 Task: Placement Scope rating PB
Action: Key pressed <Key.f11>
Screenshot: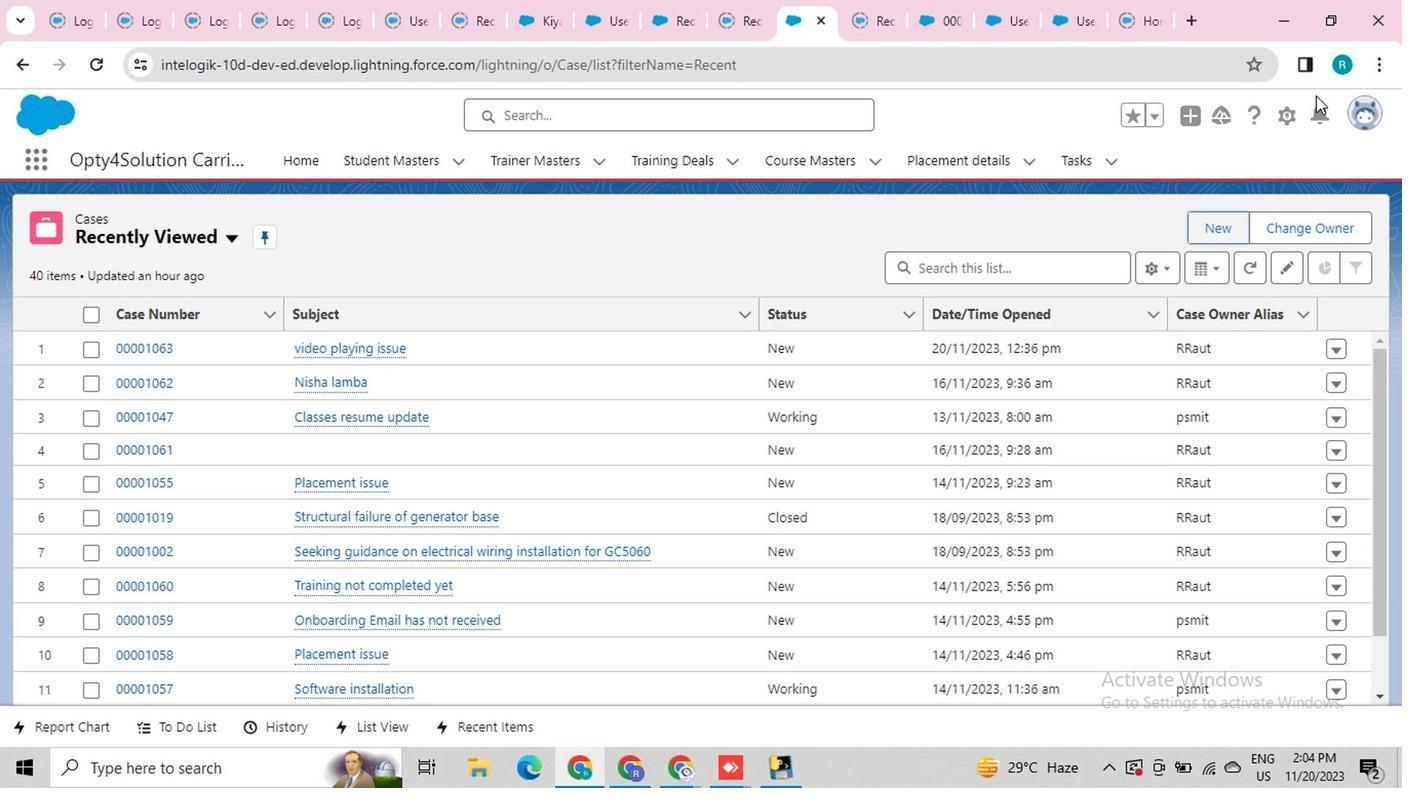 
Action: Mouse moved to (1284, 25)
Screenshot: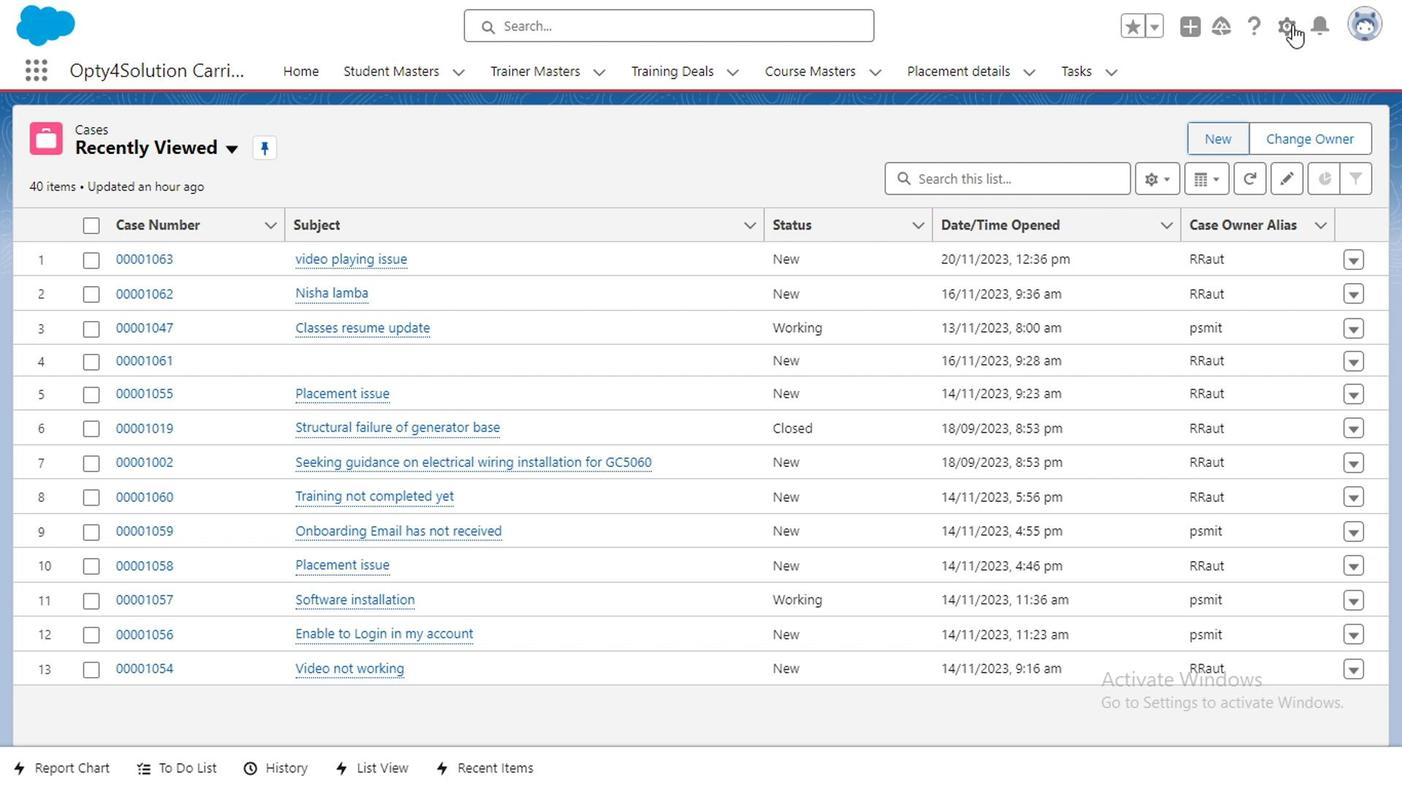 
Action: Mouse pressed left at (1284, 25)
Screenshot: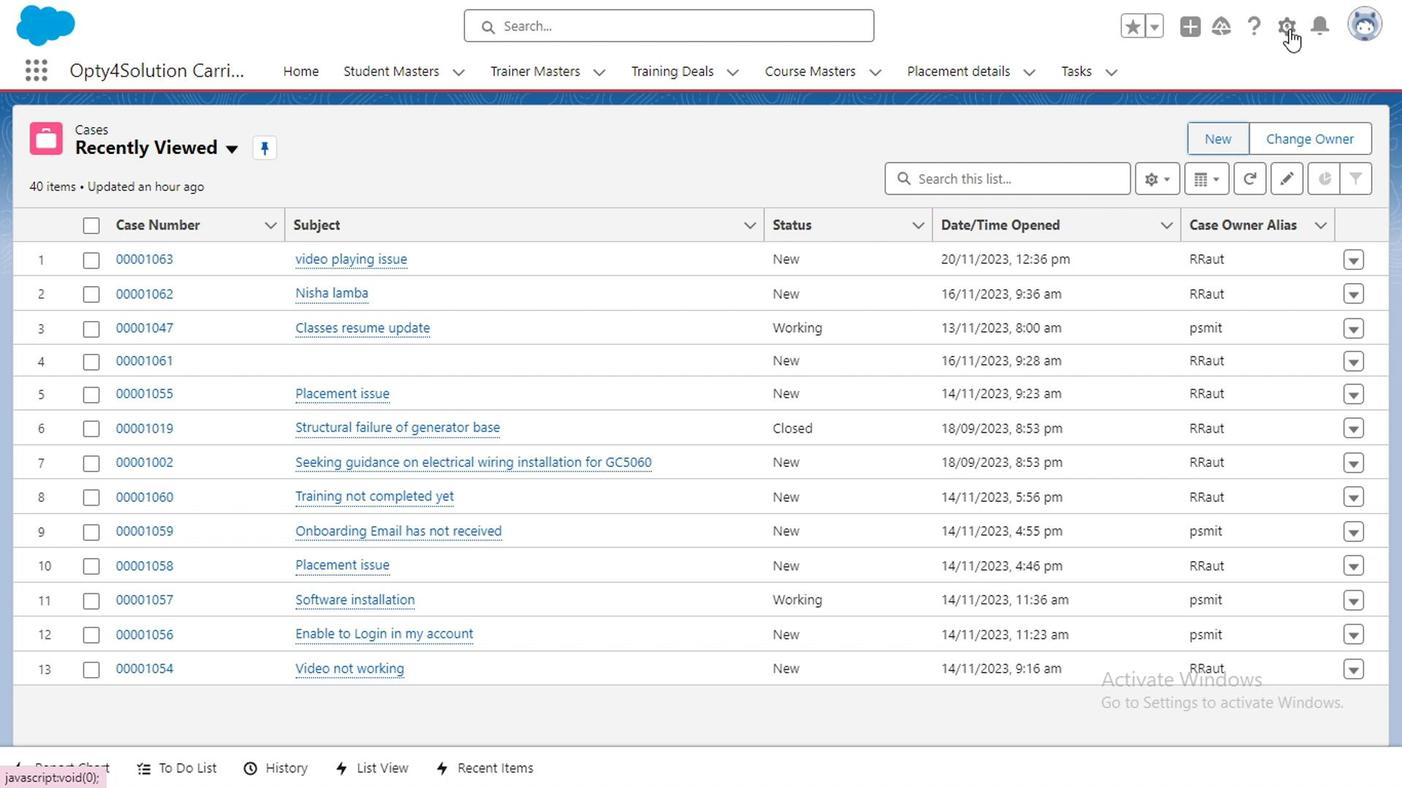 
Action: Mouse moved to (1190, 84)
Screenshot: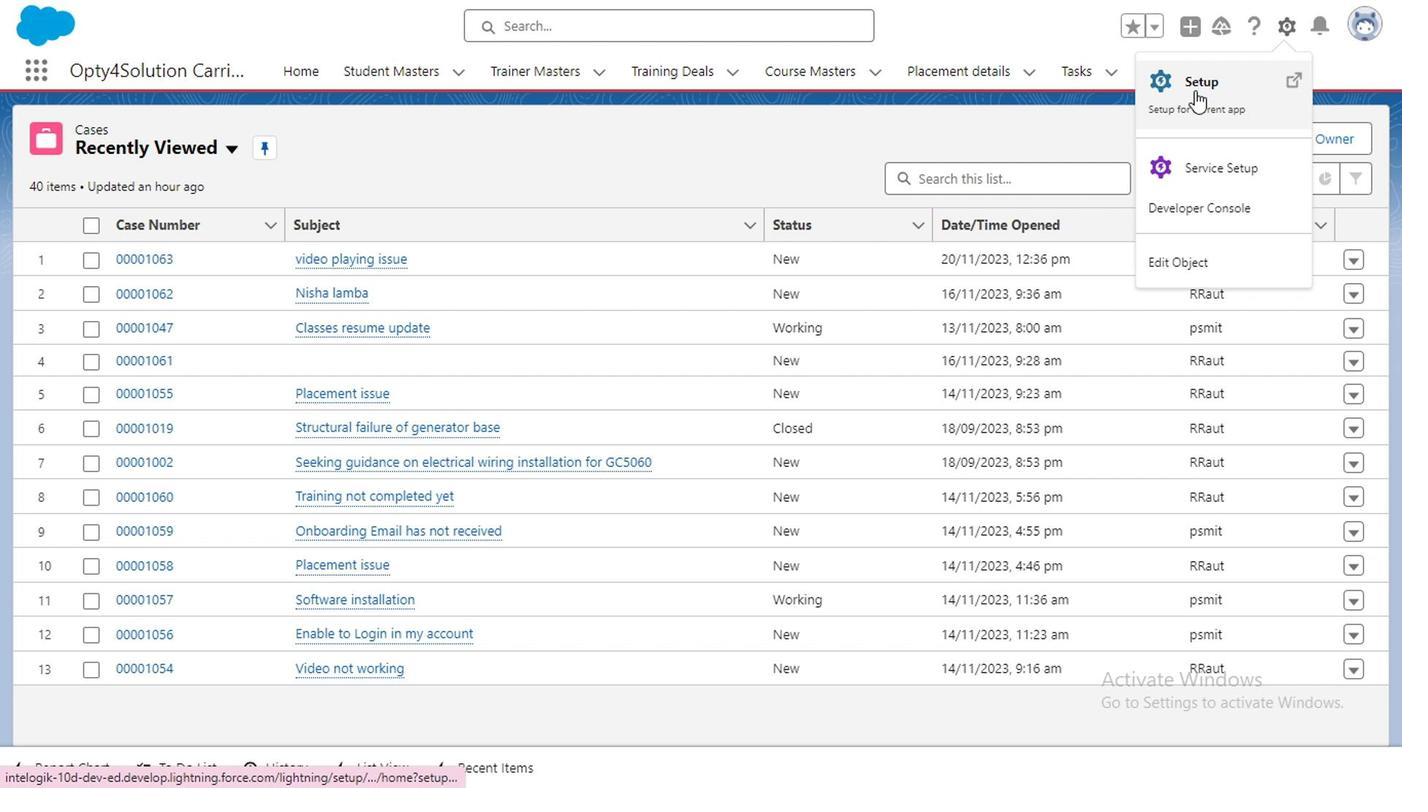 
Action: Mouse pressed left at (1190, 84)
Screenshot: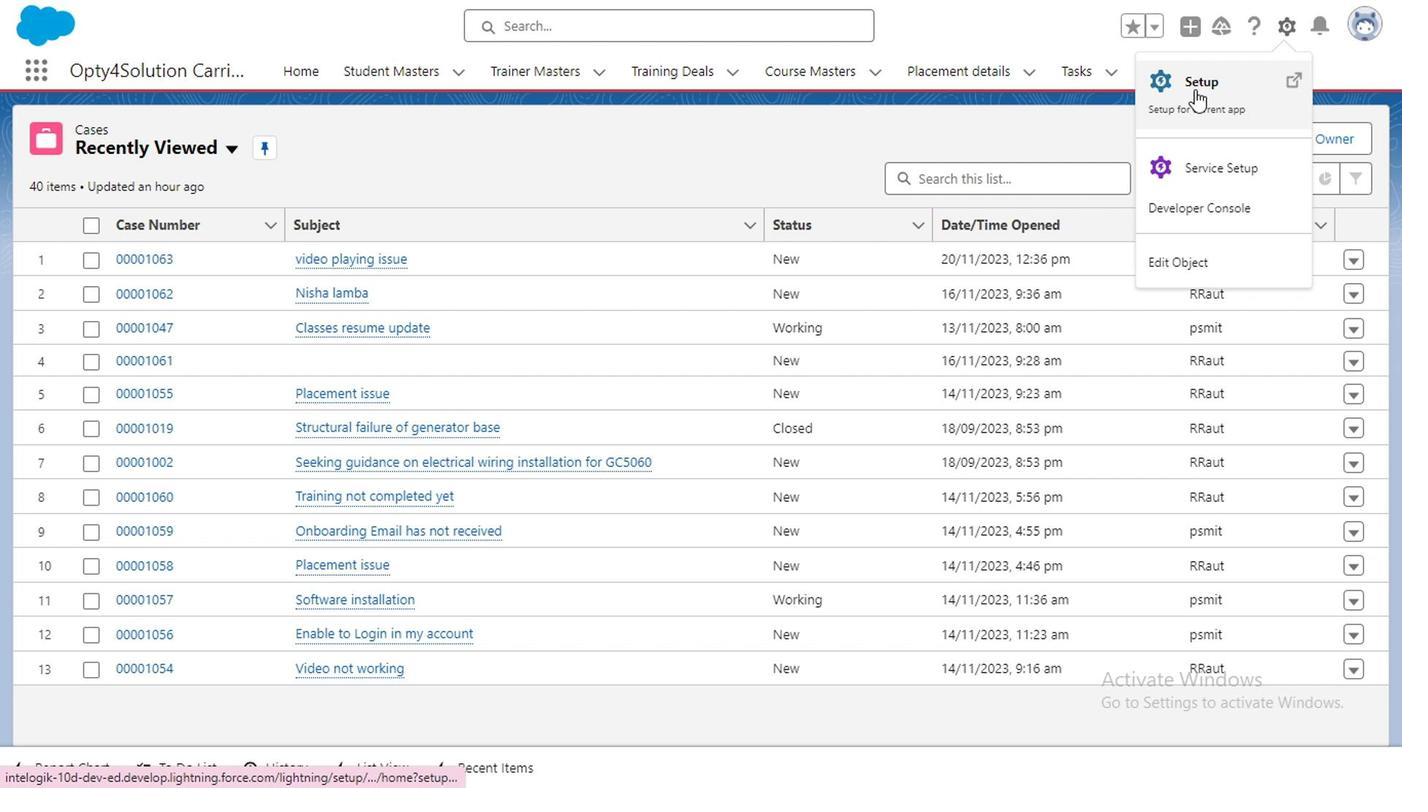
Action: Mouse moved to (178, 130)
Screenshot: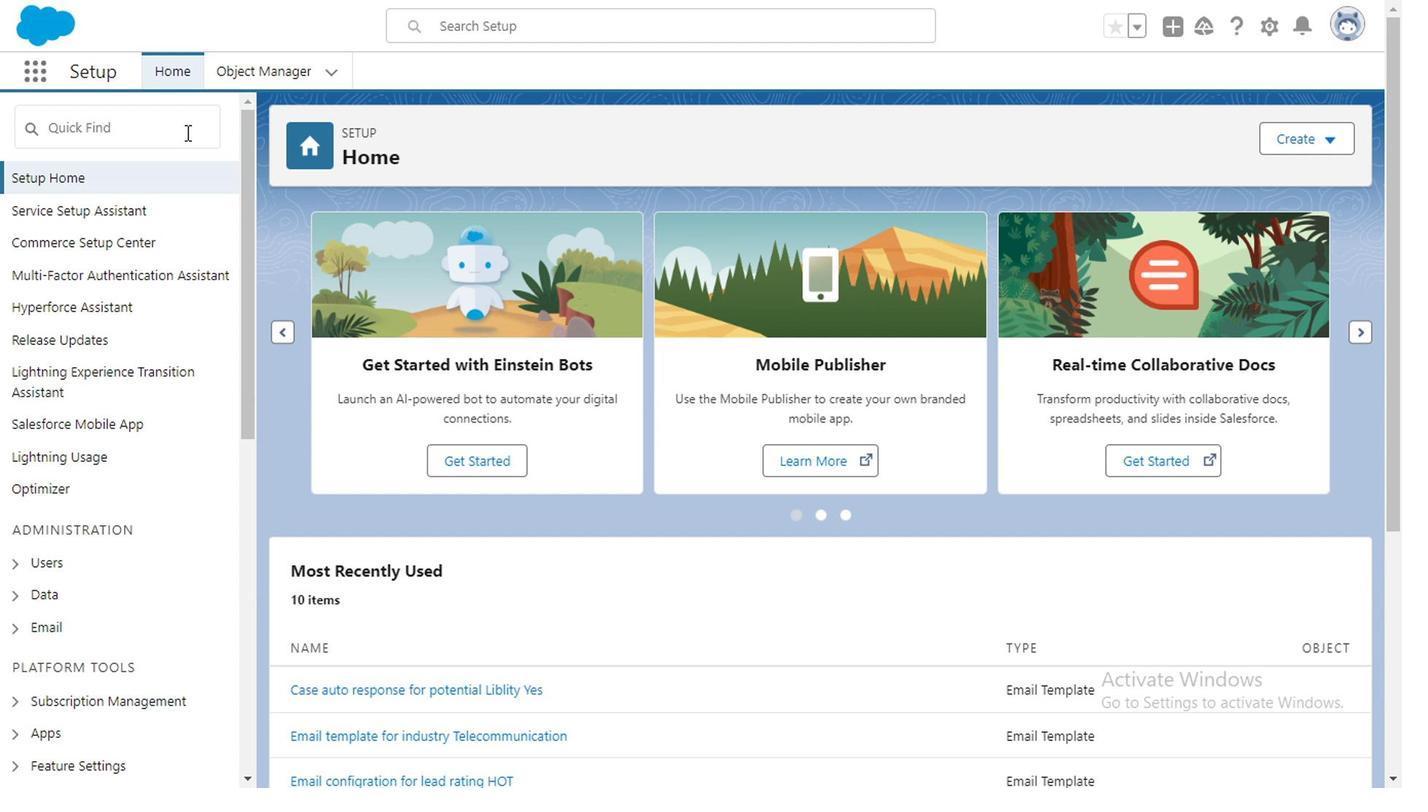 
Action: Mouse pressed left at (178, 130)
Screenshot: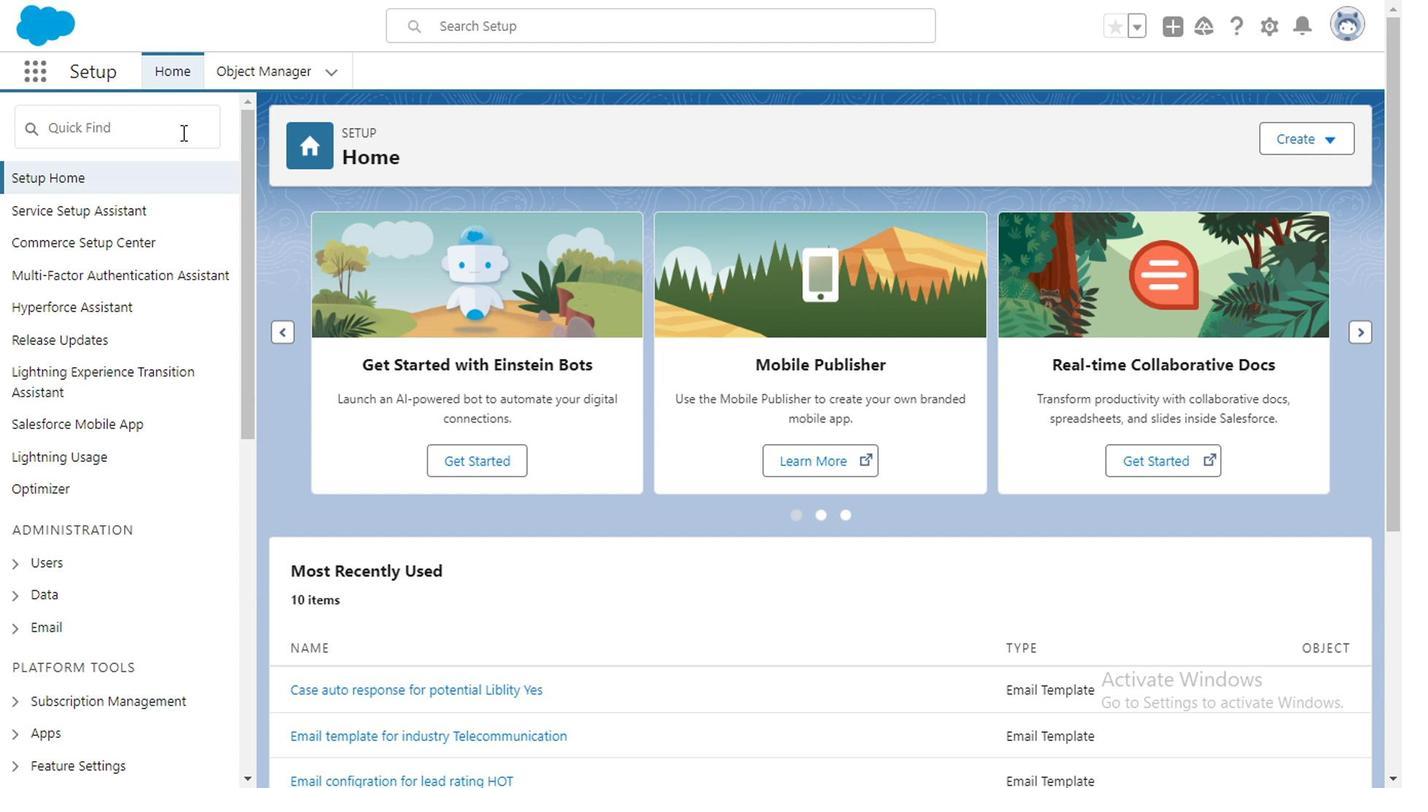 
Action: Mouse moved to (151, 133)
Screenshot: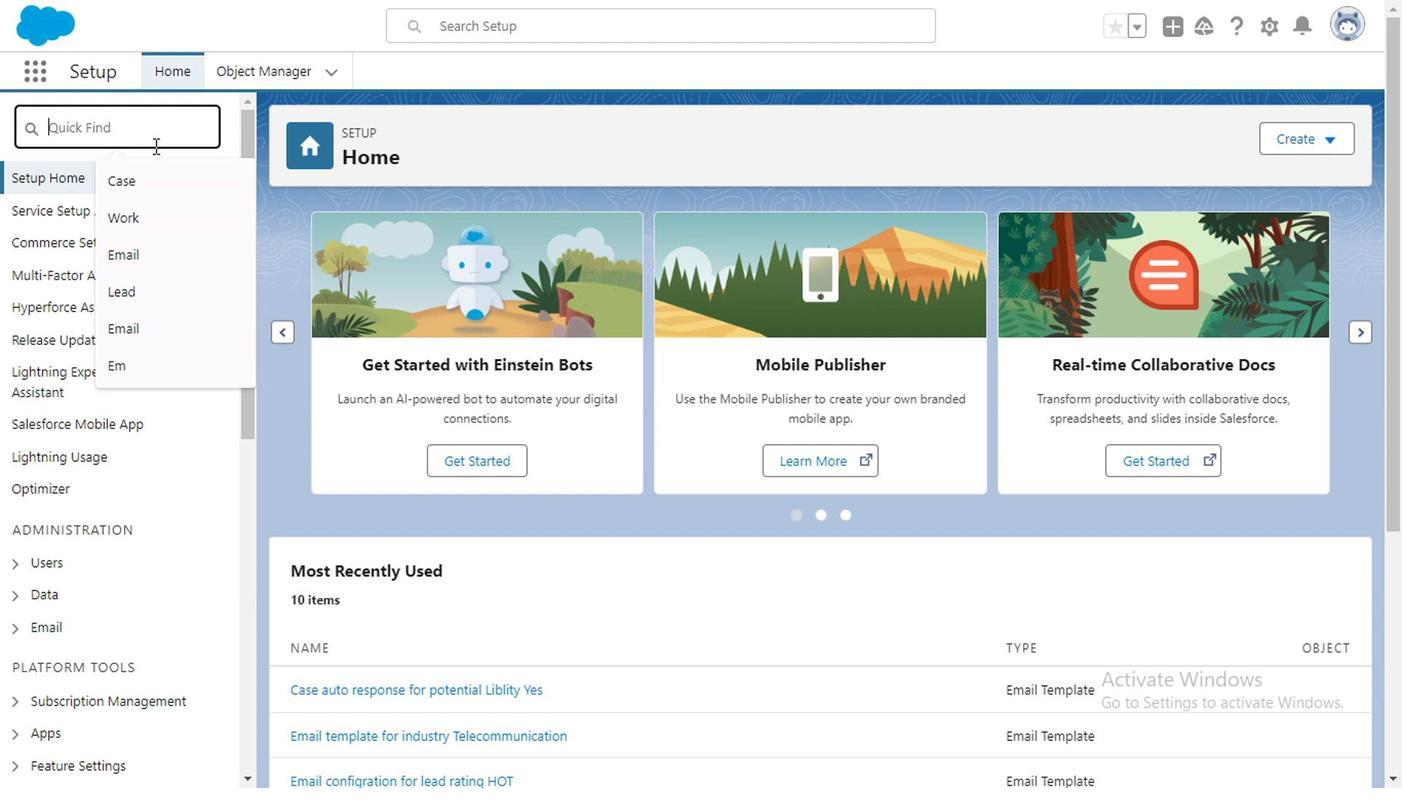 
Action: Mouse pressed left at (151, 133)
Screenshot: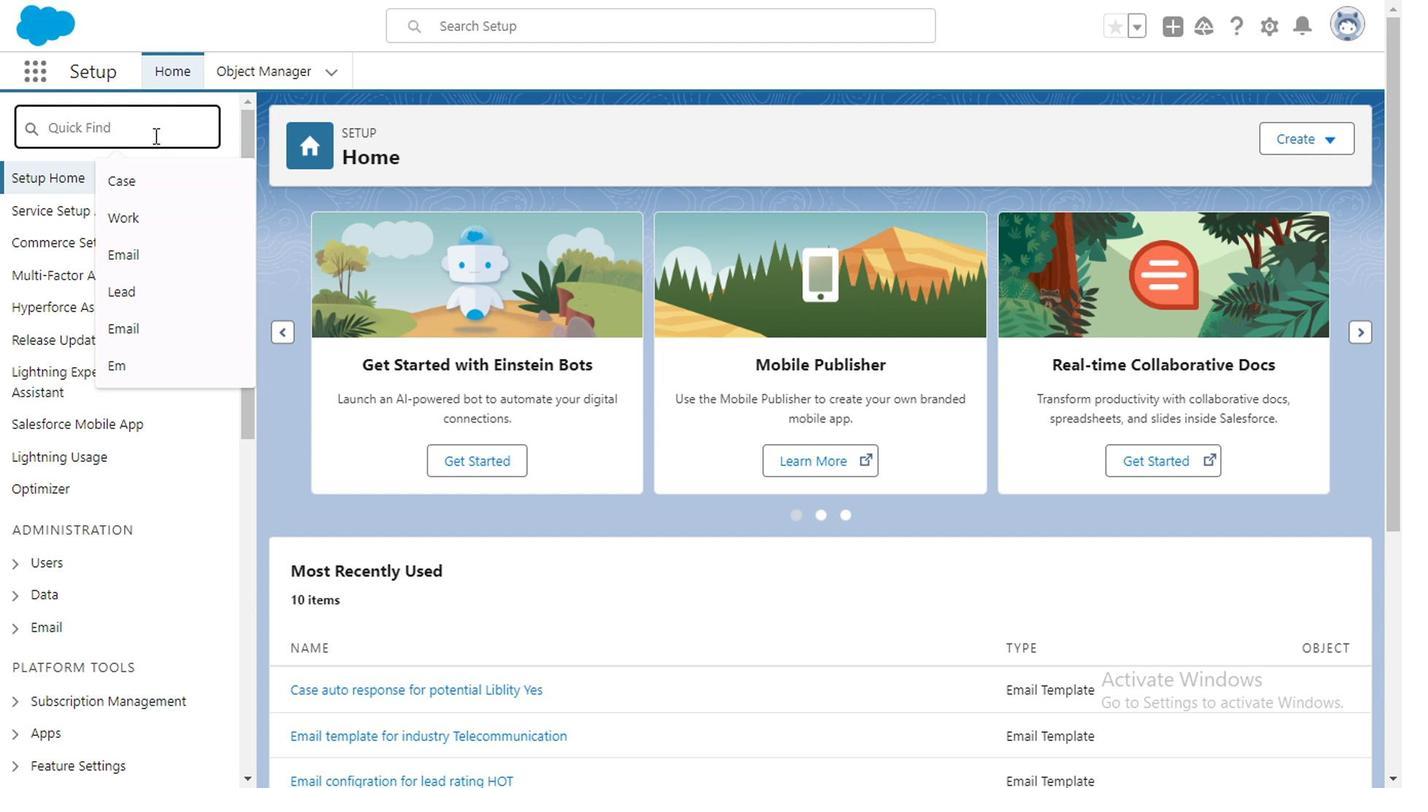 
Action: Key pressed <Key.caps_lock>P<Key.caps_lock>rocess
Screenshot: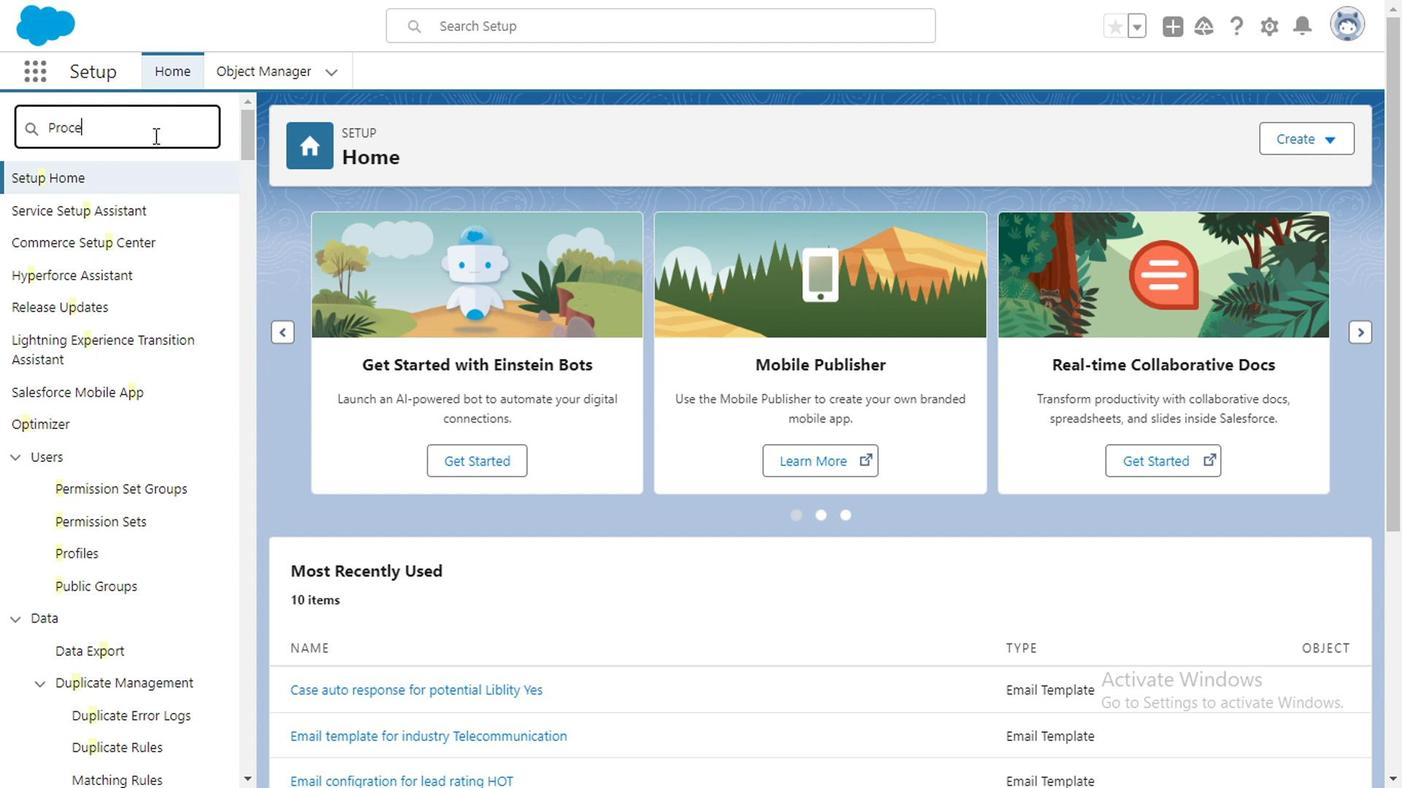 
Action: Mouse moved to (135, 625)
Screenshot: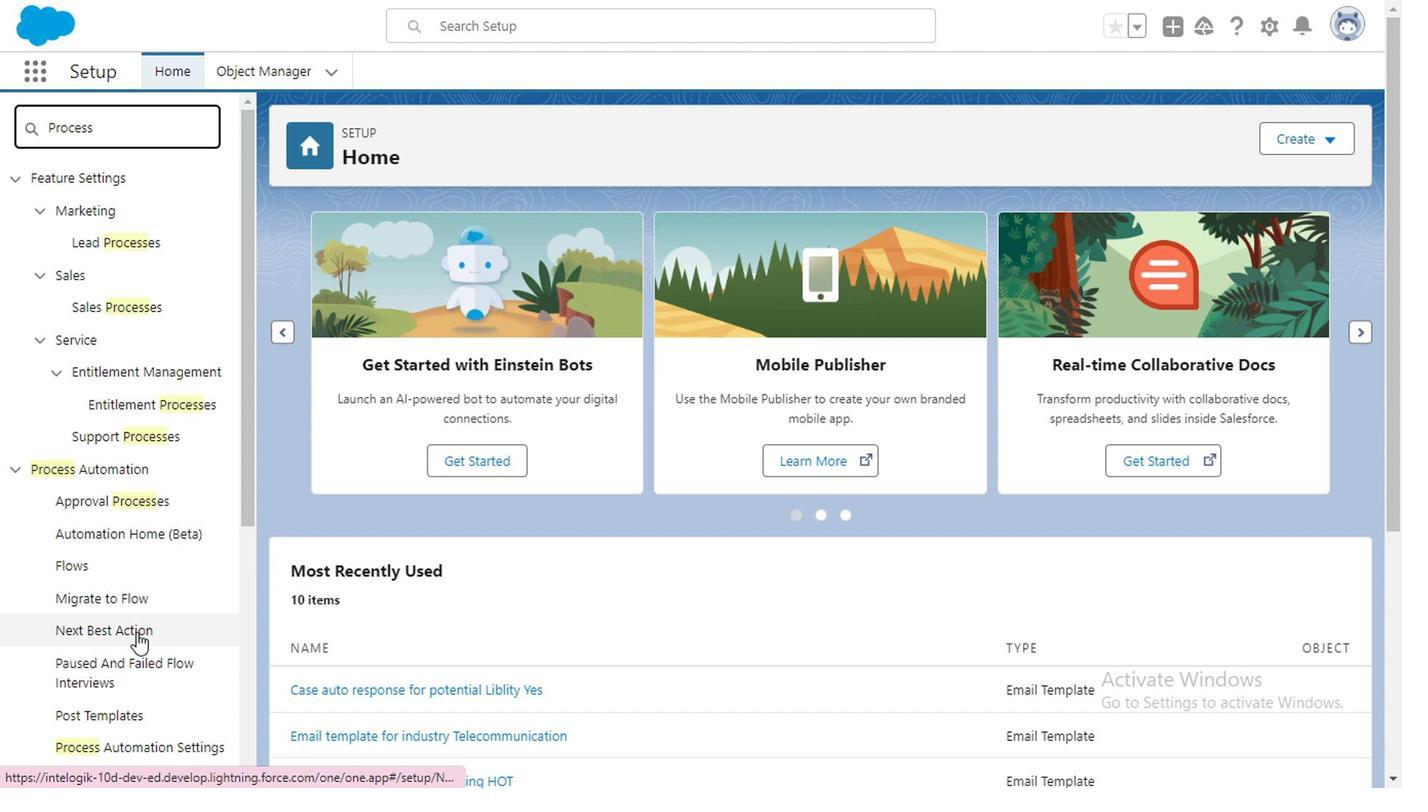 
Action: Mouse scrolled (135, 624) with delta (0, 0)
Screenshot: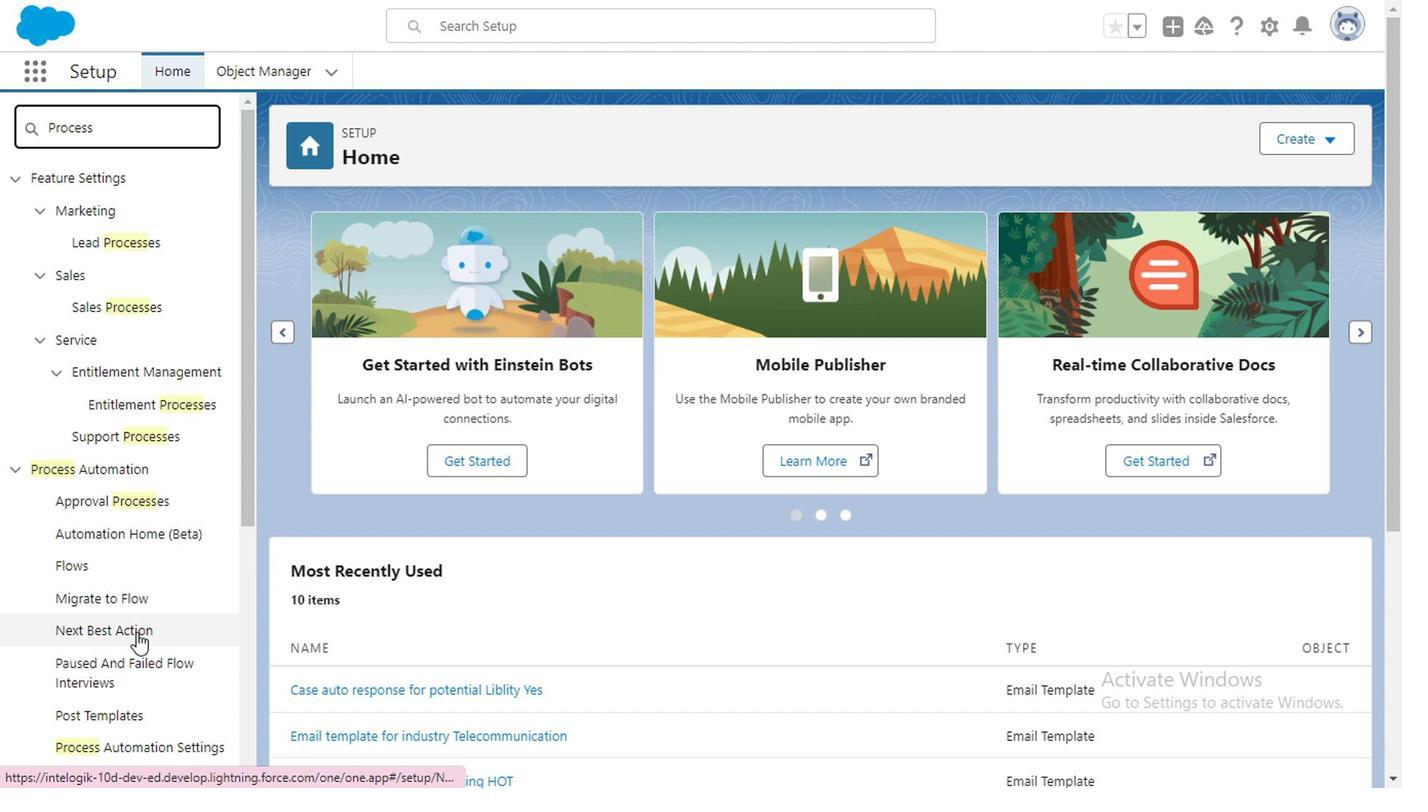 
Action: Mouse moved to (105, 367)
Screenshot: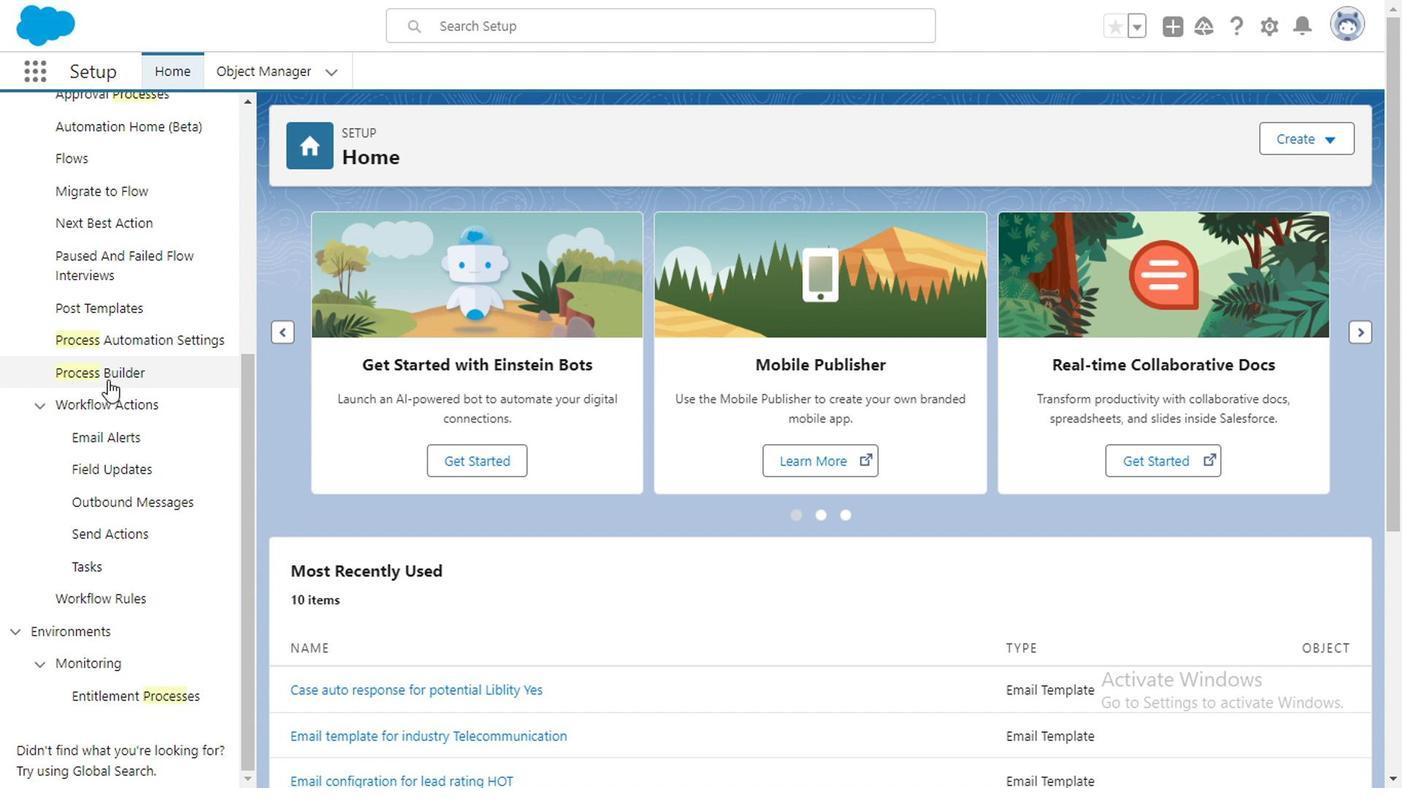 
Action: Mouse pressed left at (105, 367)
Screenshot: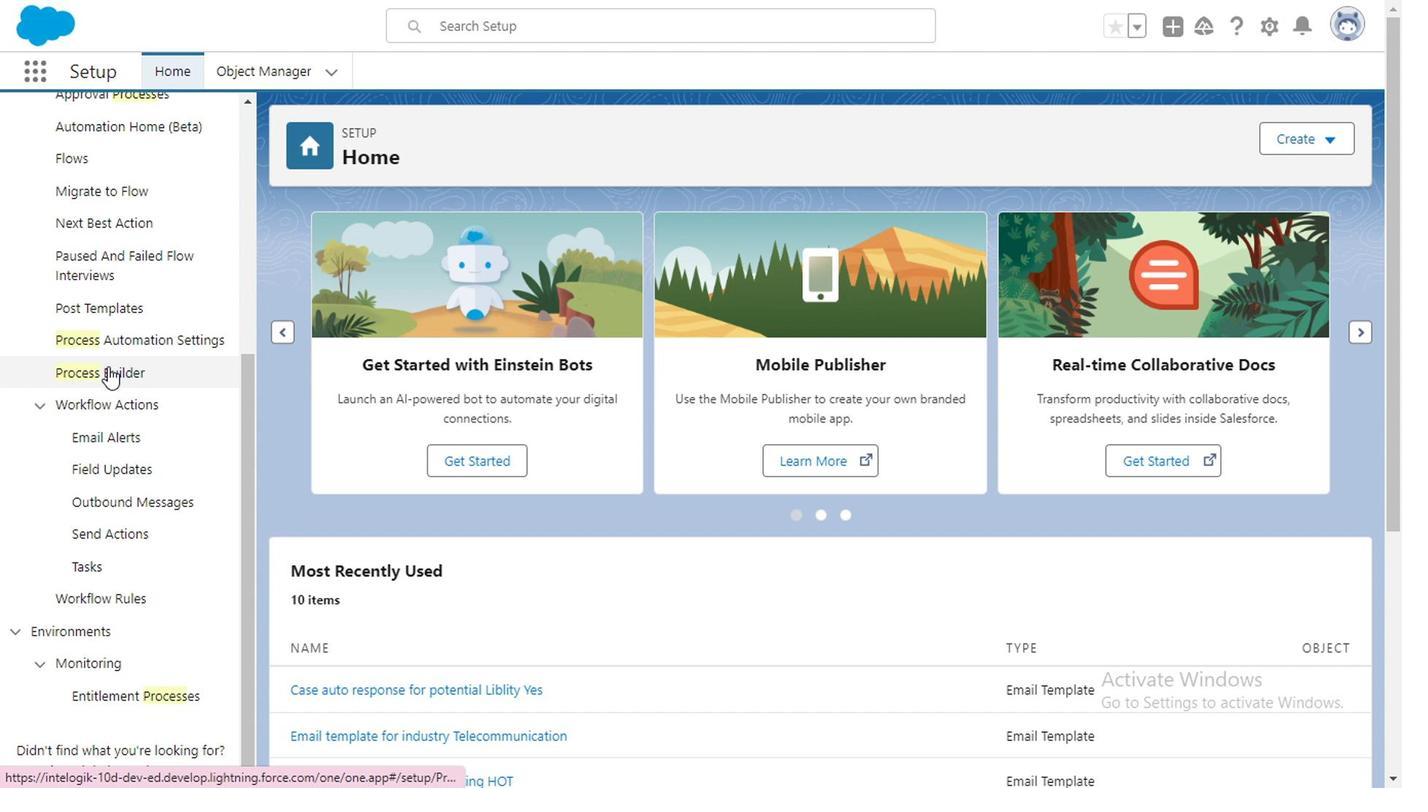 
Action: Mouse moved to (1175, 165)
Screenshot: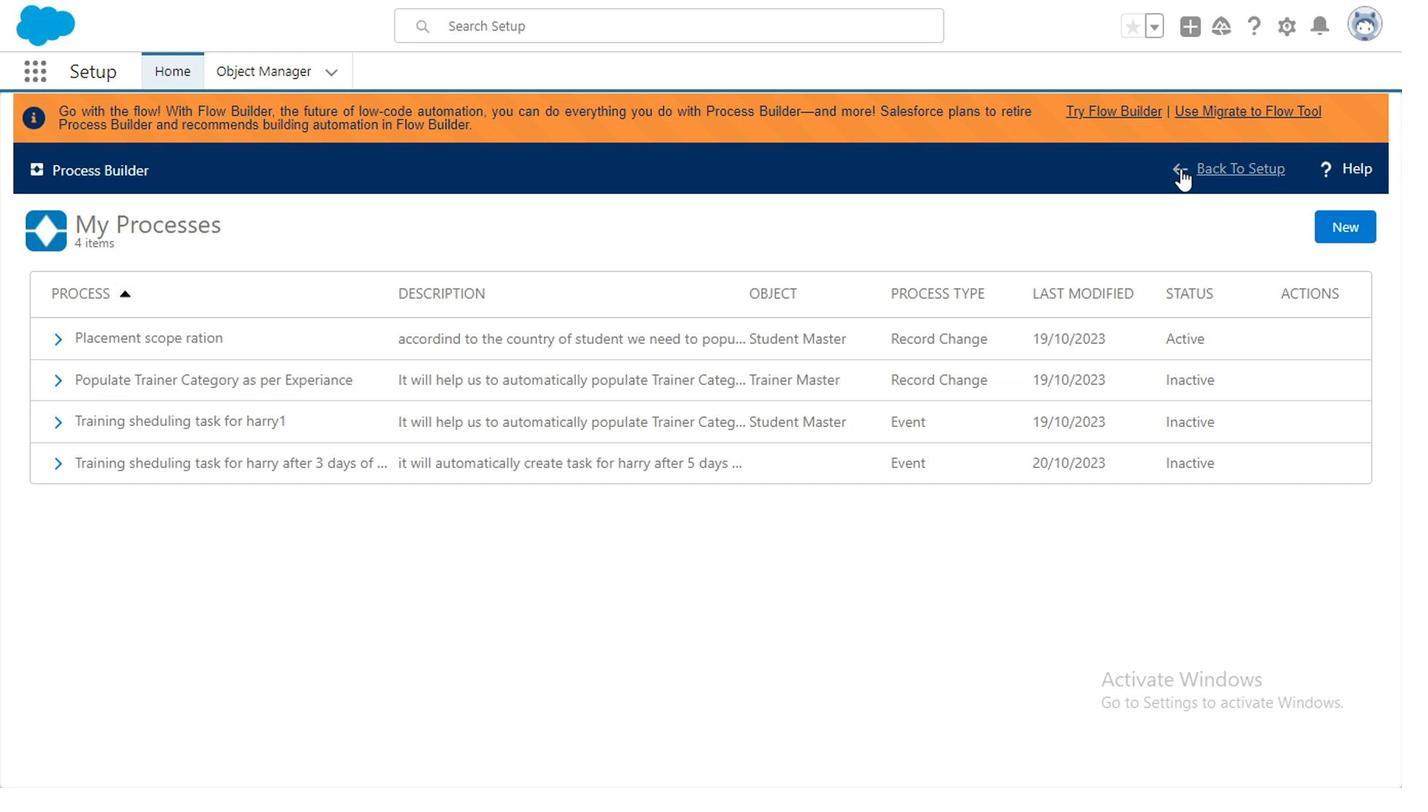 
Action: Mouse pressed left at (1175, 165)
Screenshot: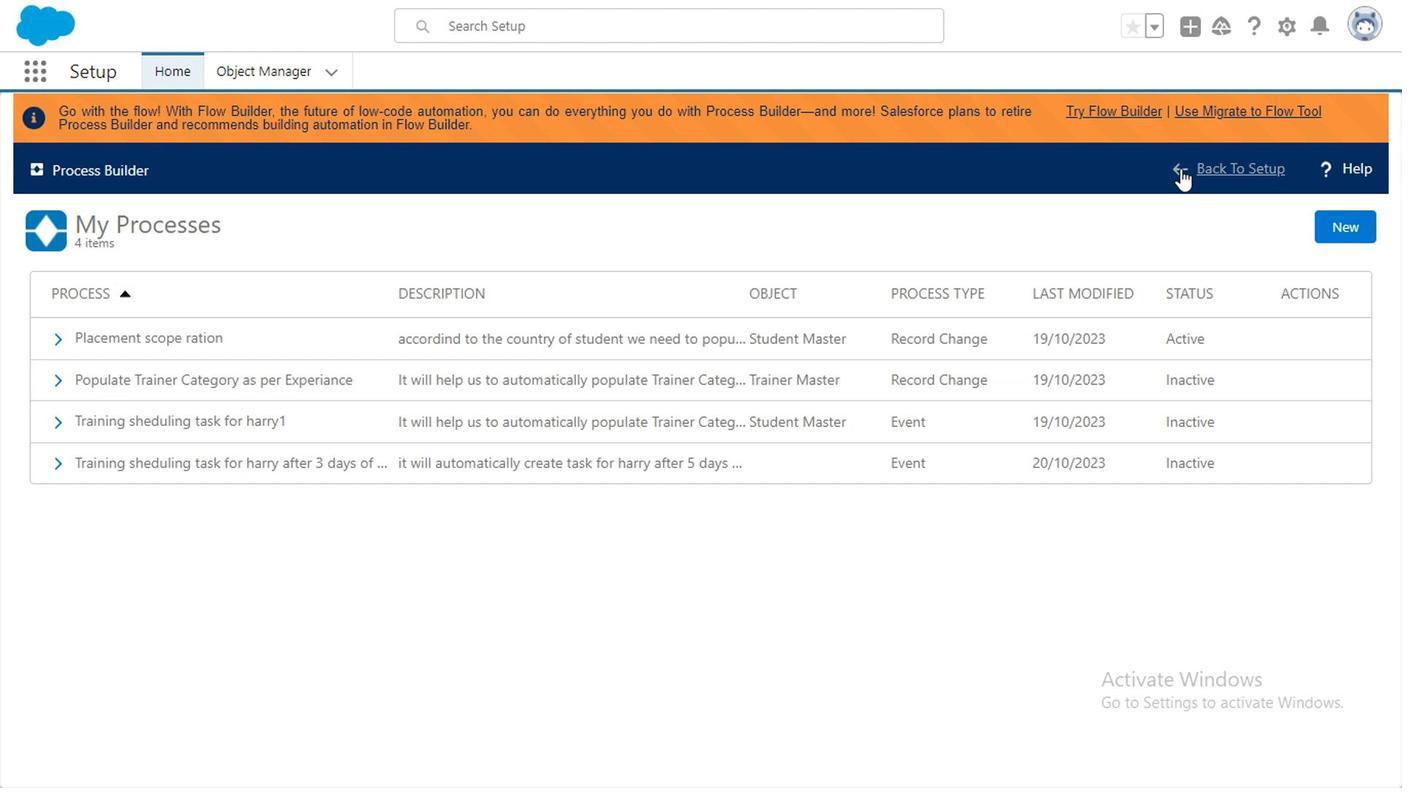 
Action: Mouse moved to (118, 375)
Screenshot: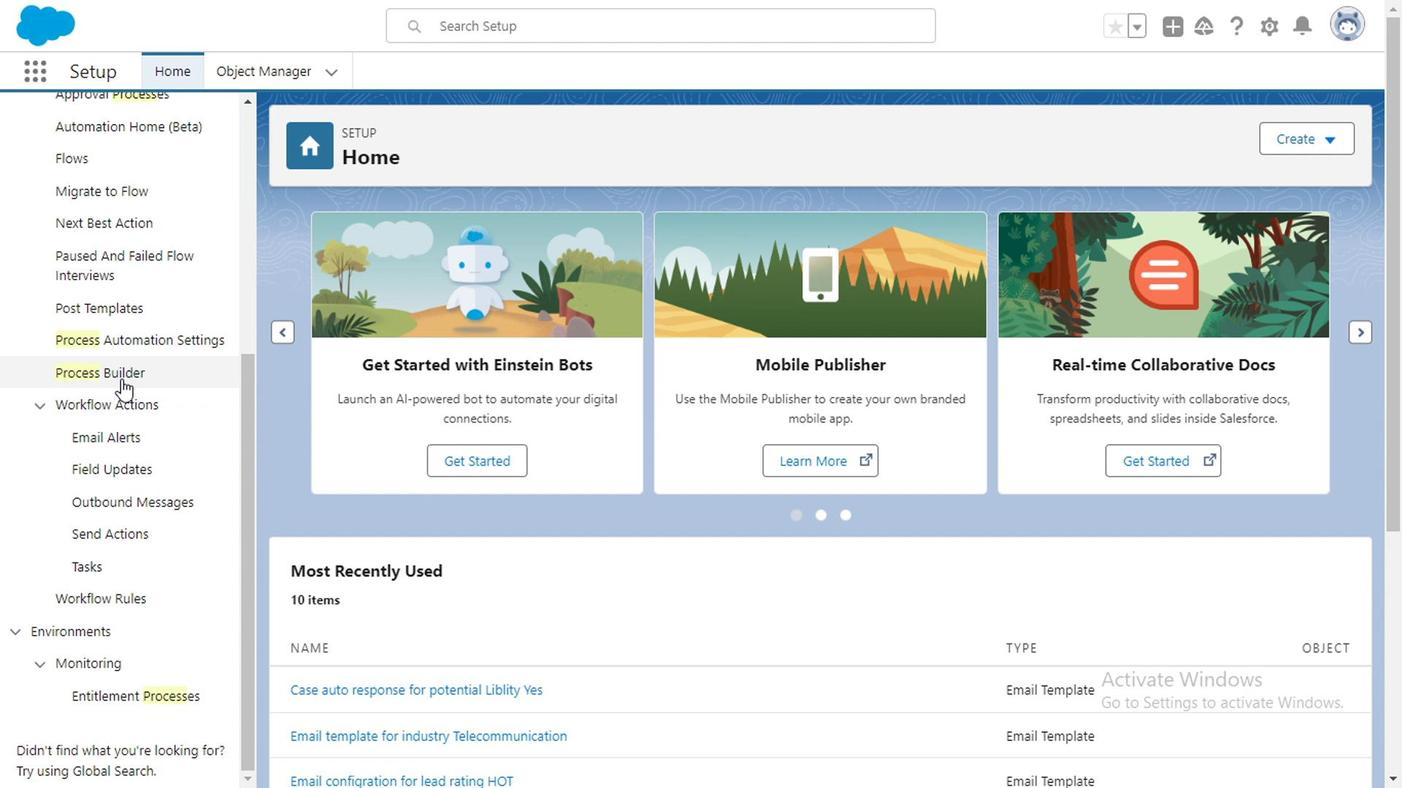 
Action: Mouse pressed left at (118, 375)
Screenshot: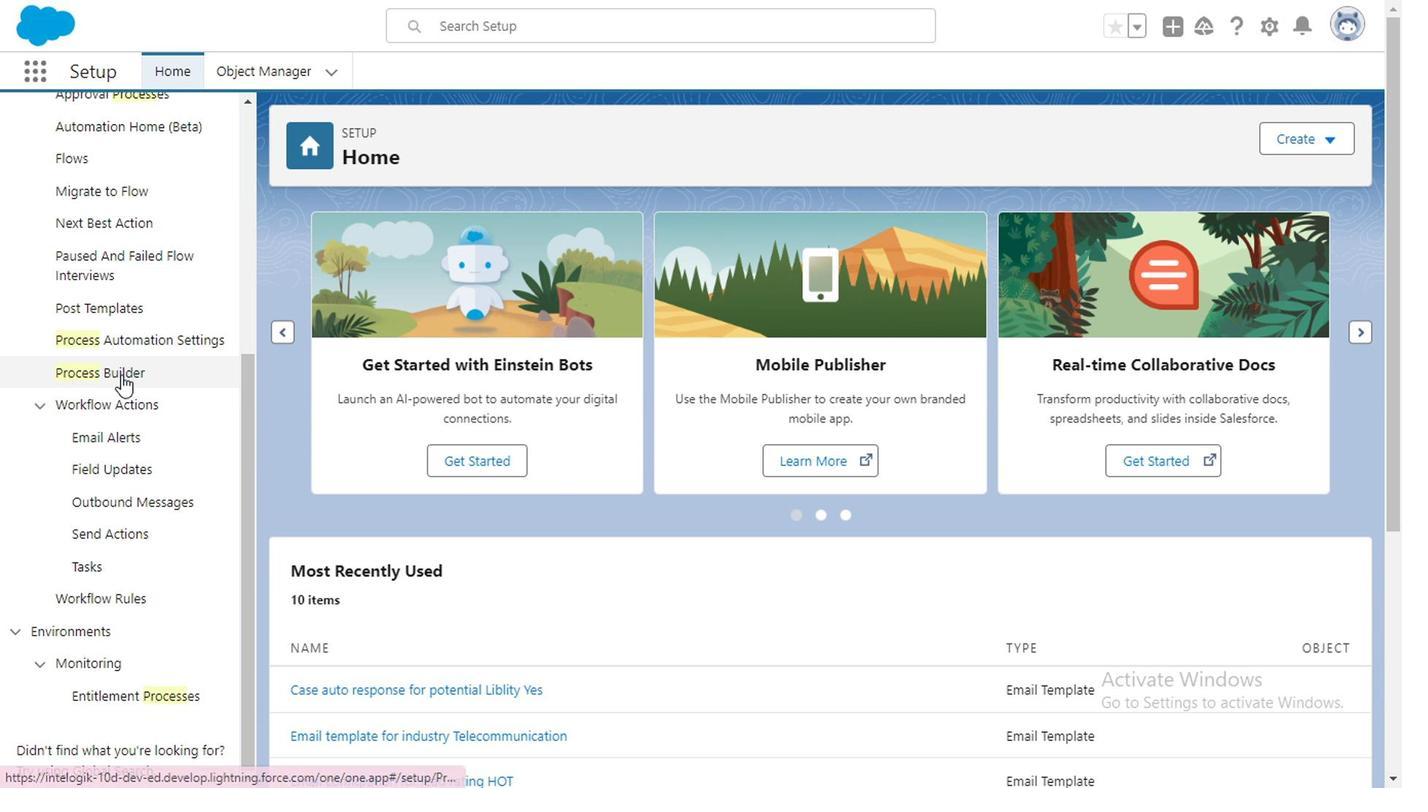 
Action: Mouse moved to (92, 380)
Screenshot: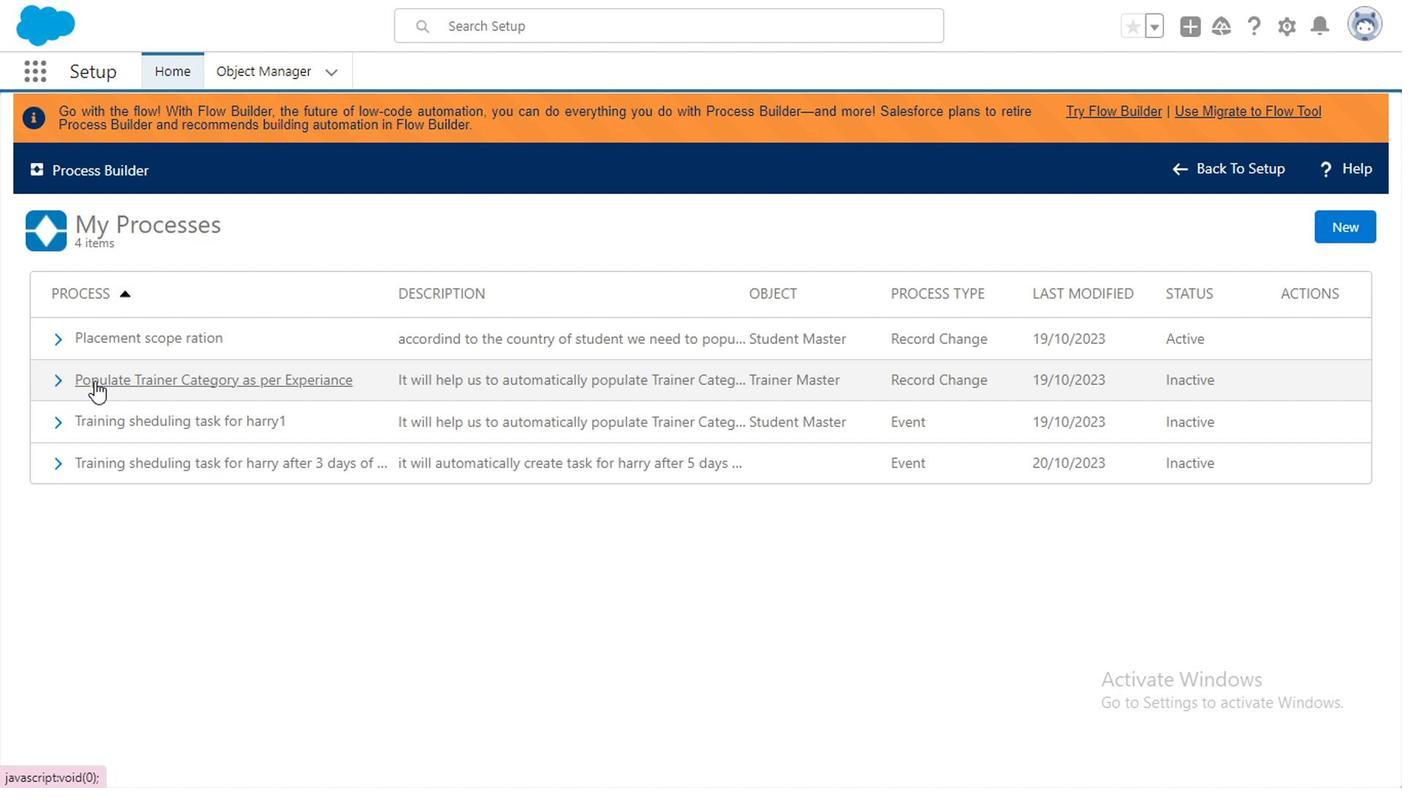 
Action: Mouse pressed left at (92, 380)
Screenshot: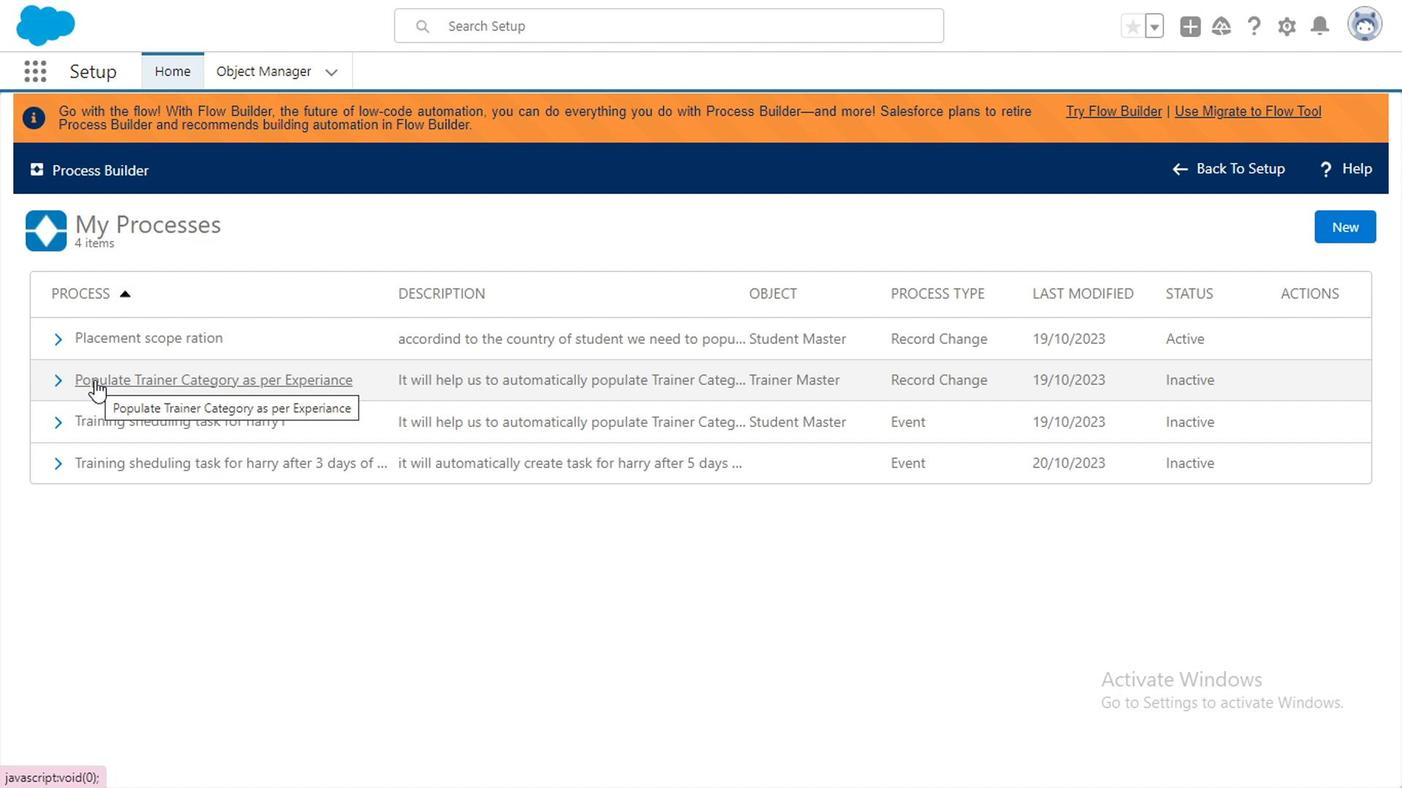 
Action: Mouse moved to (1170, 161)
Screenshot: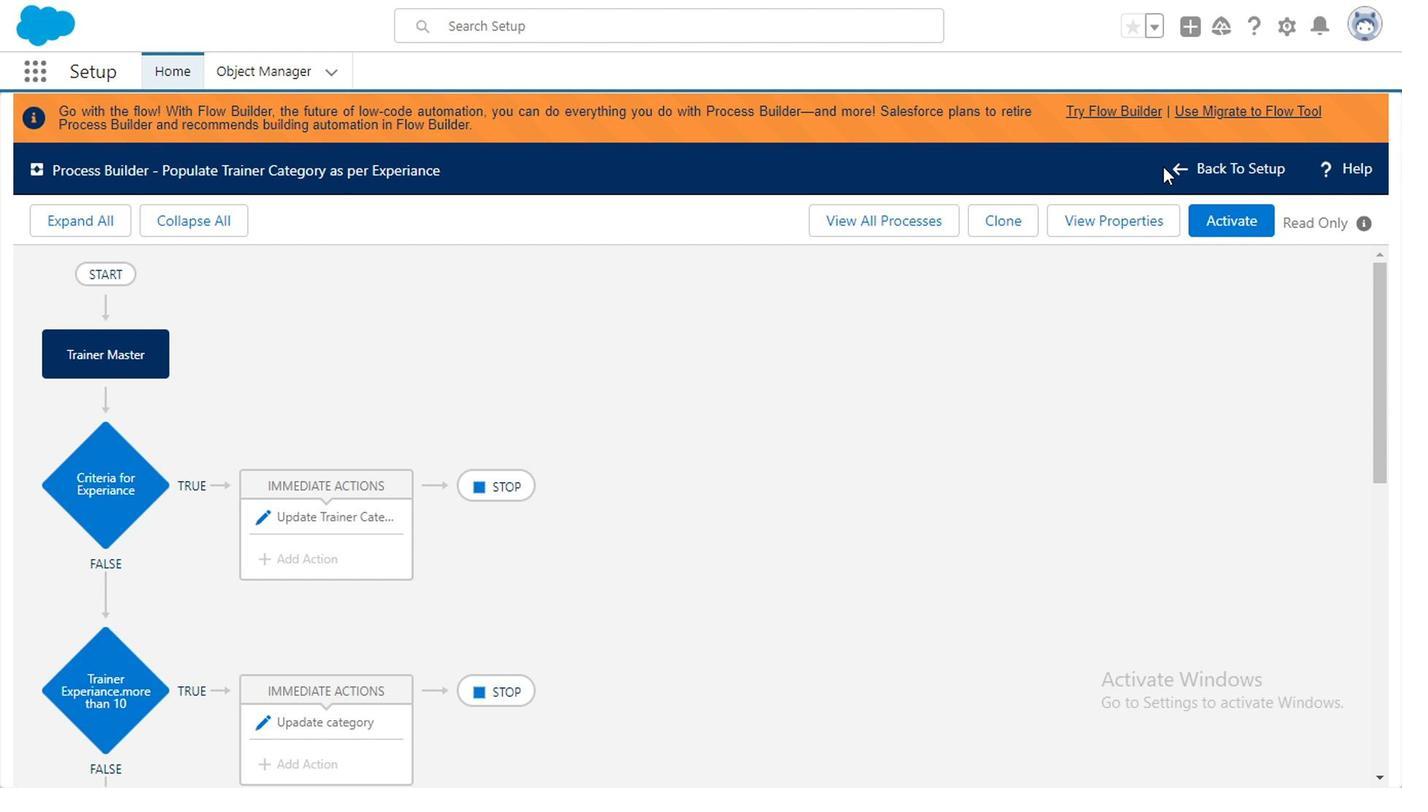 
Action: Mouse pressed left at (1170, 161)
Screenshot: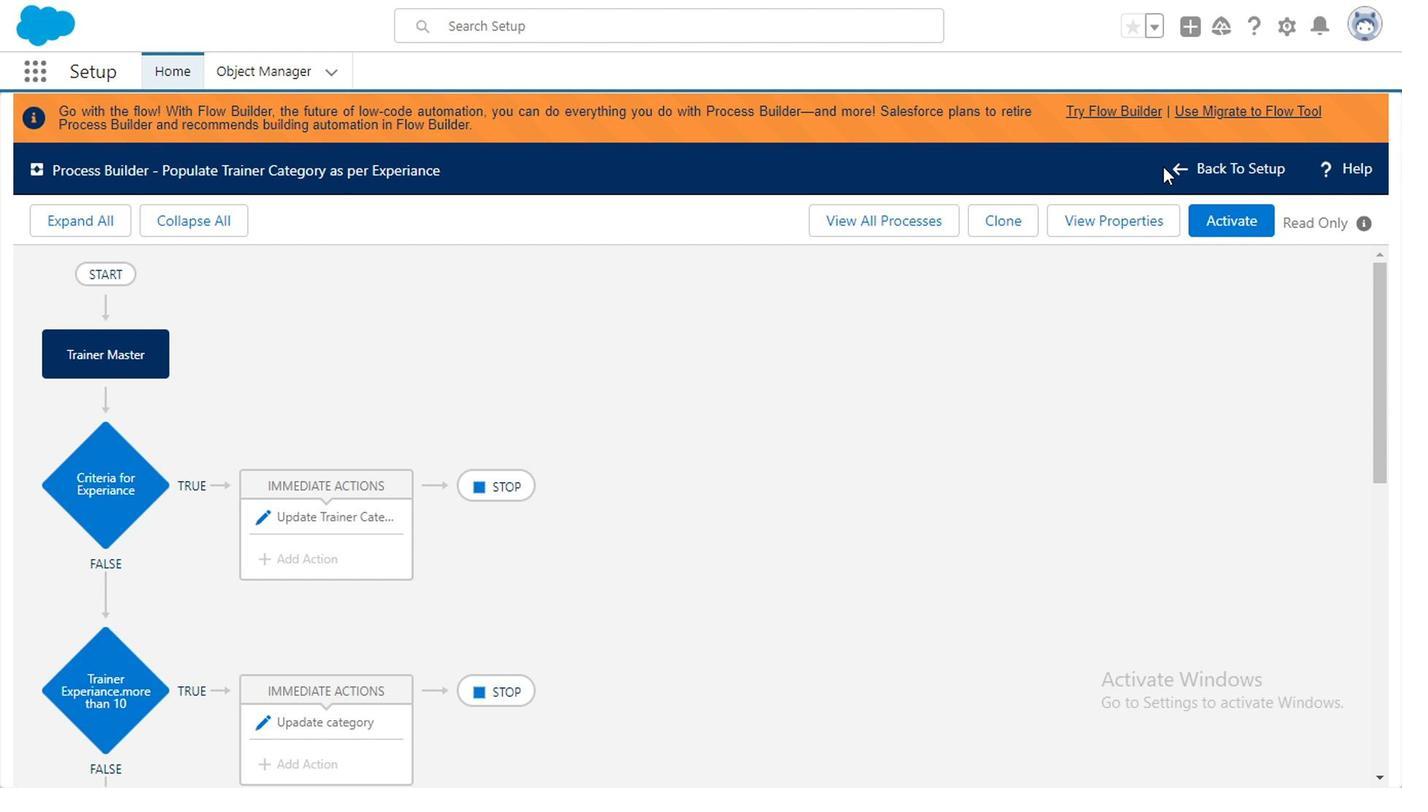 
Action: Mouse moved to (83, 367)
Screenshot: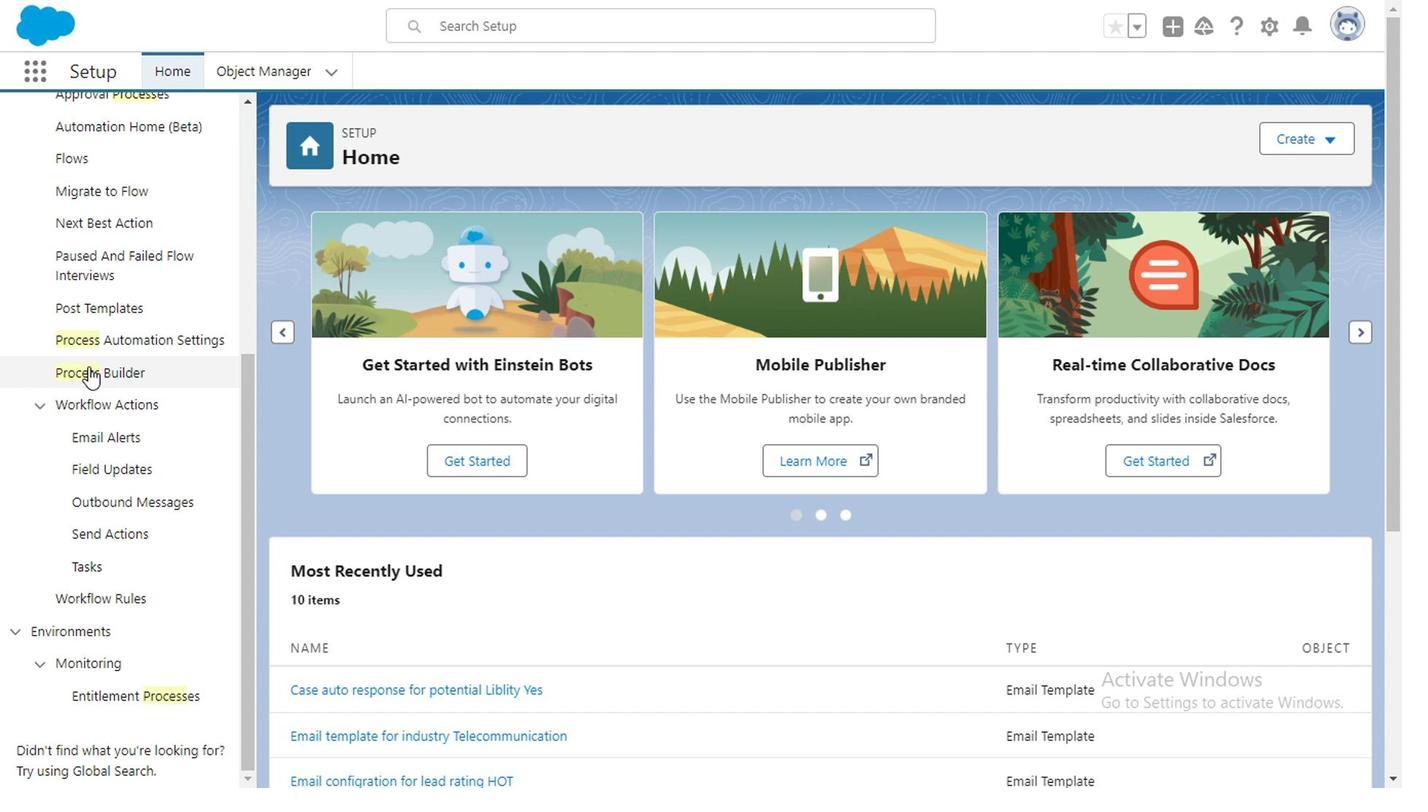 
Action: Mouse pressed left at (83, 367)
Screenshot: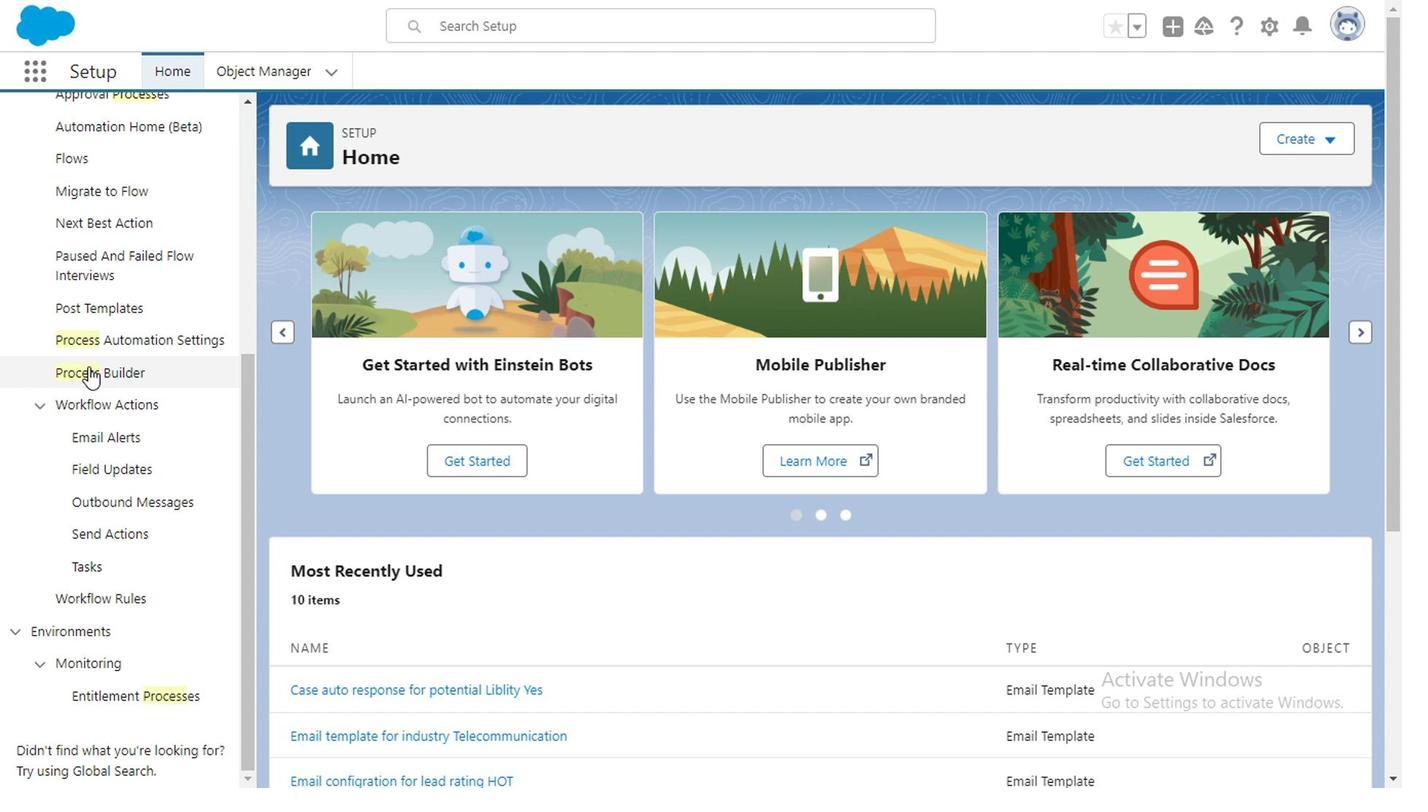 
Action: Mouse moved to (54, 377)
Screenshot: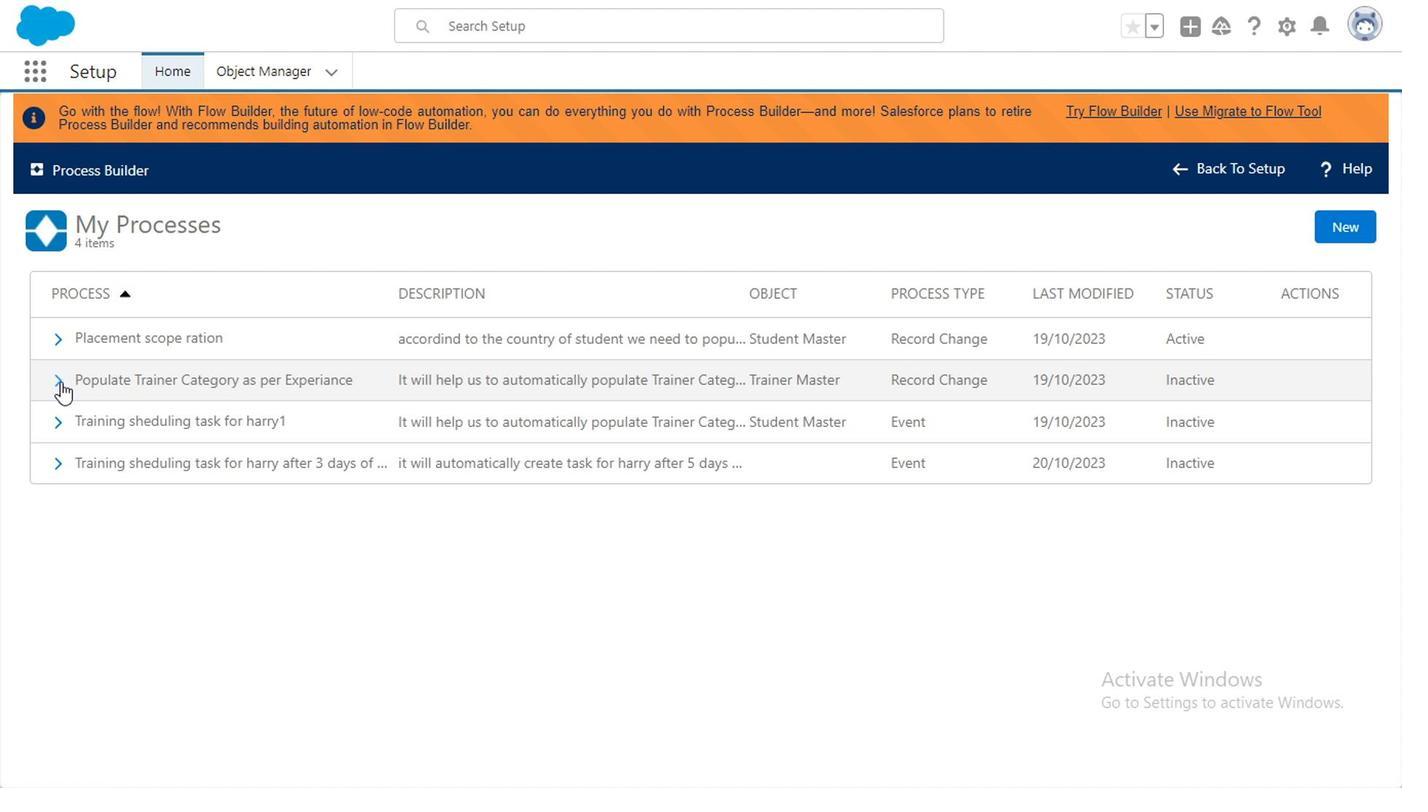 
Action: Mouse pressed left at (54, 377)
Screenshot: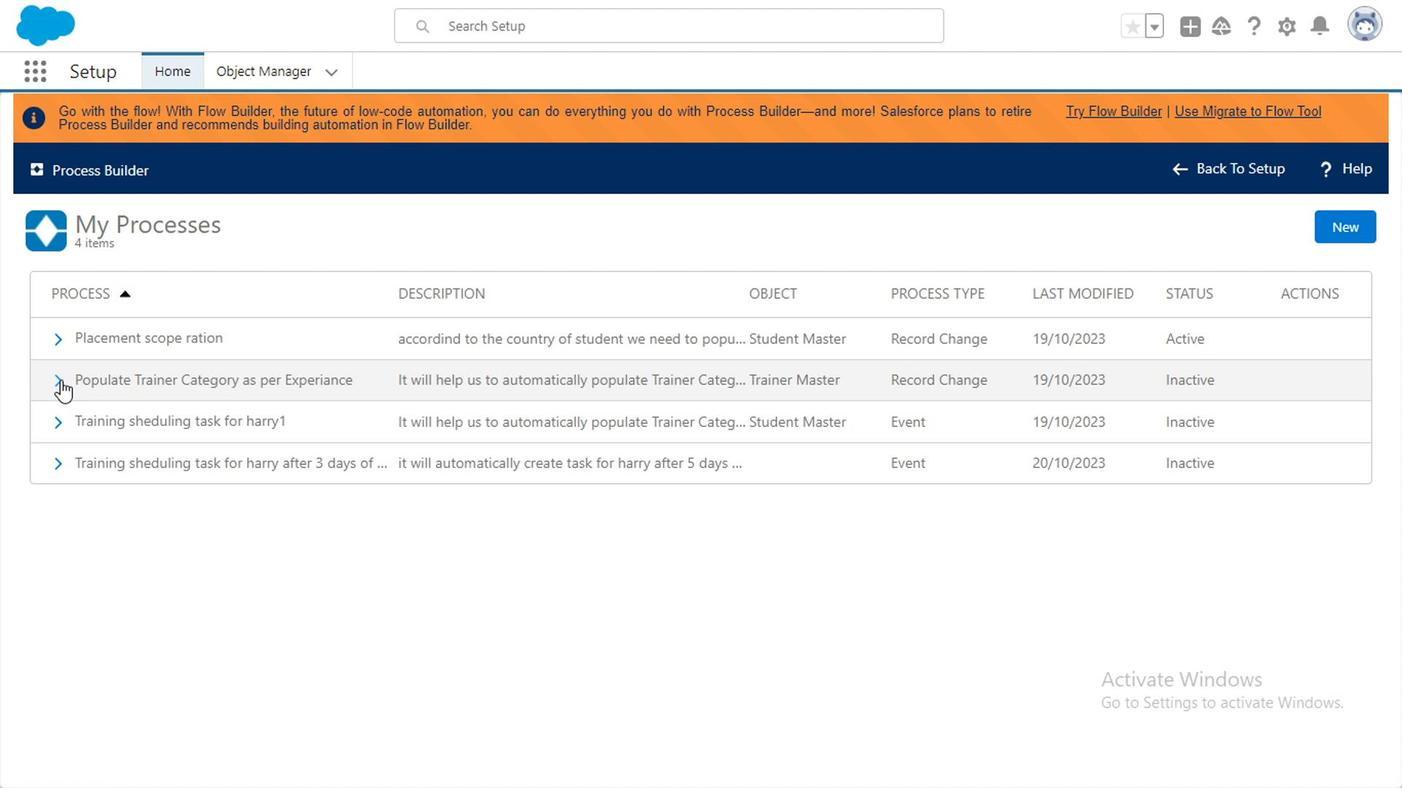 
Action: Mouse moved to (1279, 420)
Screenshot: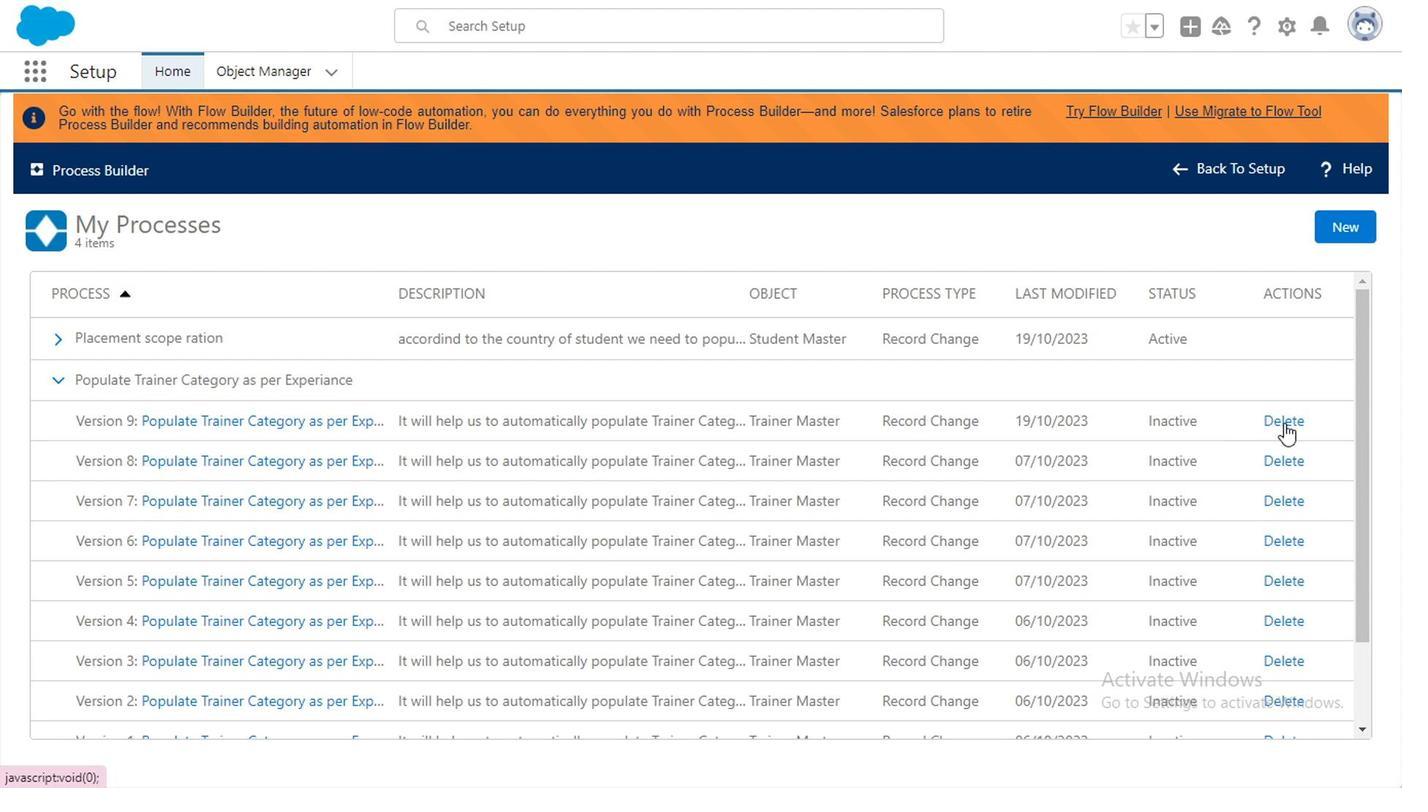 
Action: Mouse pressed left at (1279, 420)
Screenshot: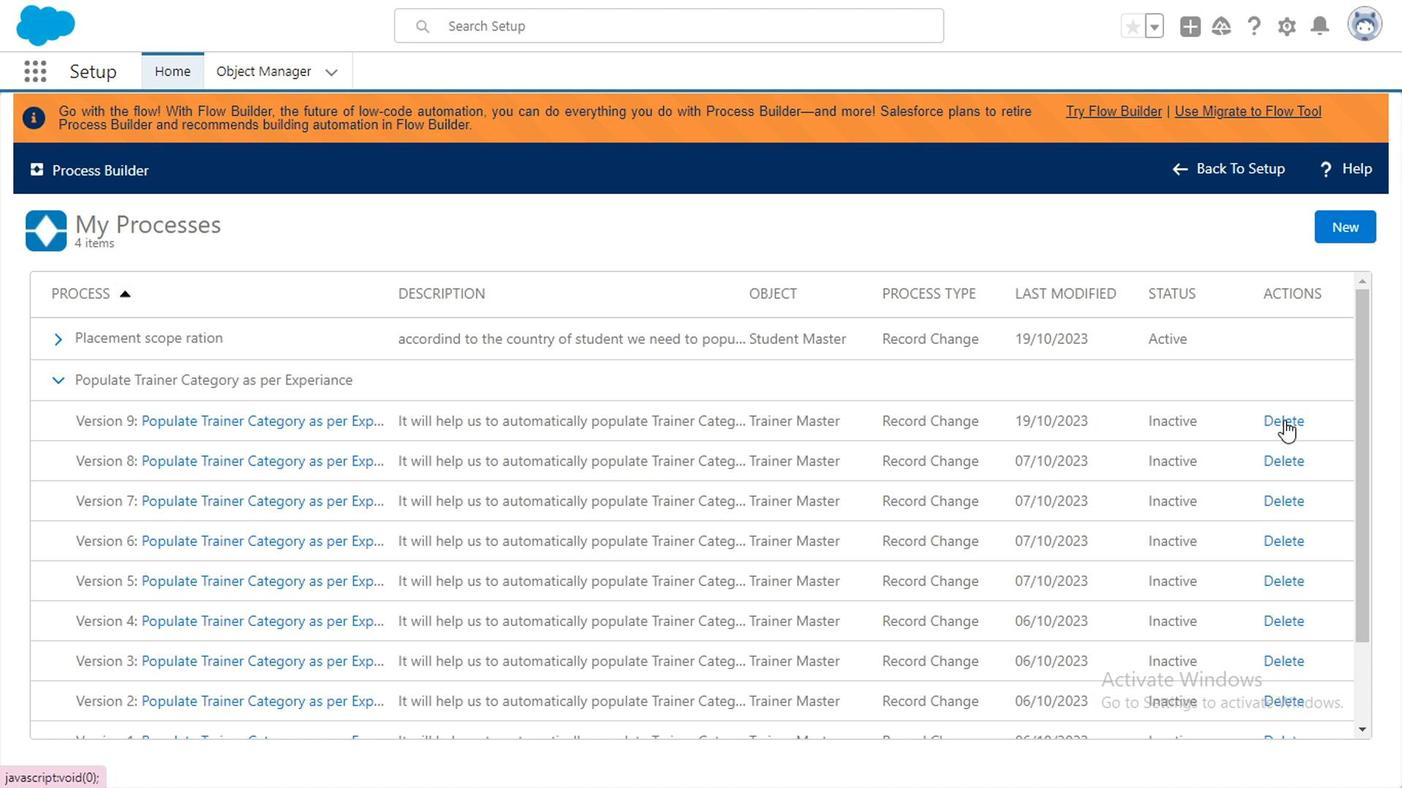 
Action: Mouse moved to (952, 535)
Screenshot: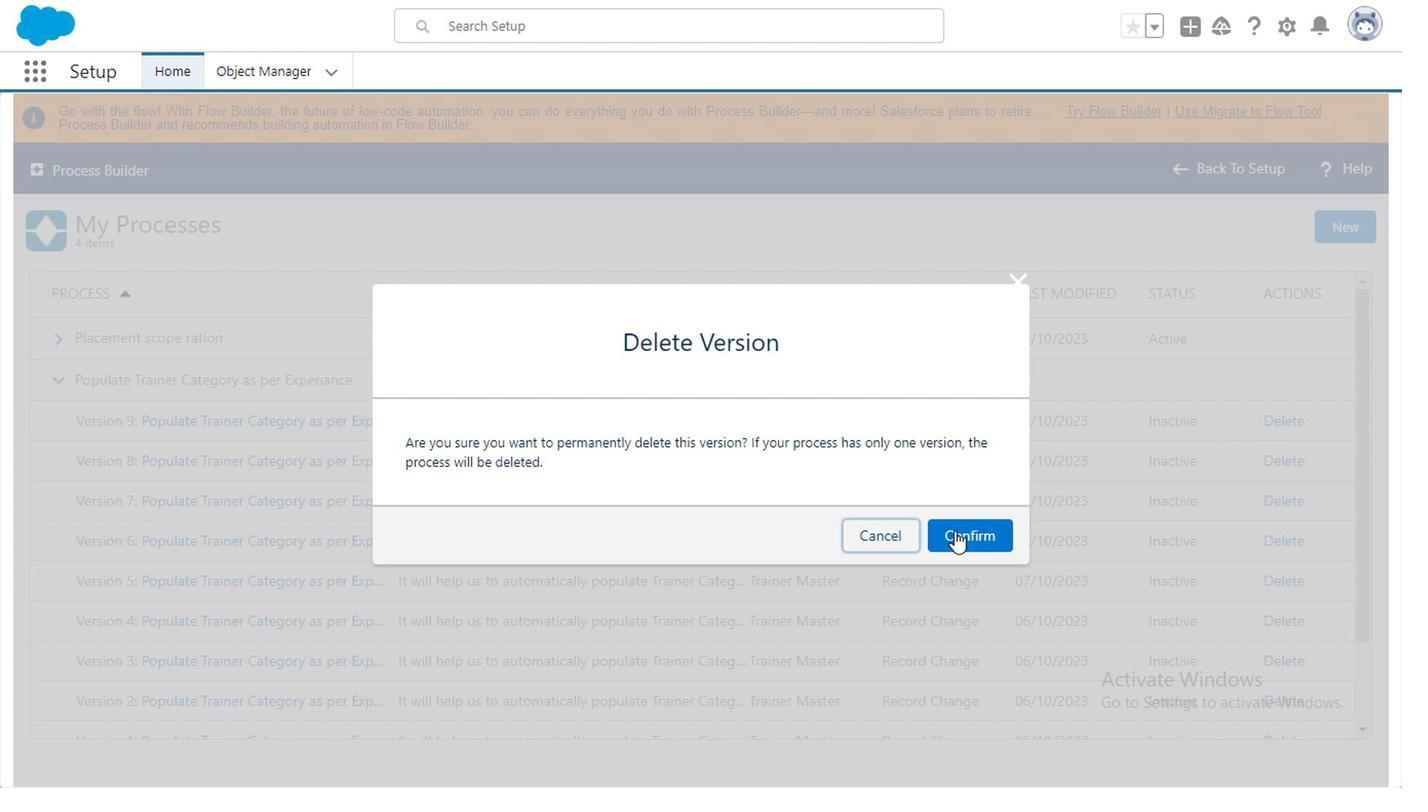 
Action: Mouse pressed left at (952, 535)
Screenshot: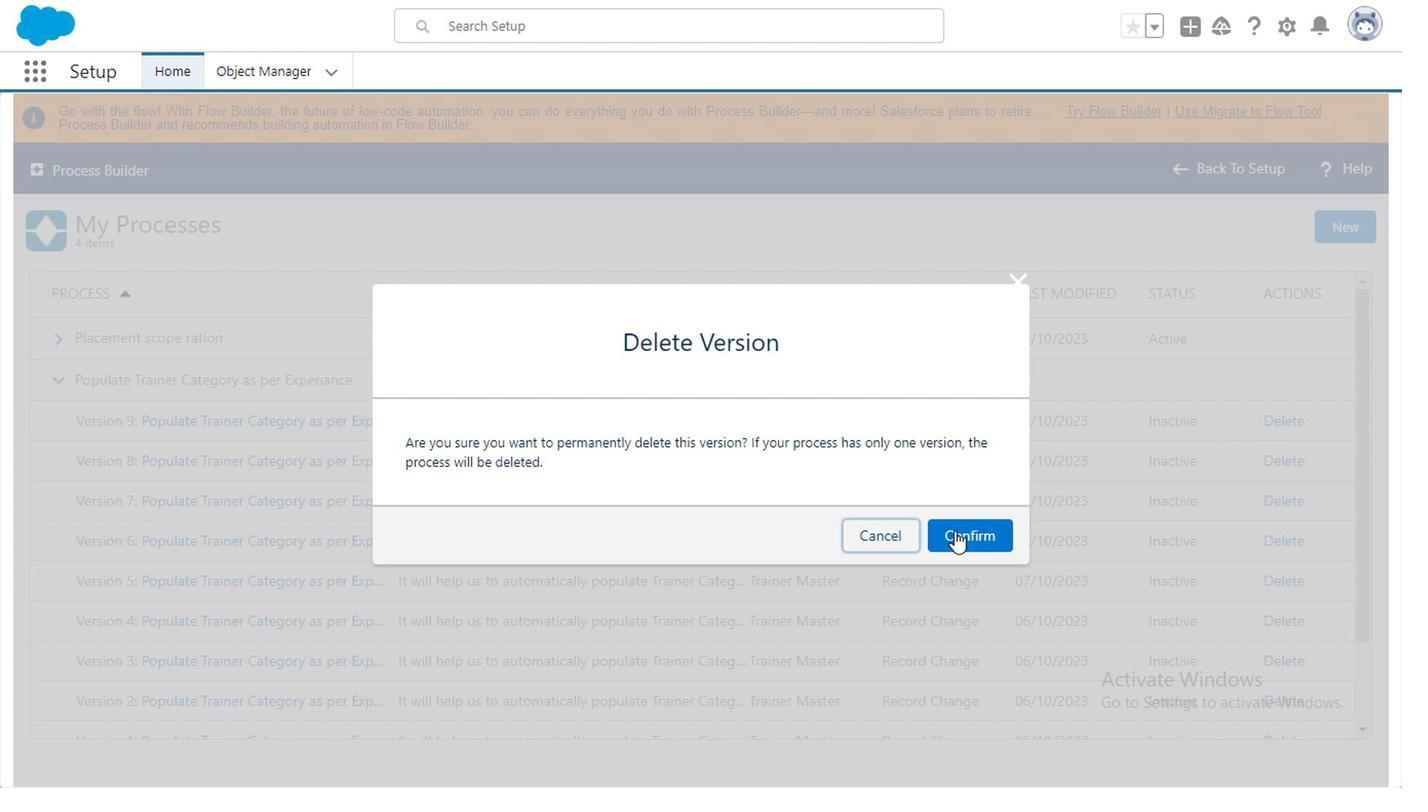 
Action: Mouse moved to (54, 422)
Screenshot: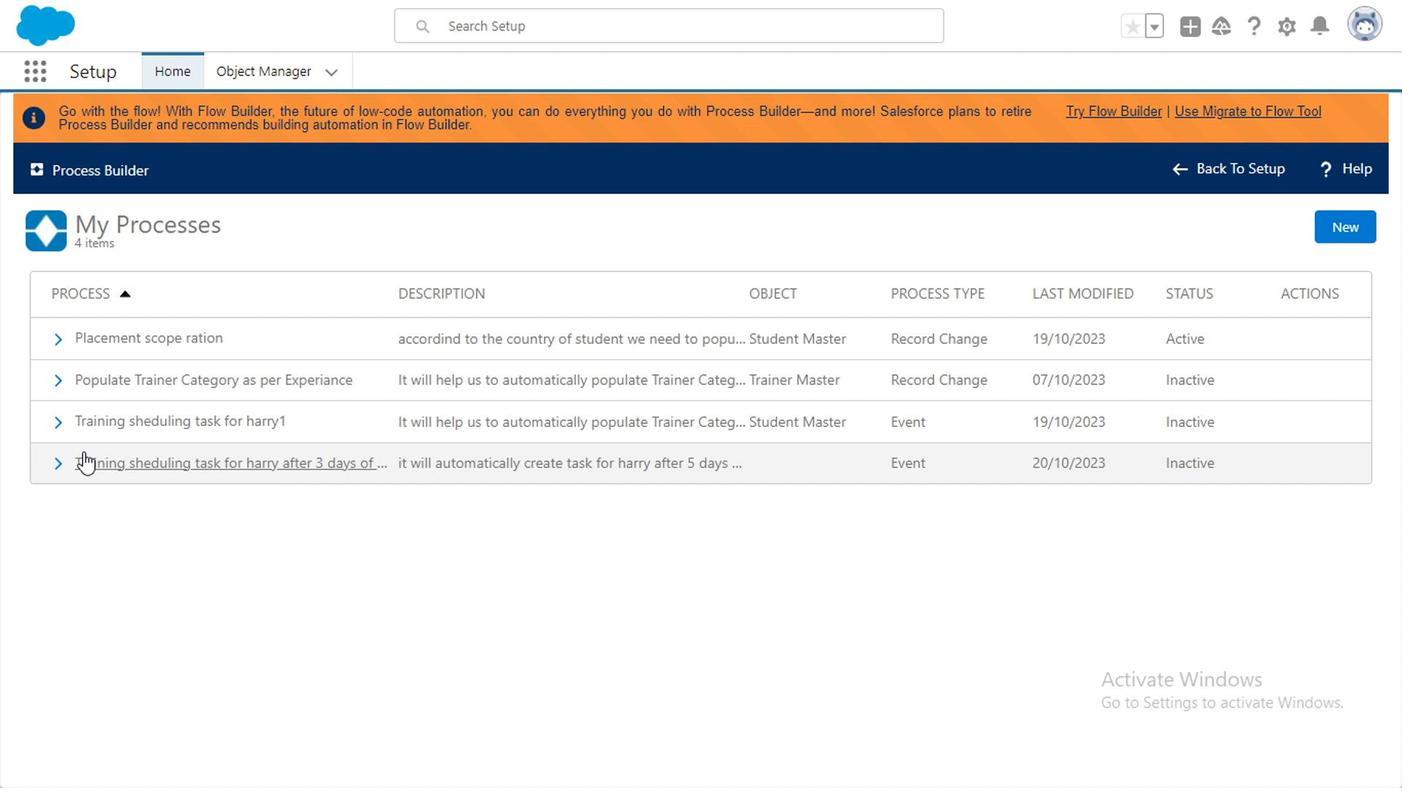 
Action: Mouse pressed left at (54, 422)
Screenshot: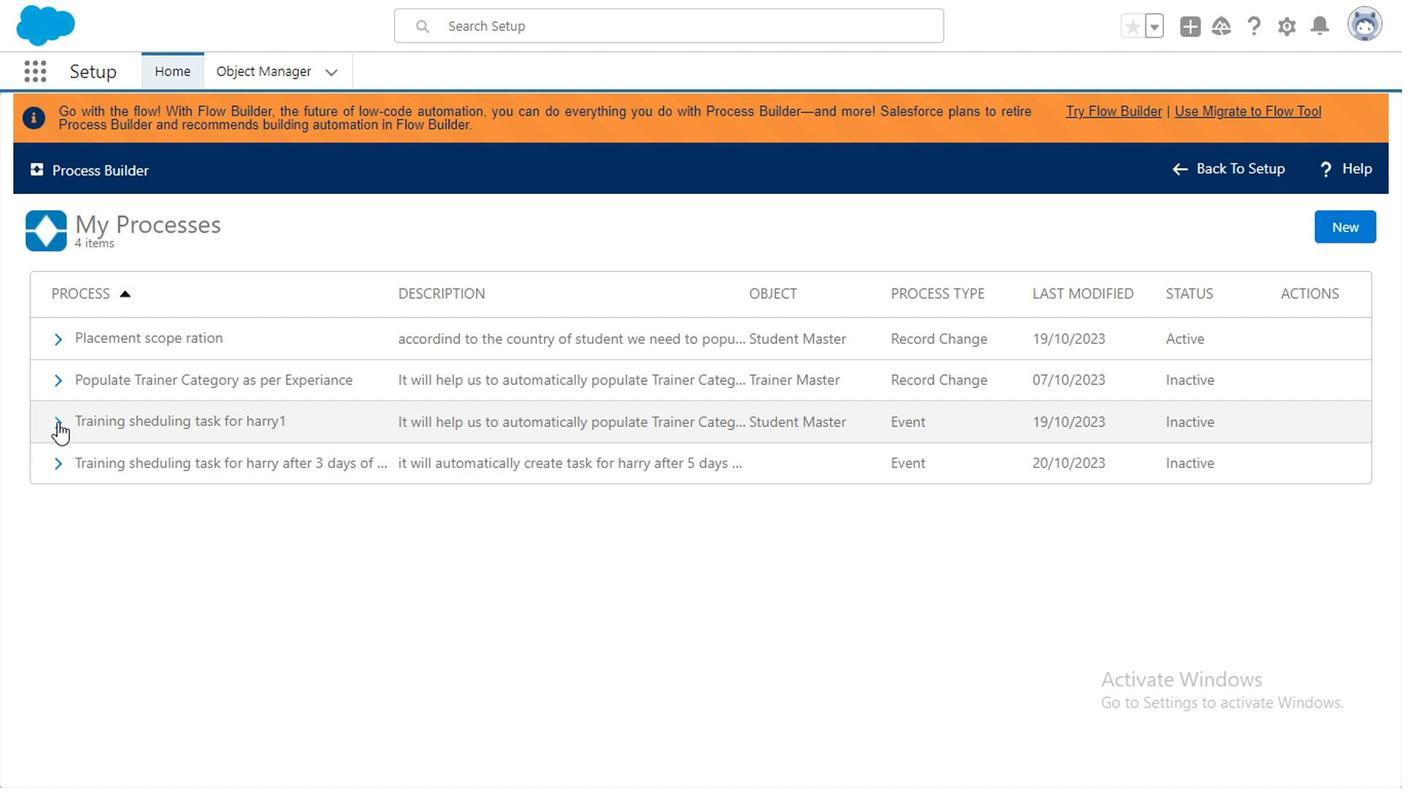 
Action: Mouse moved to (1311, 462)
Screenshot: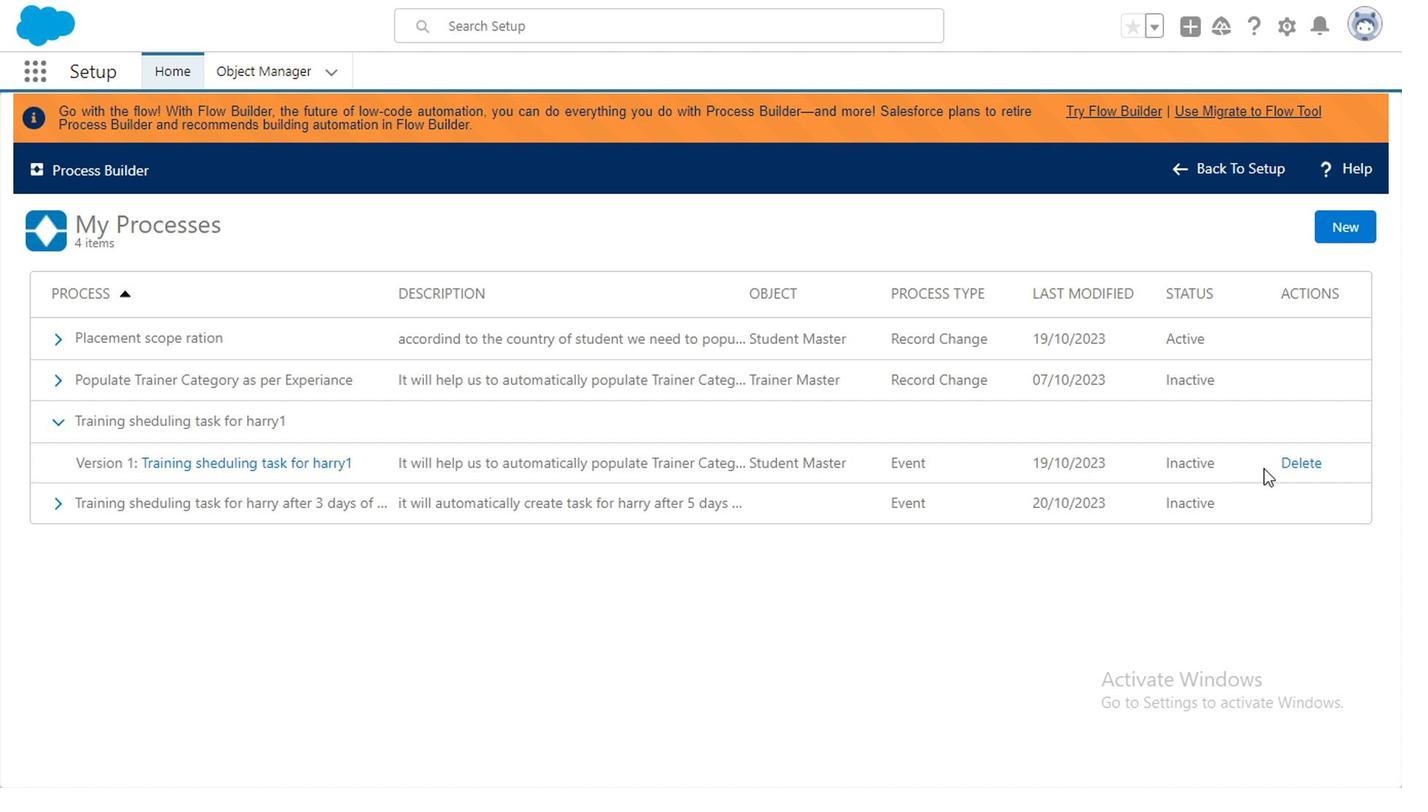 
Action: Mouse pressed left at (1311, 462)
Screenshot: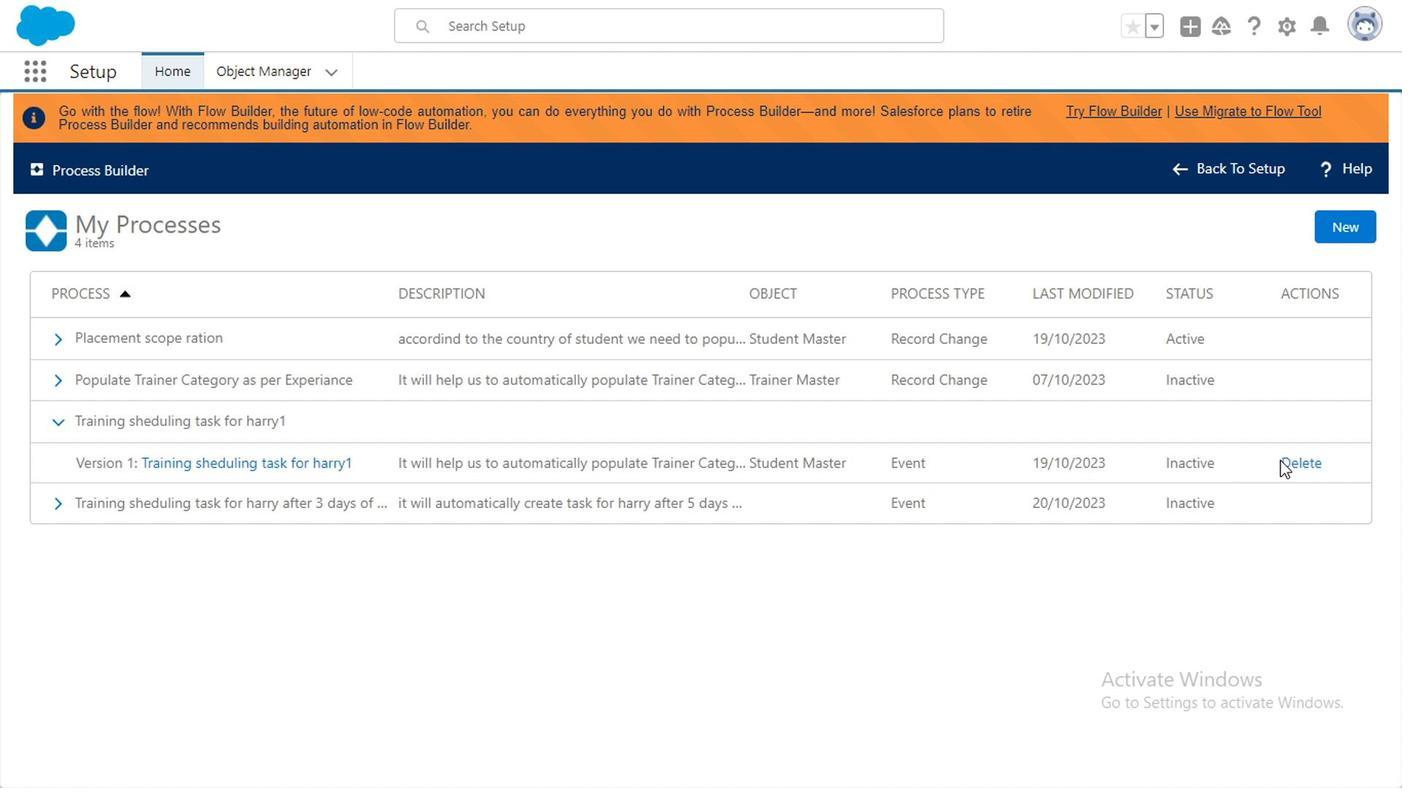 
Action: Mouse moved to (974, 539)
Screenshot: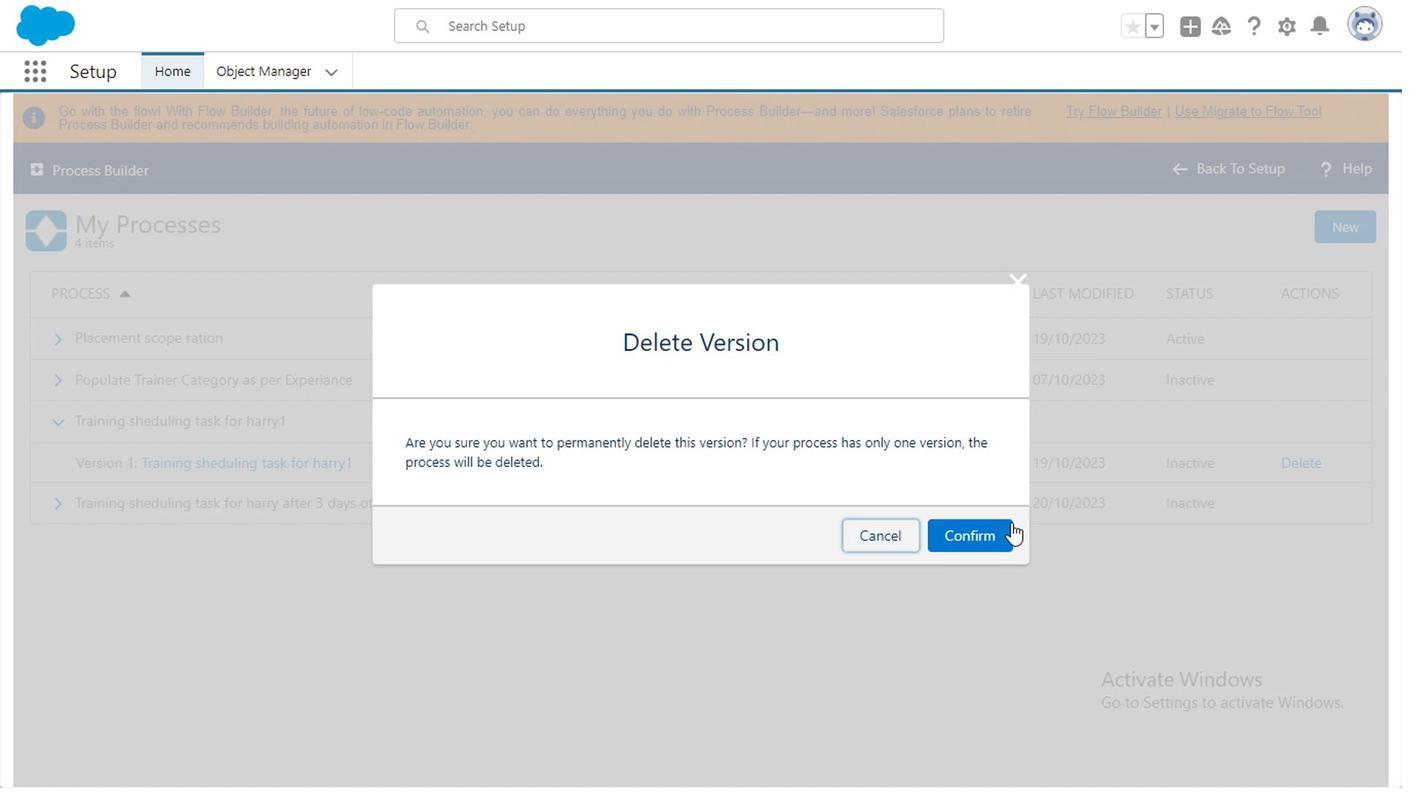 
Action: Mouse pressed left at (974, 539)
Screenshot: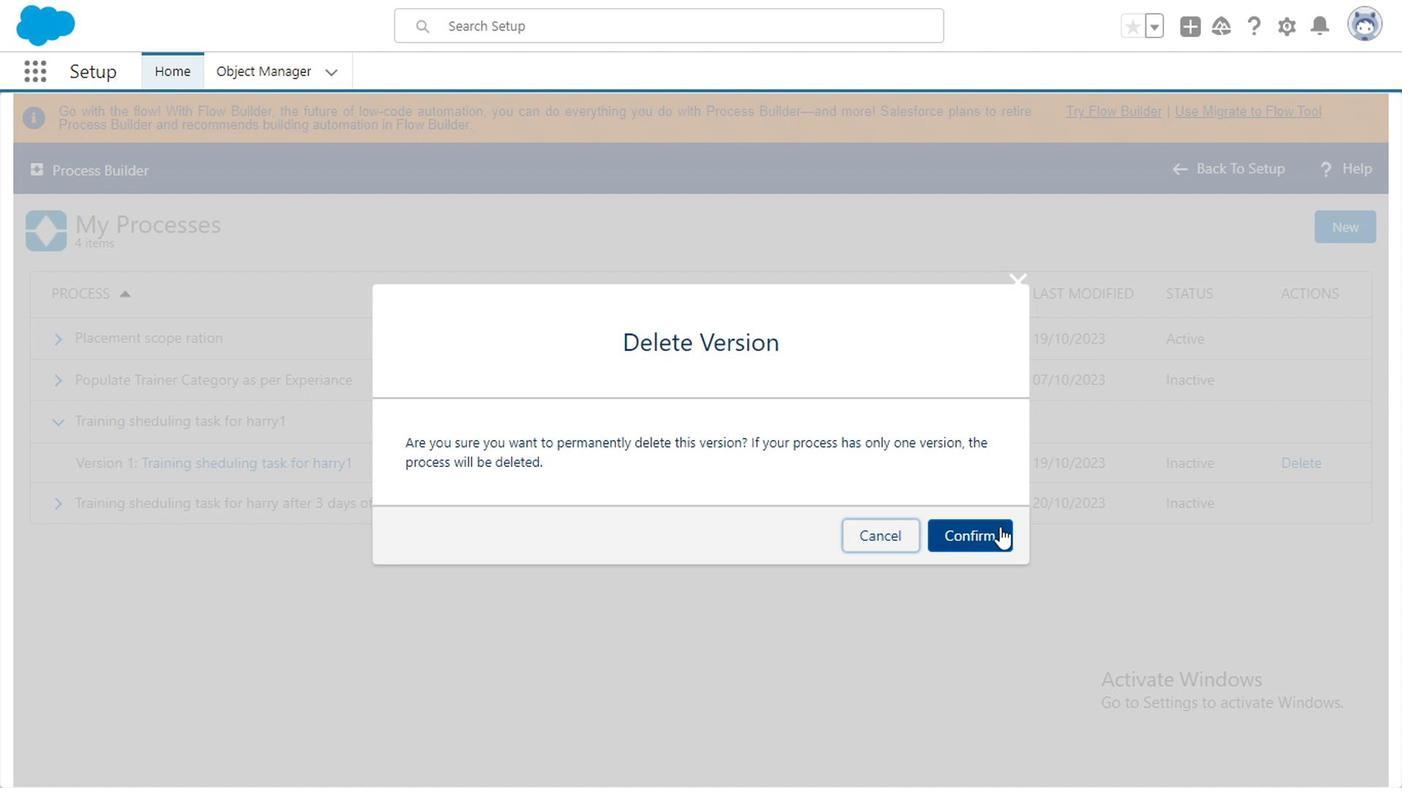 
Action: Mouse moved to (1351, 227)
Screenshot: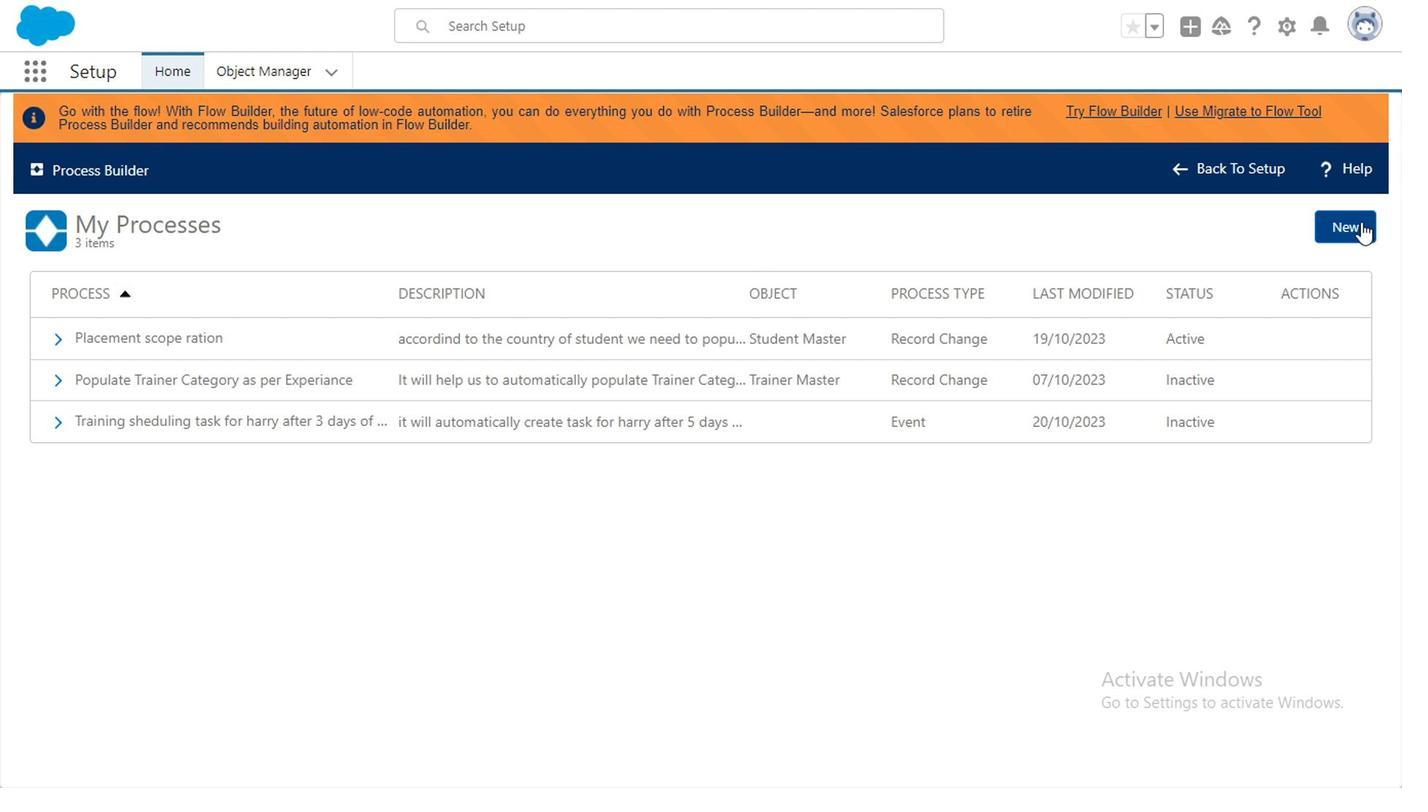 
Action: Mouse pressed left at (1351, 227)
Screenshot: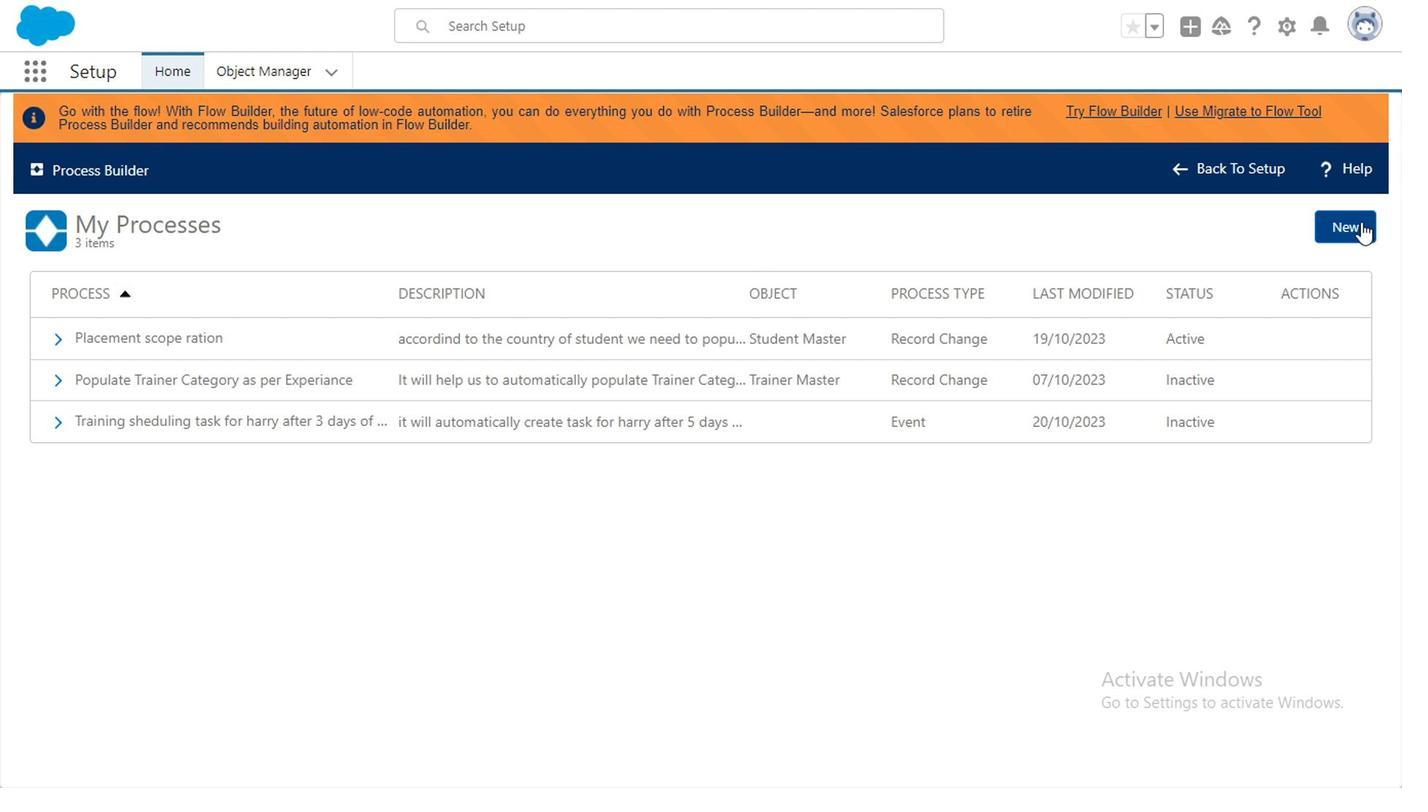 
Action: Mouse moved to (995, 536)
Screenshot: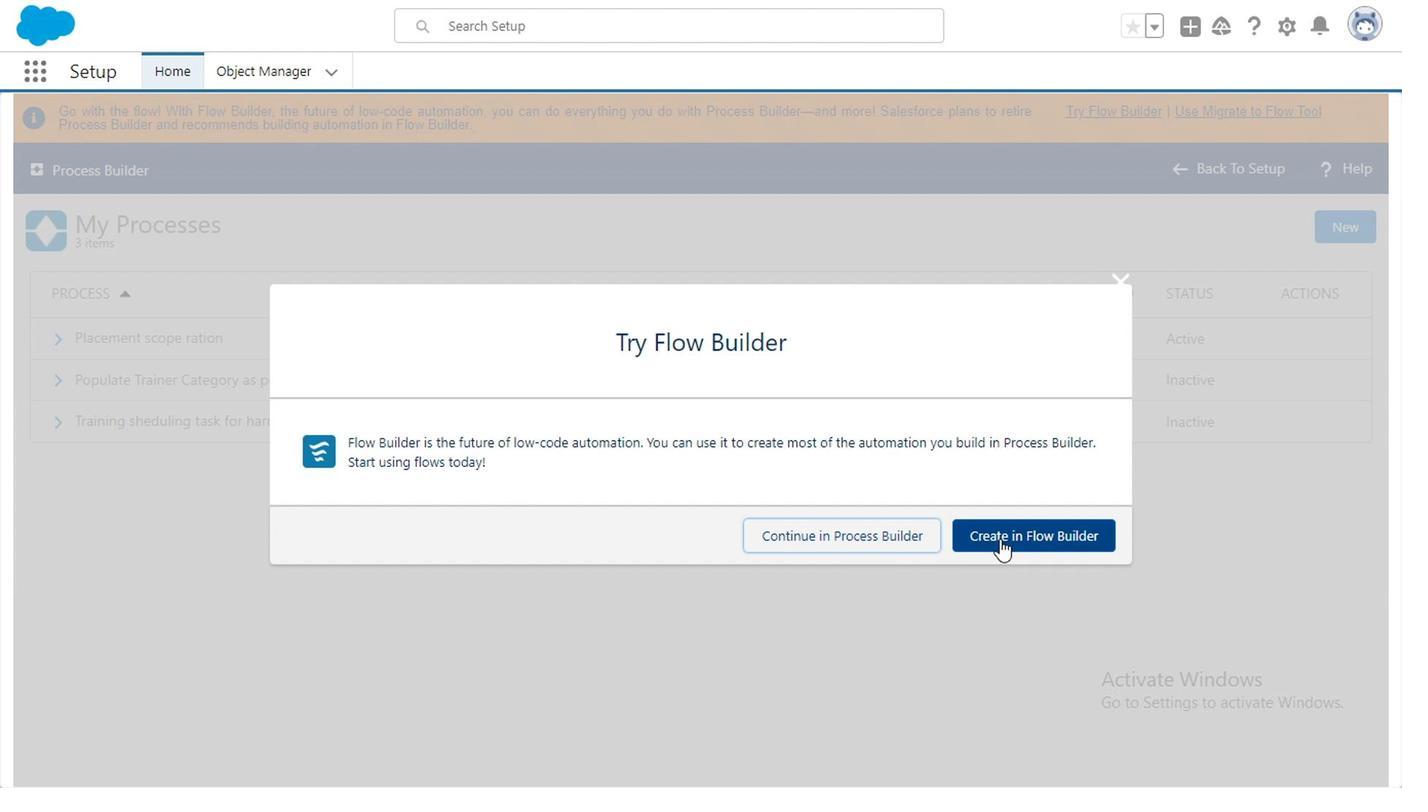 
Action: Mouse pressed left at (995, 536)
Screenshot: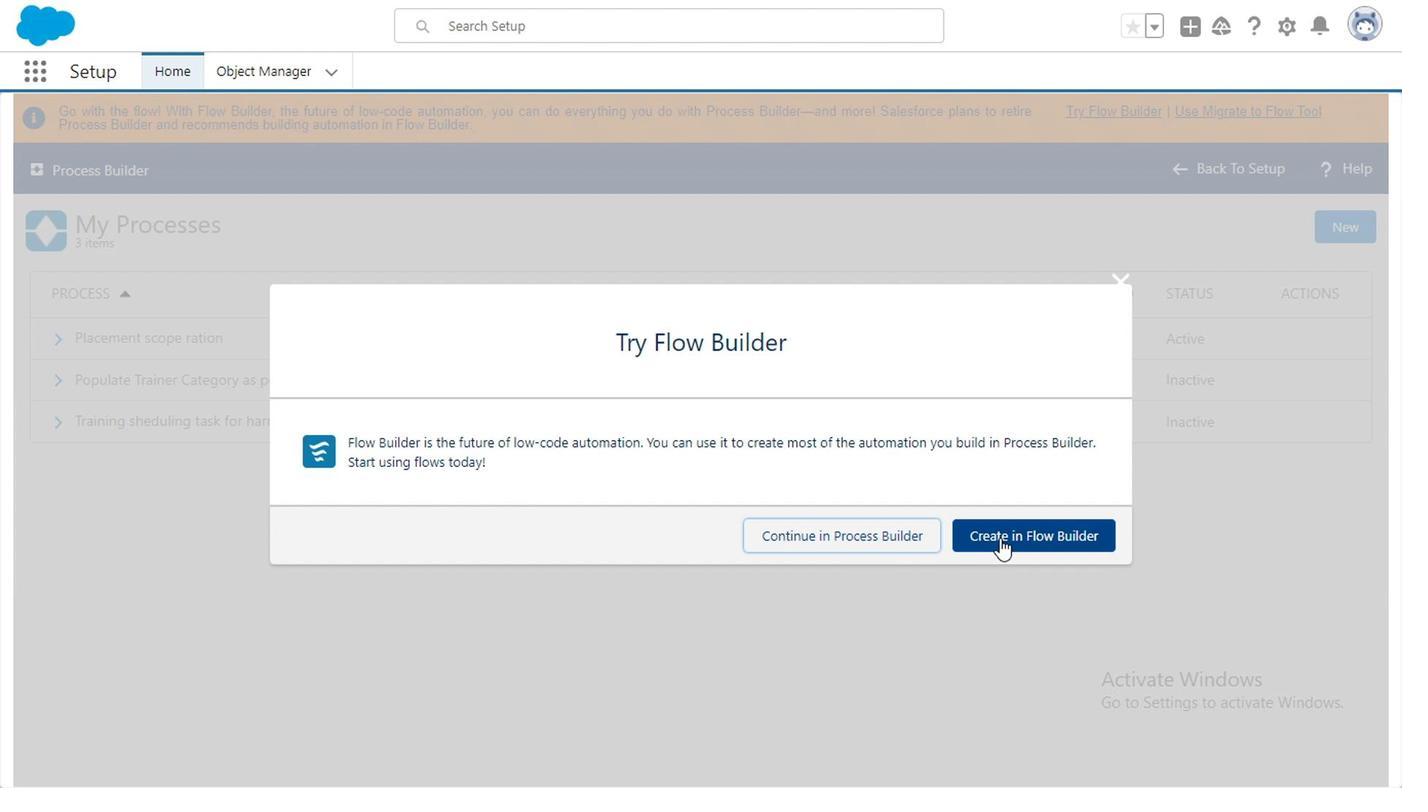 
Action: Mouse moved to (446, 284)
Screenshot: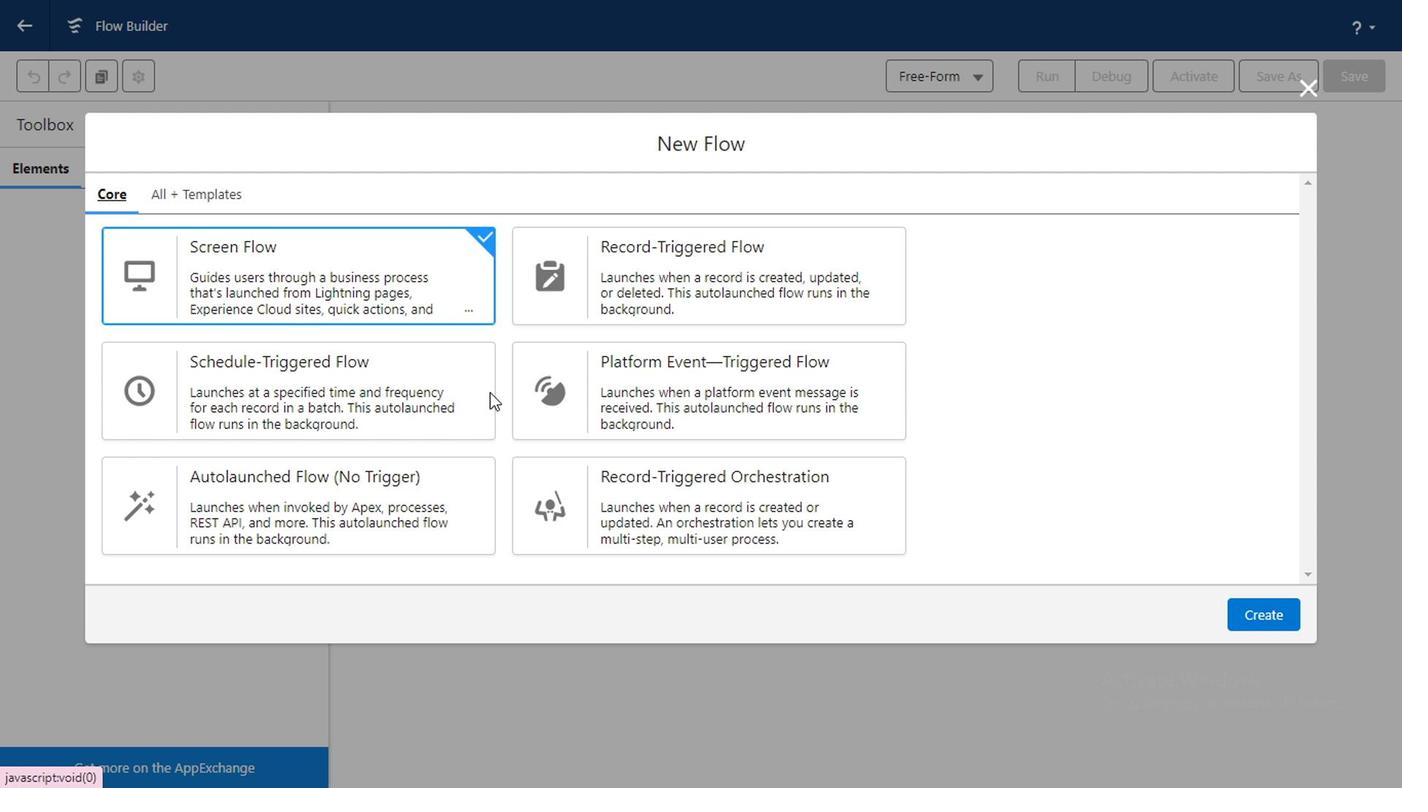
Action: Mouse pressed left at (446, 284)
Screenshot: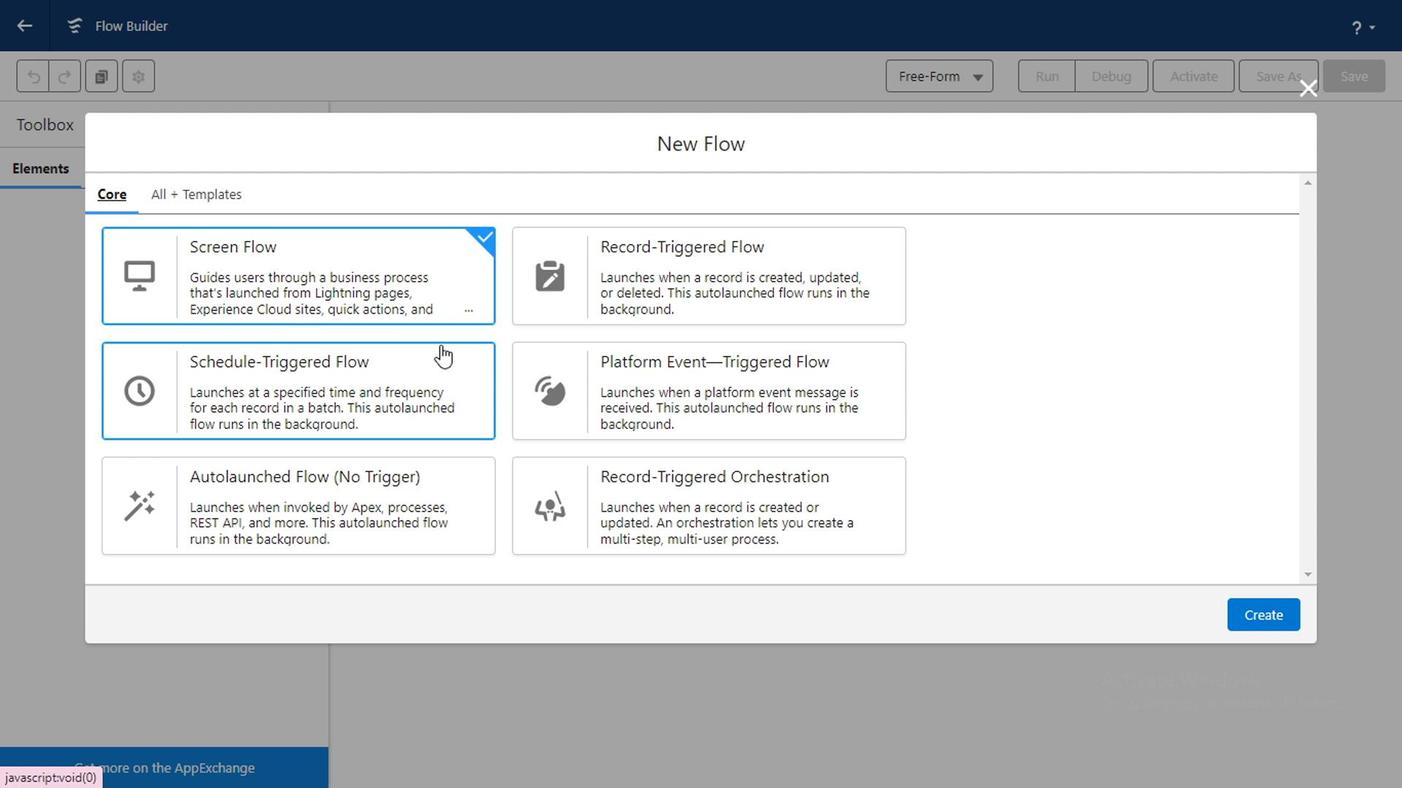 
Action: Mouse moved to (1251, 617)
Screenshot: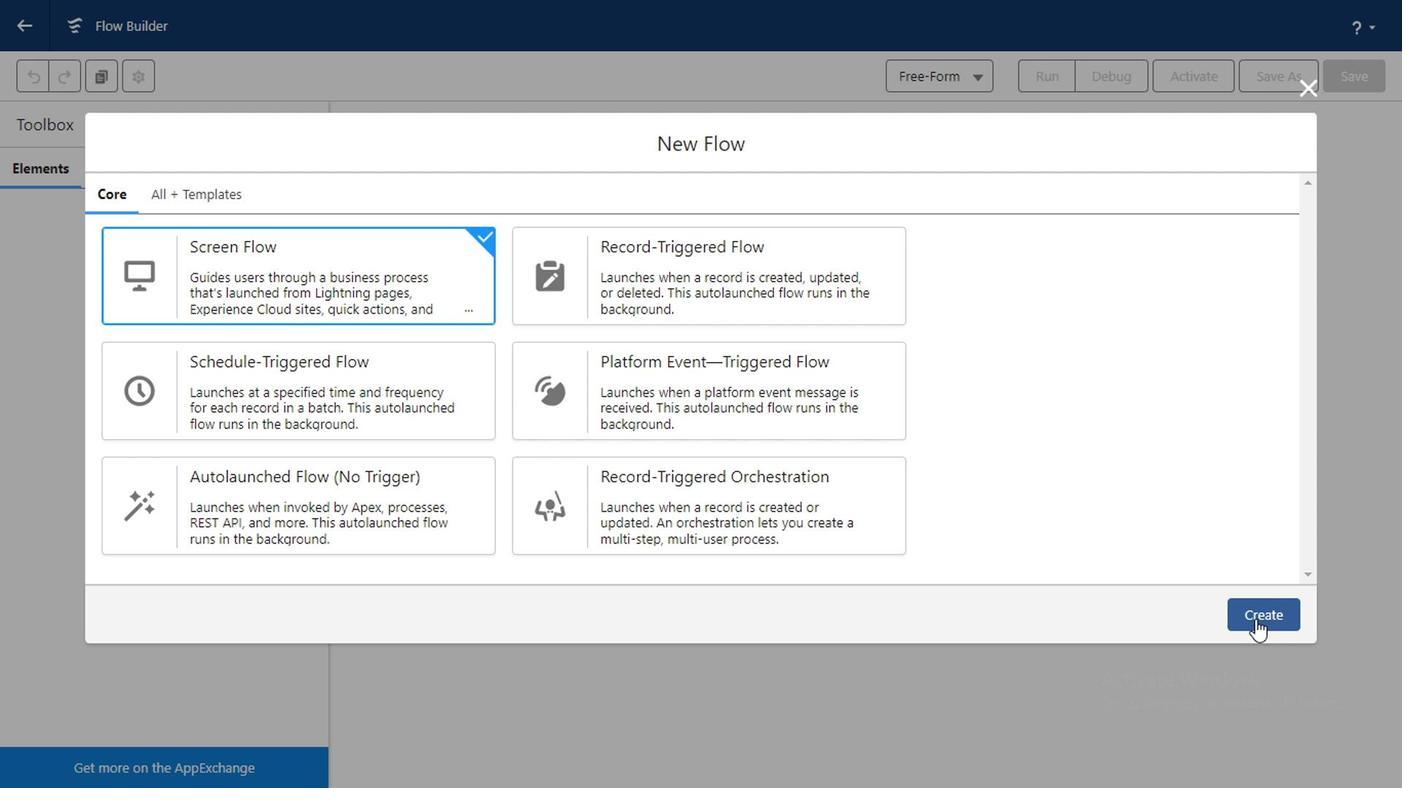 
Action: Mouse pressed left at (1251, 617)
Screenshot: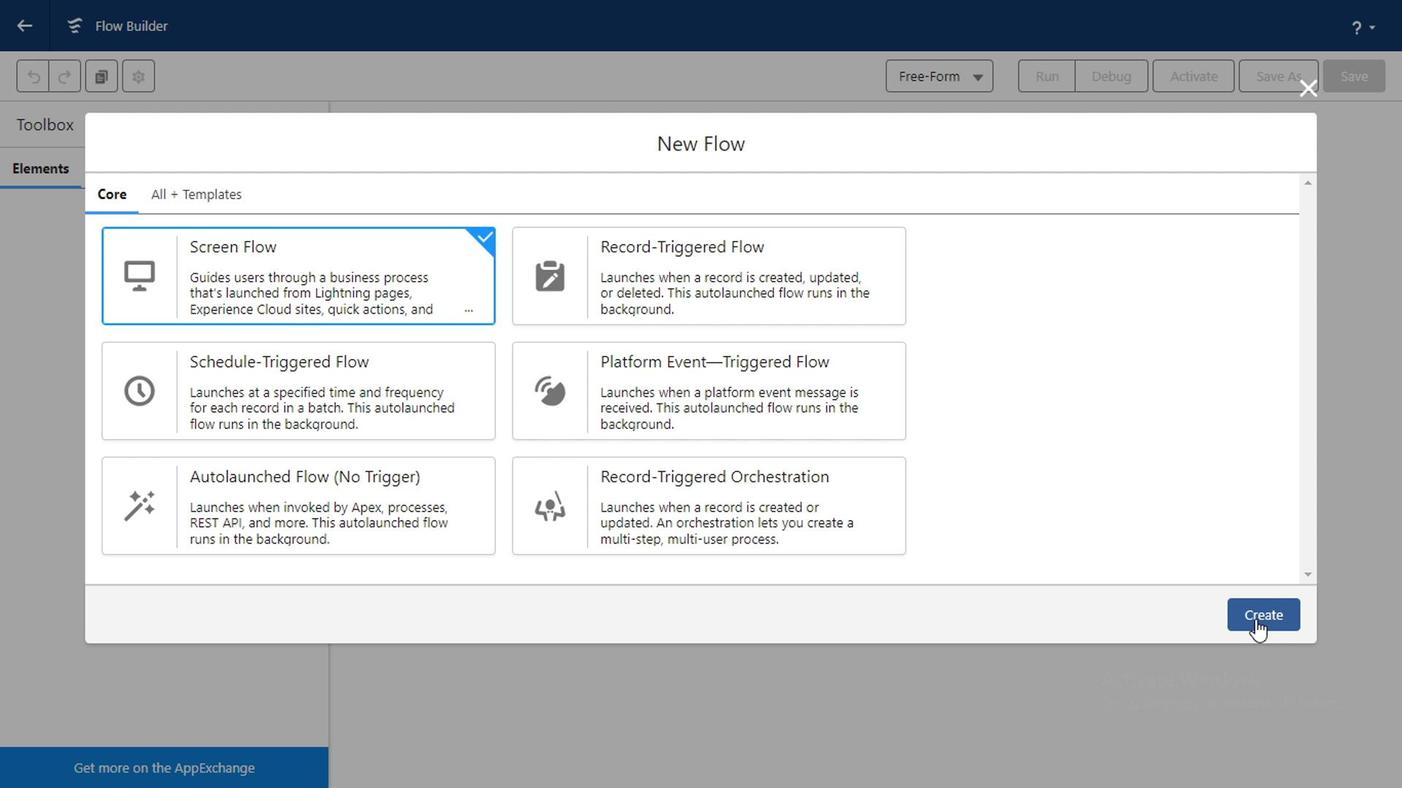 
Action: Mouse moved to (948, 72)
Screenshot: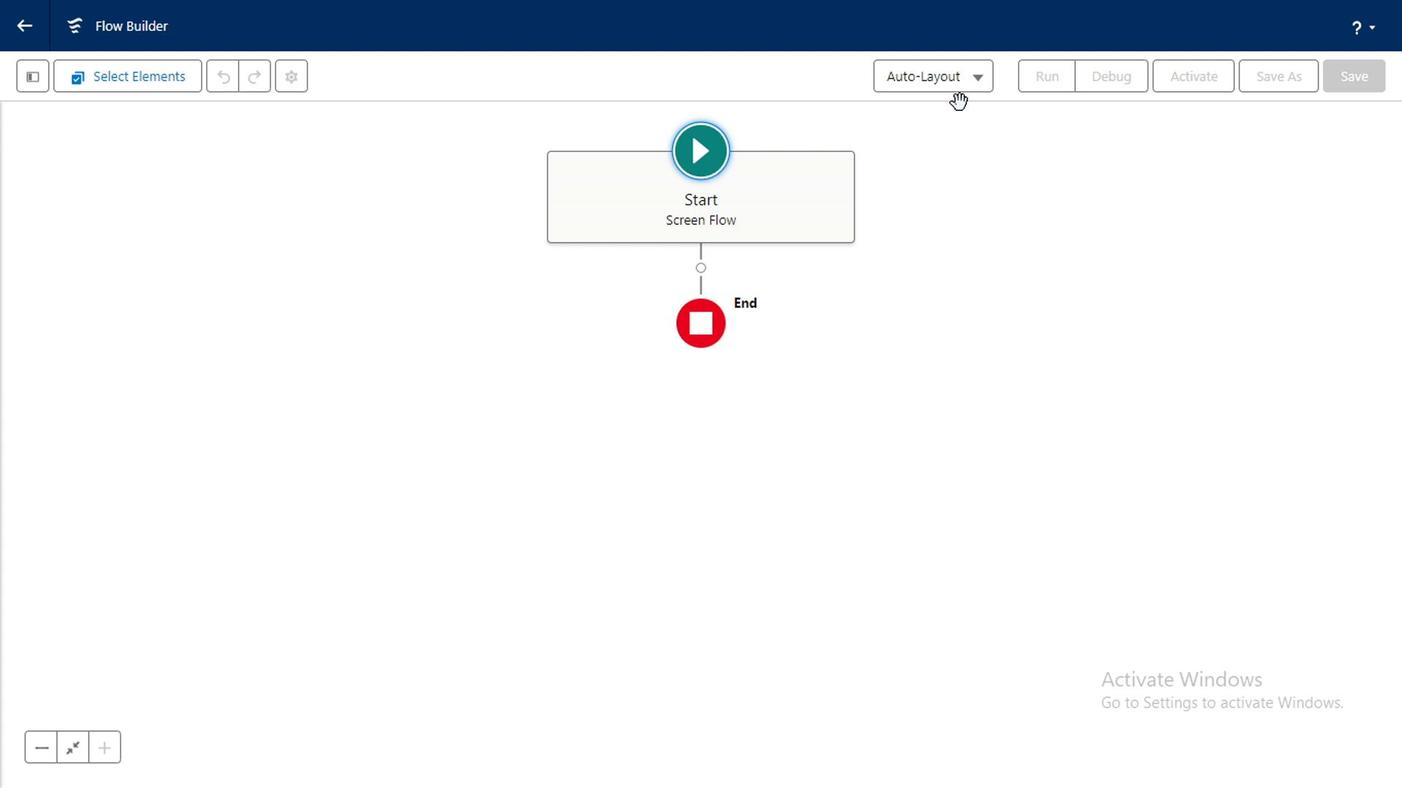 
Action: Mouse pressed left at (948, 72)
Screenshot: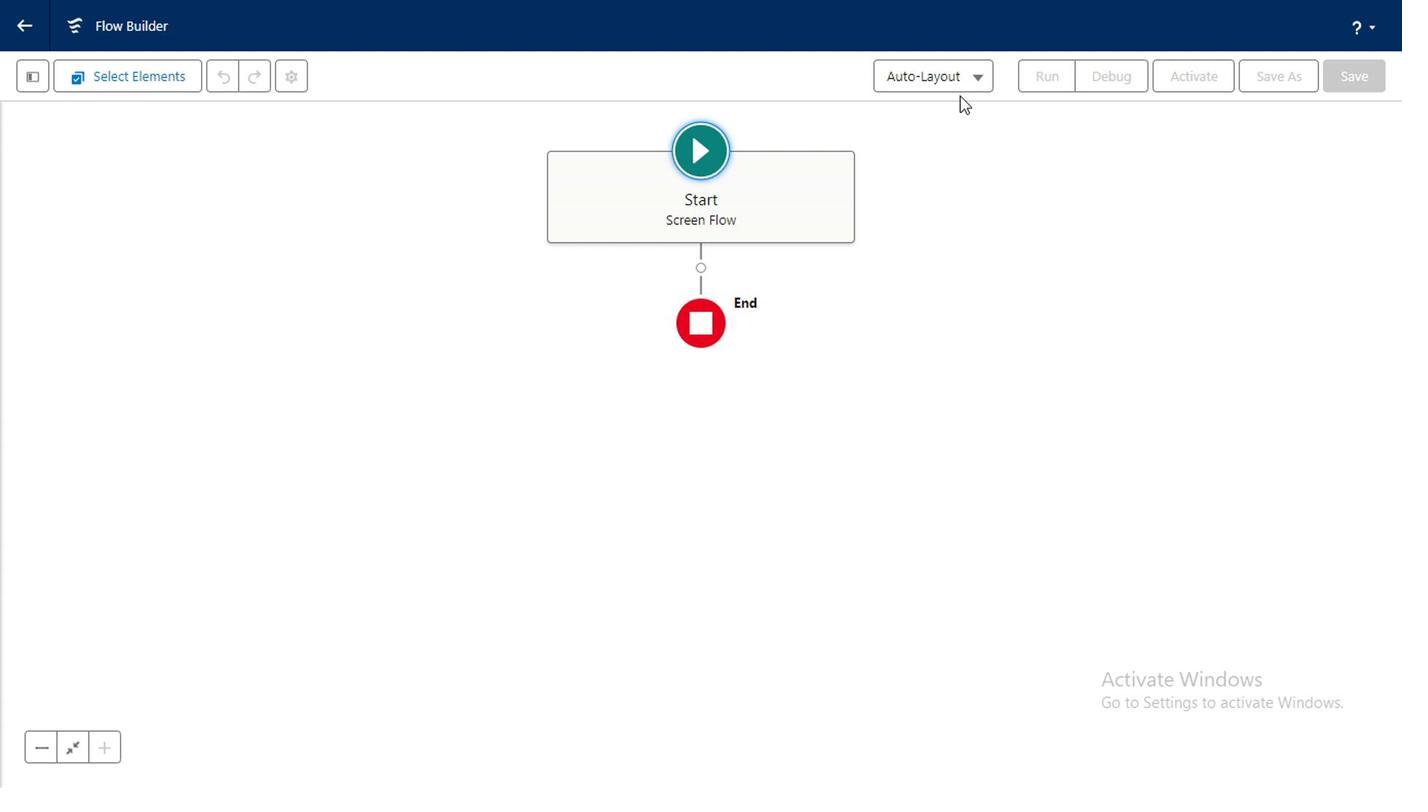 
Action: Mouse moved to (926, 158)
Screenshot: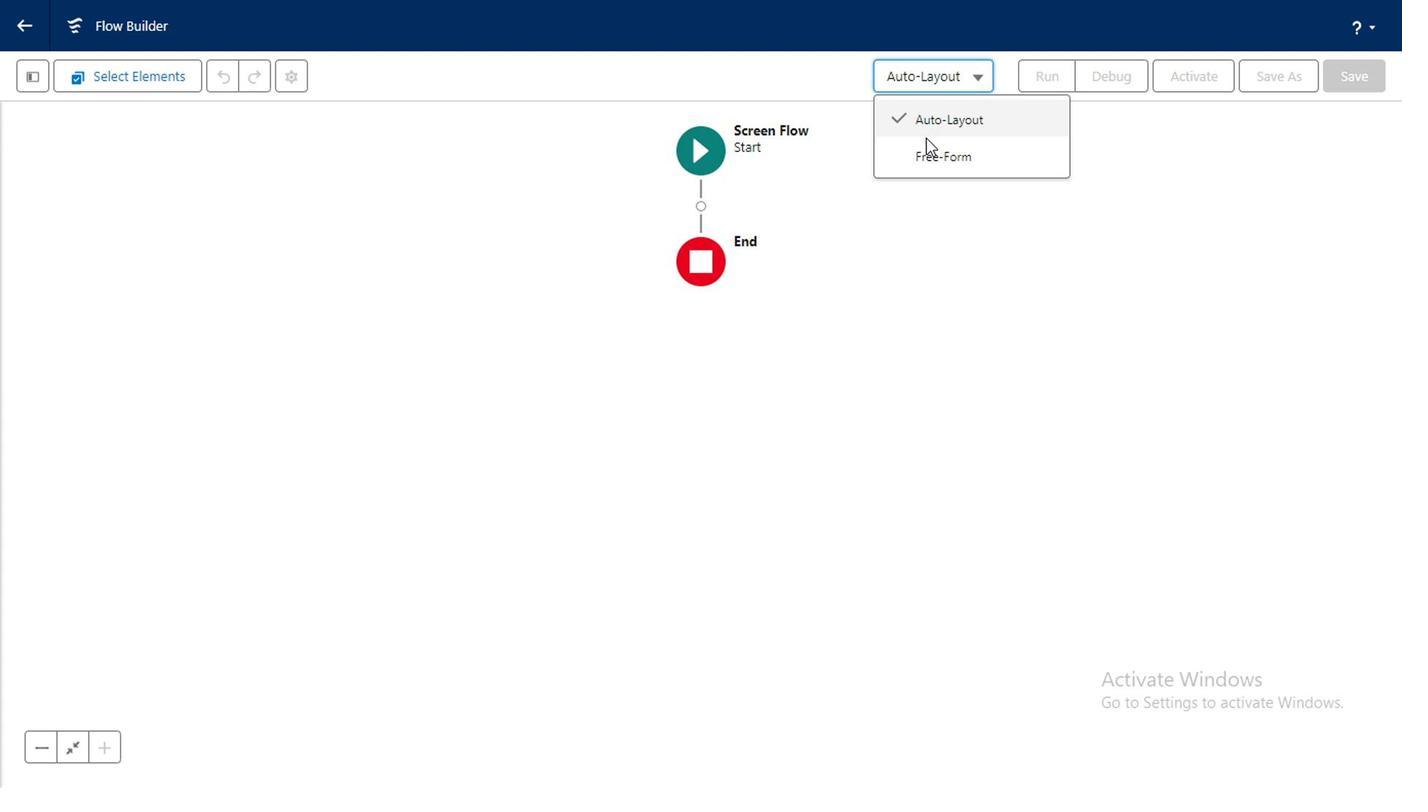 
Action: Mouse pressed left at (926, 158)
Screenshot: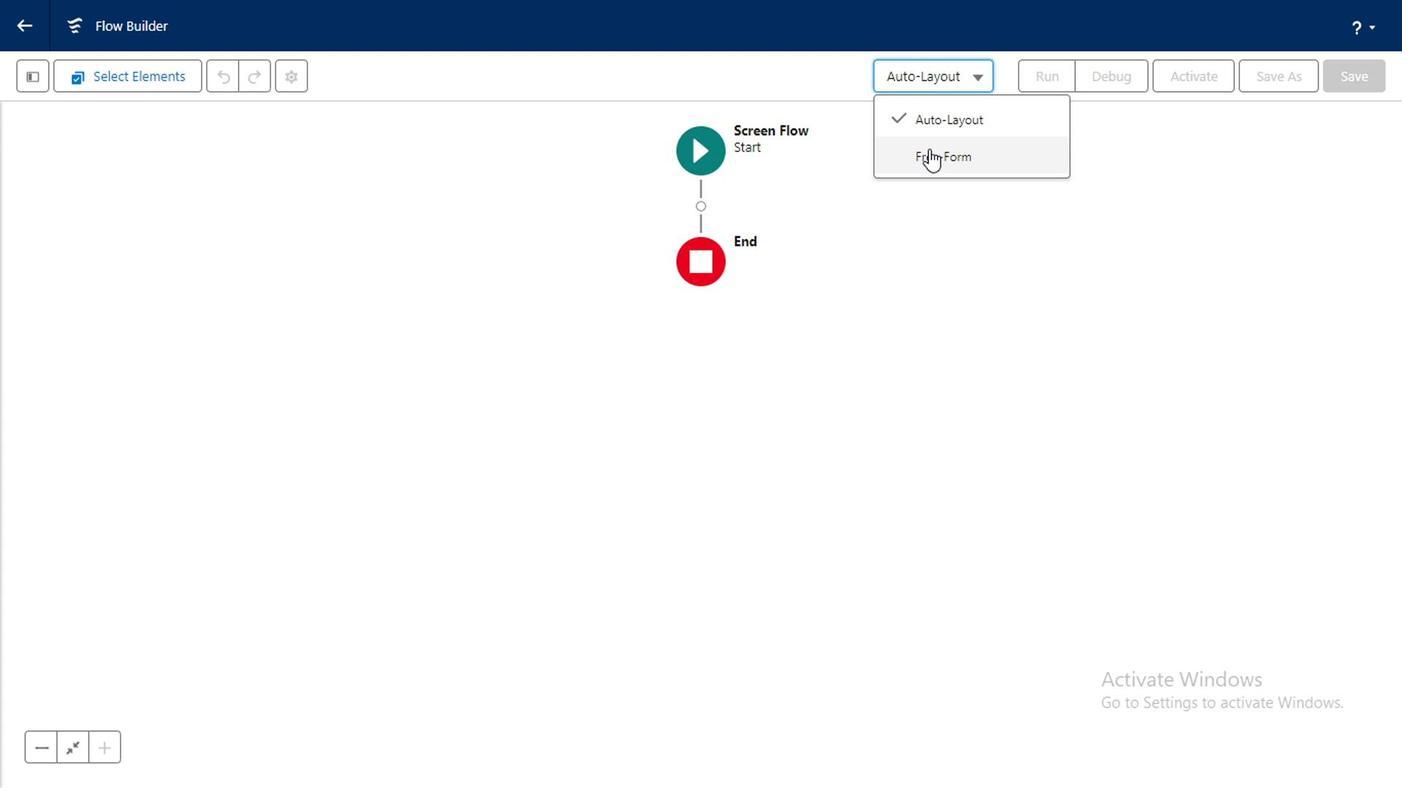 
Action: Mouse moved to (16, 20)
Screenshot: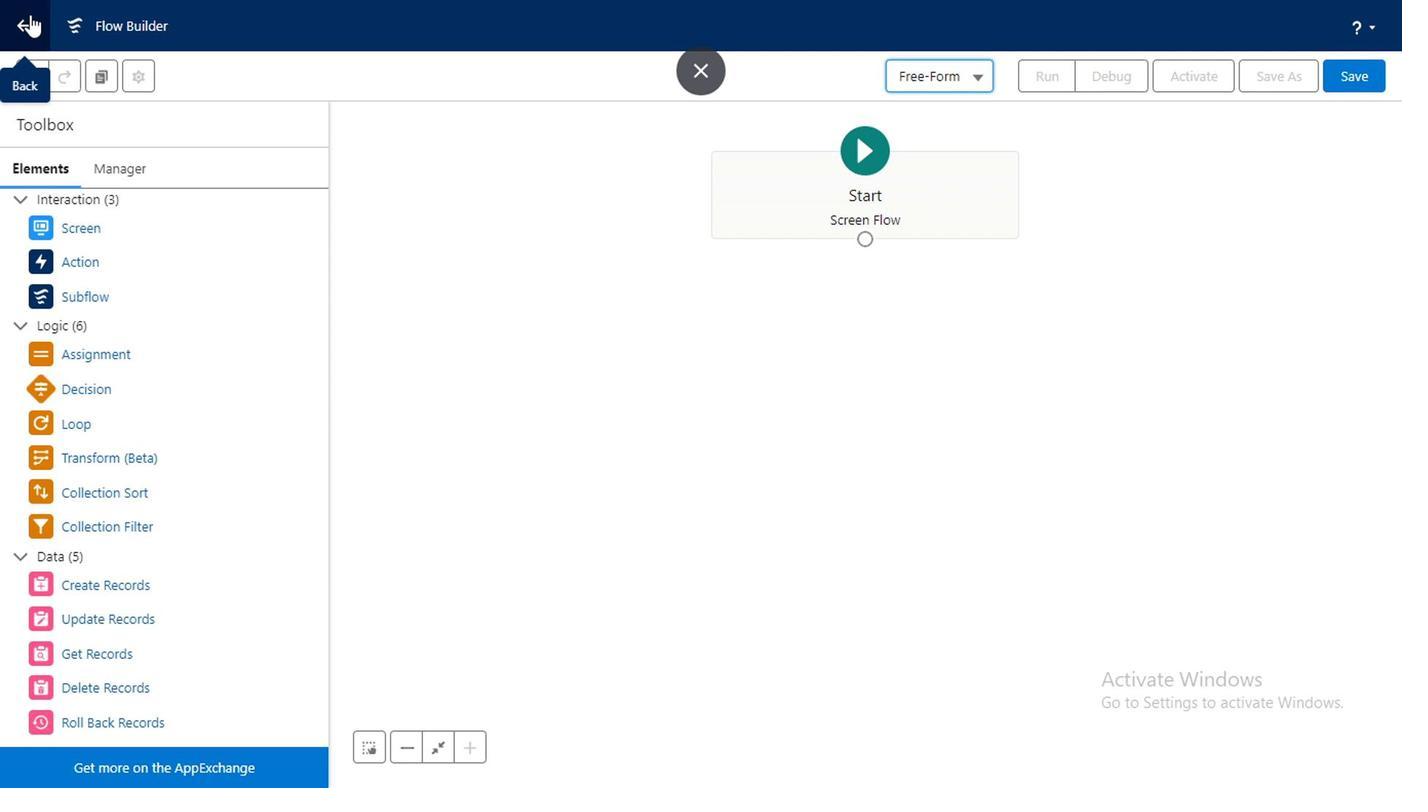 
Action: Mouse pressed left at (16, 20)
Screenshot: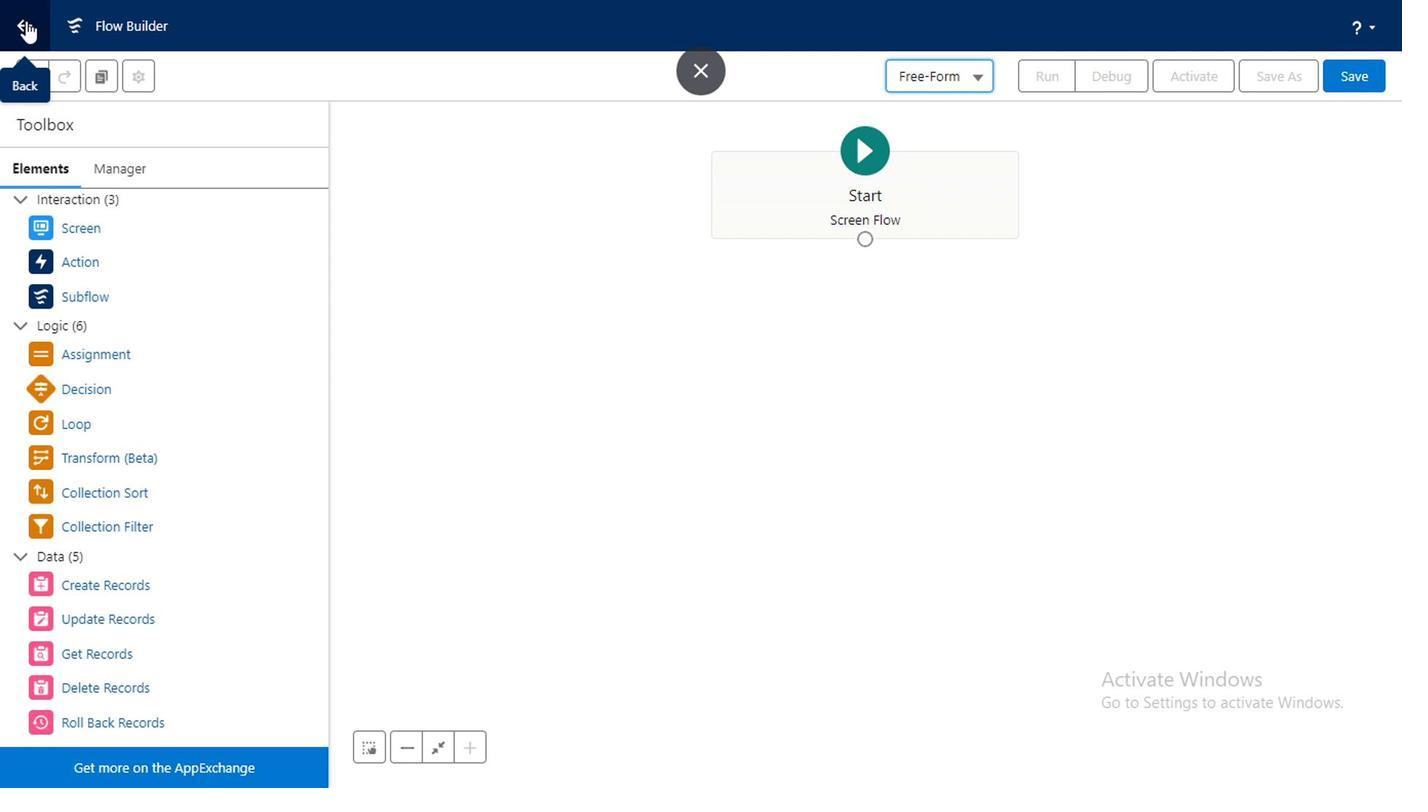 
Action: Mouse moved to (784, 108)
Screenshot: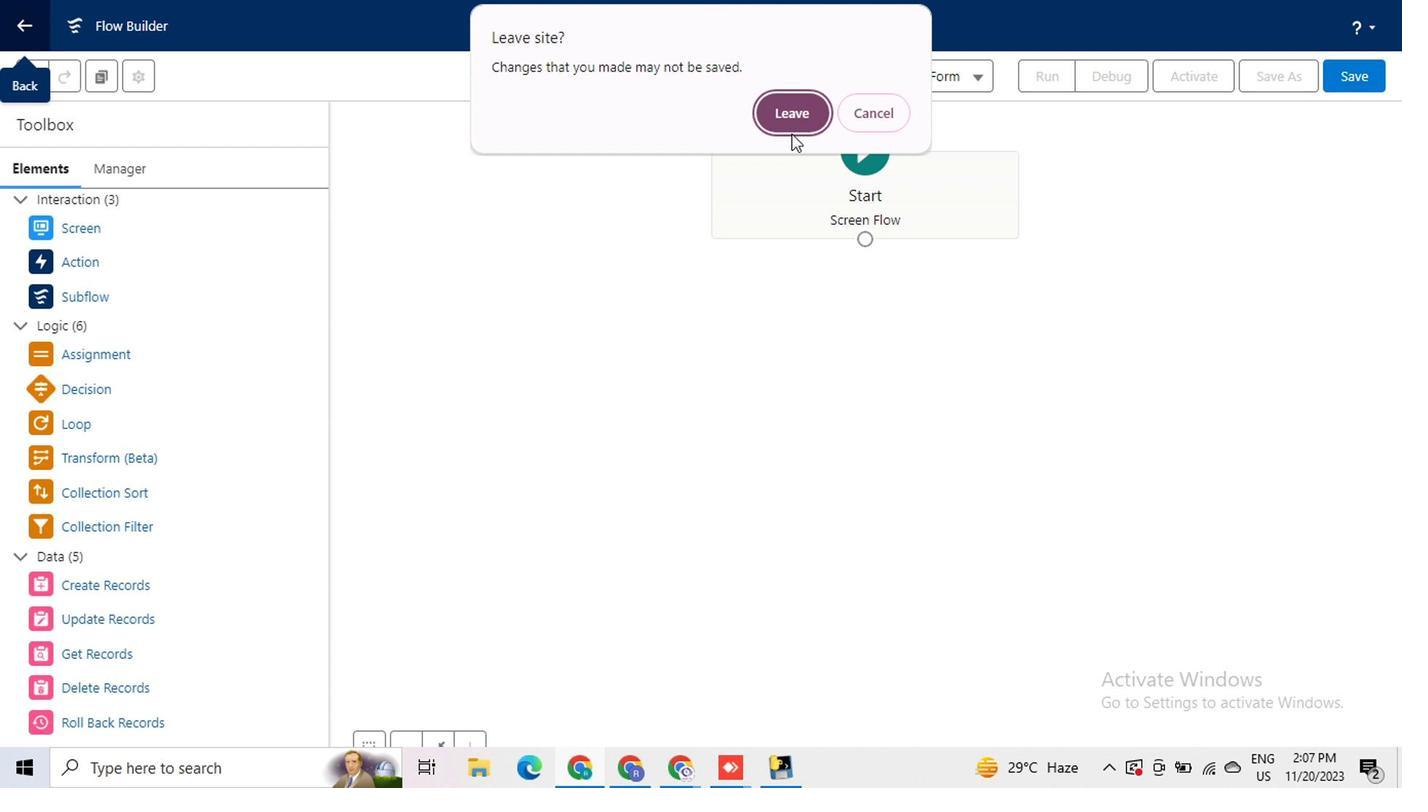 
Action: Mouse pressed left at (784, 108)
Screenshot: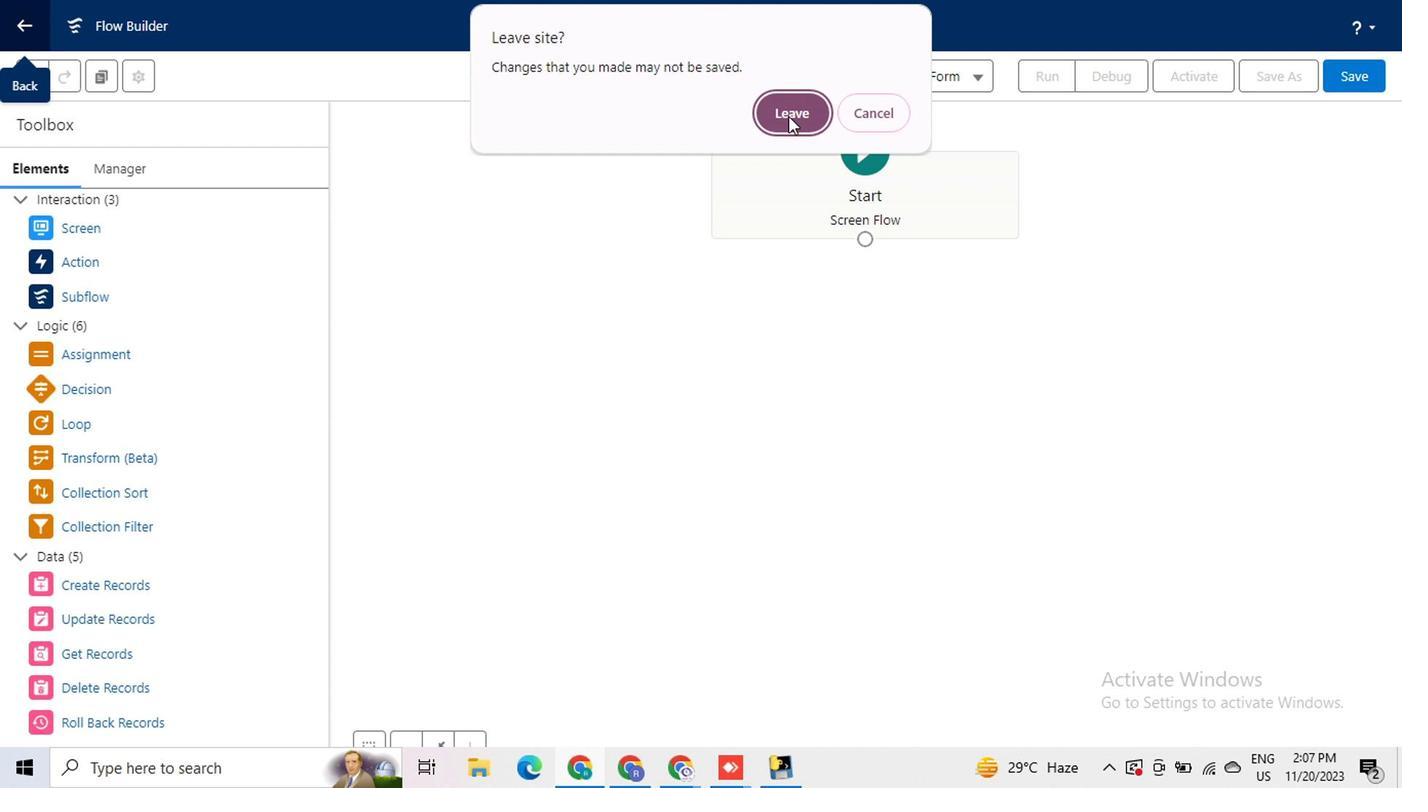 
Action: Mouse moved to (1284, 21)
Screenshot: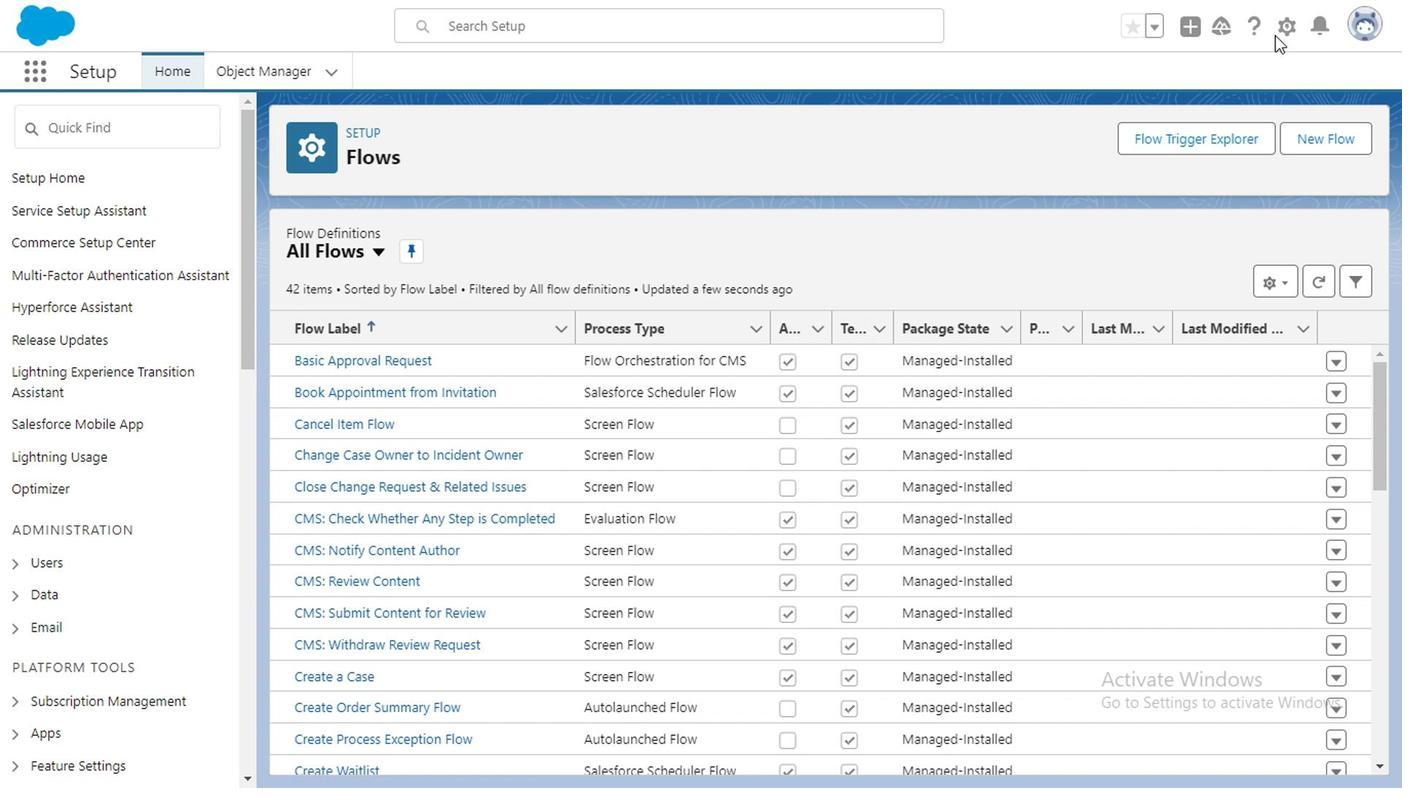 
Action: Mouse pressed left at (1284, 21)
Screenshot: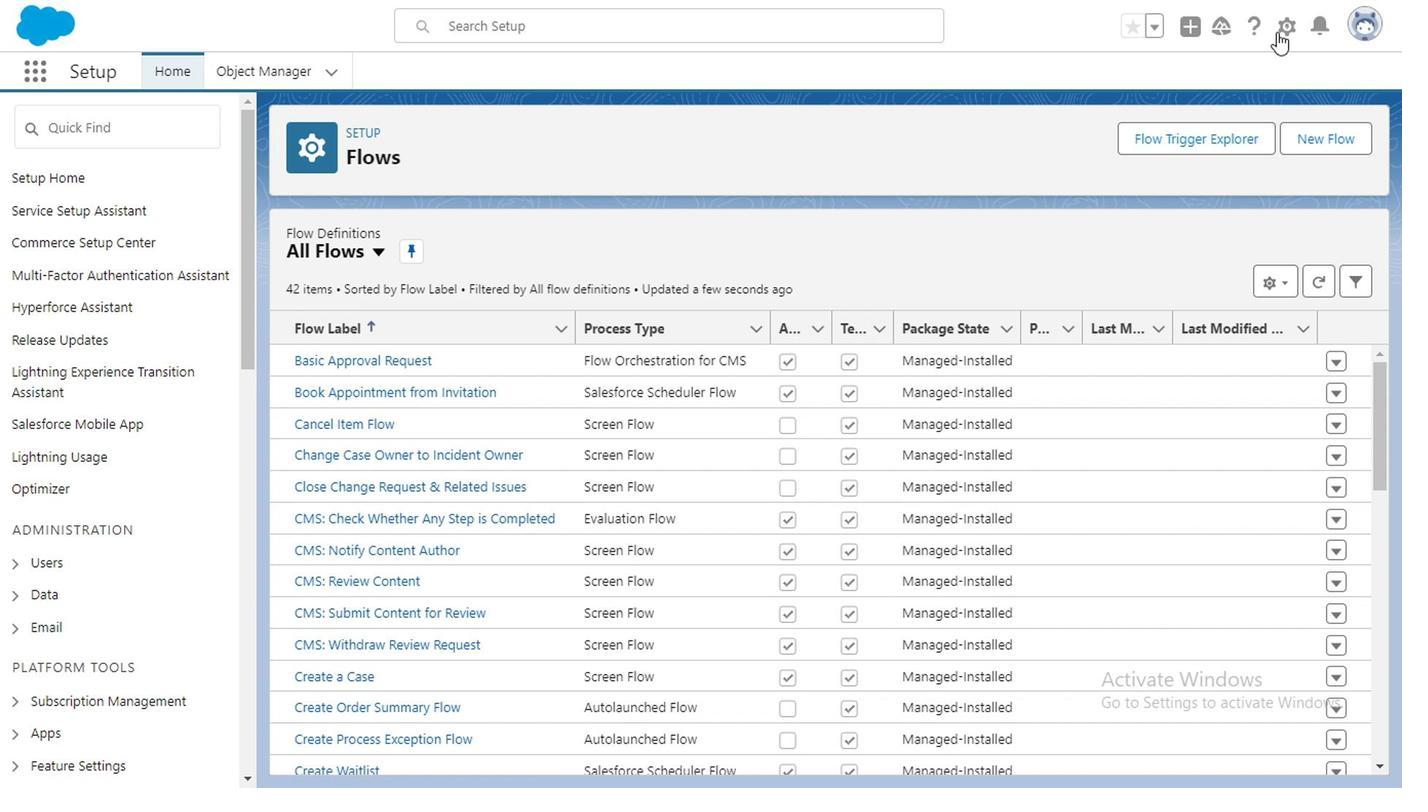 
Action: Mouse moved to (138, 128)
Screenshot: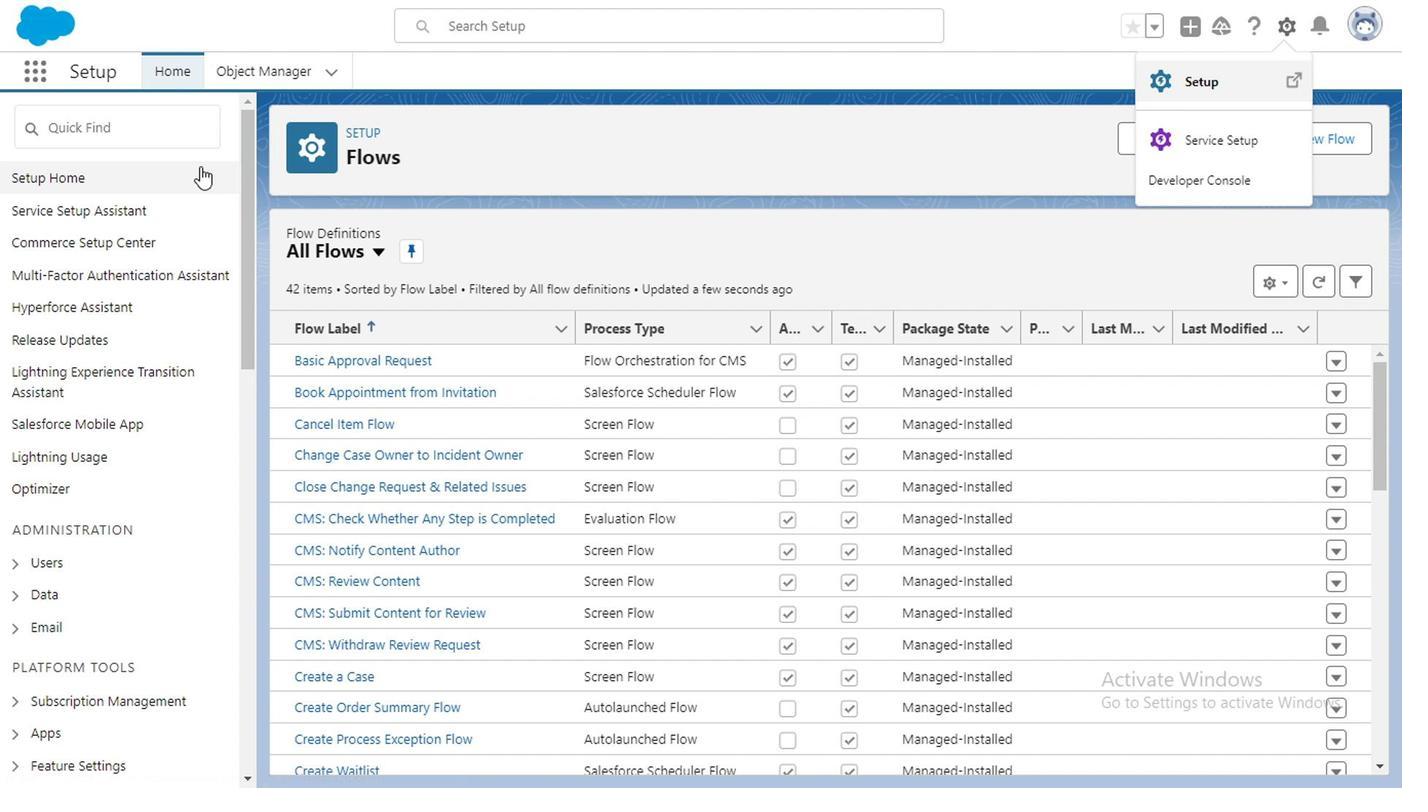 
Action: Mouse pressed left at (138, 128)
Screenshot: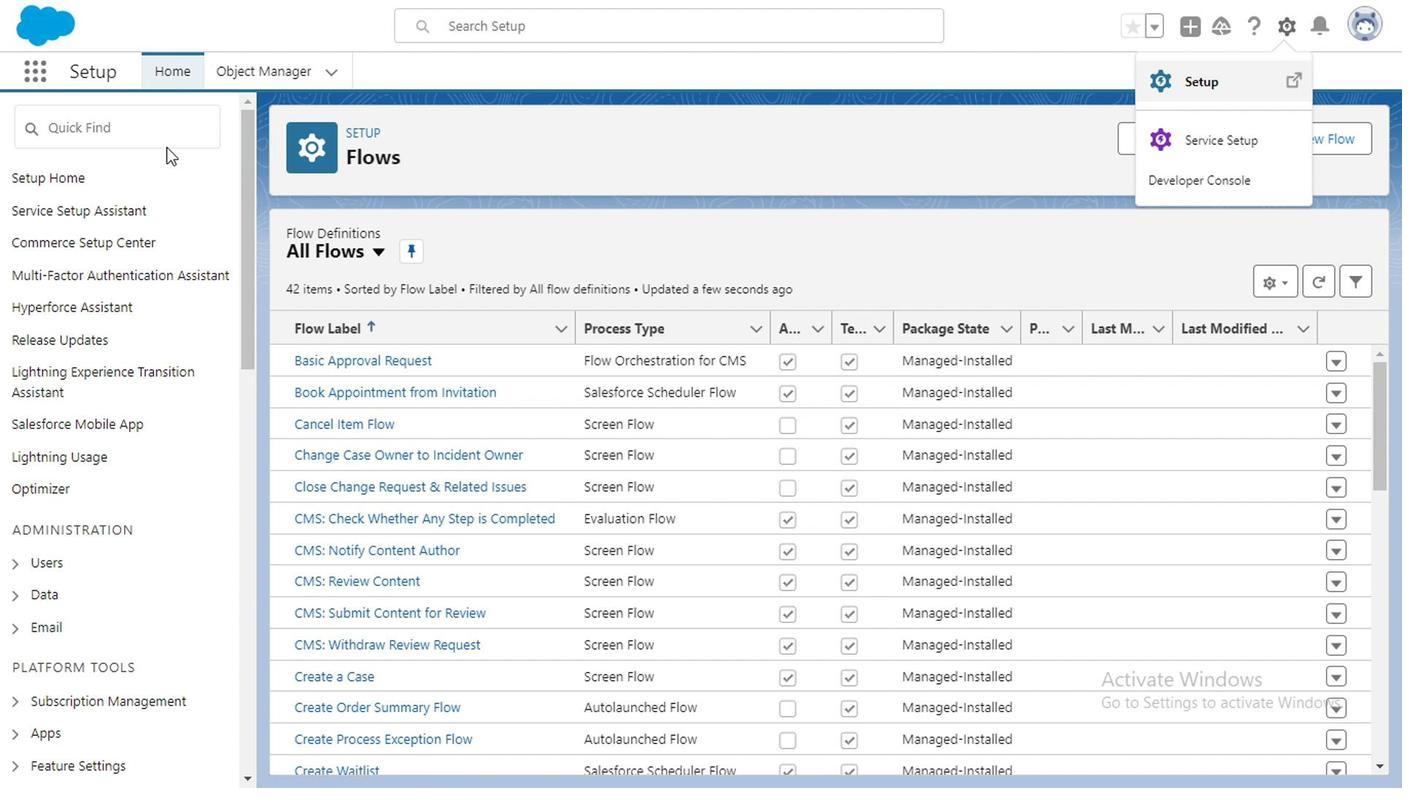 
Action: Mouse moved to (143, 127)
Screenshot: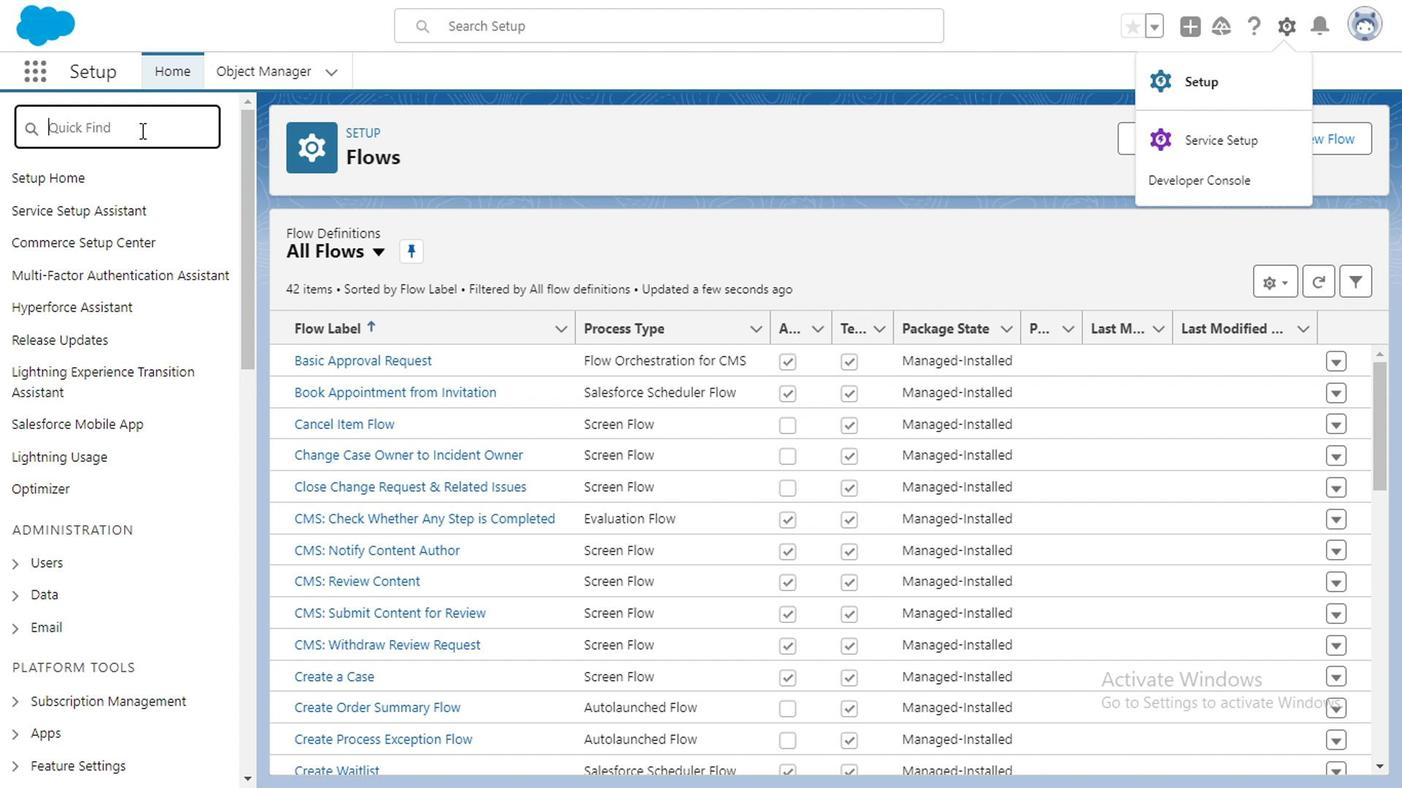 
Action: Key pressed <Key.caps_lock>P<Key.caps_lock>rocess
Screenshot: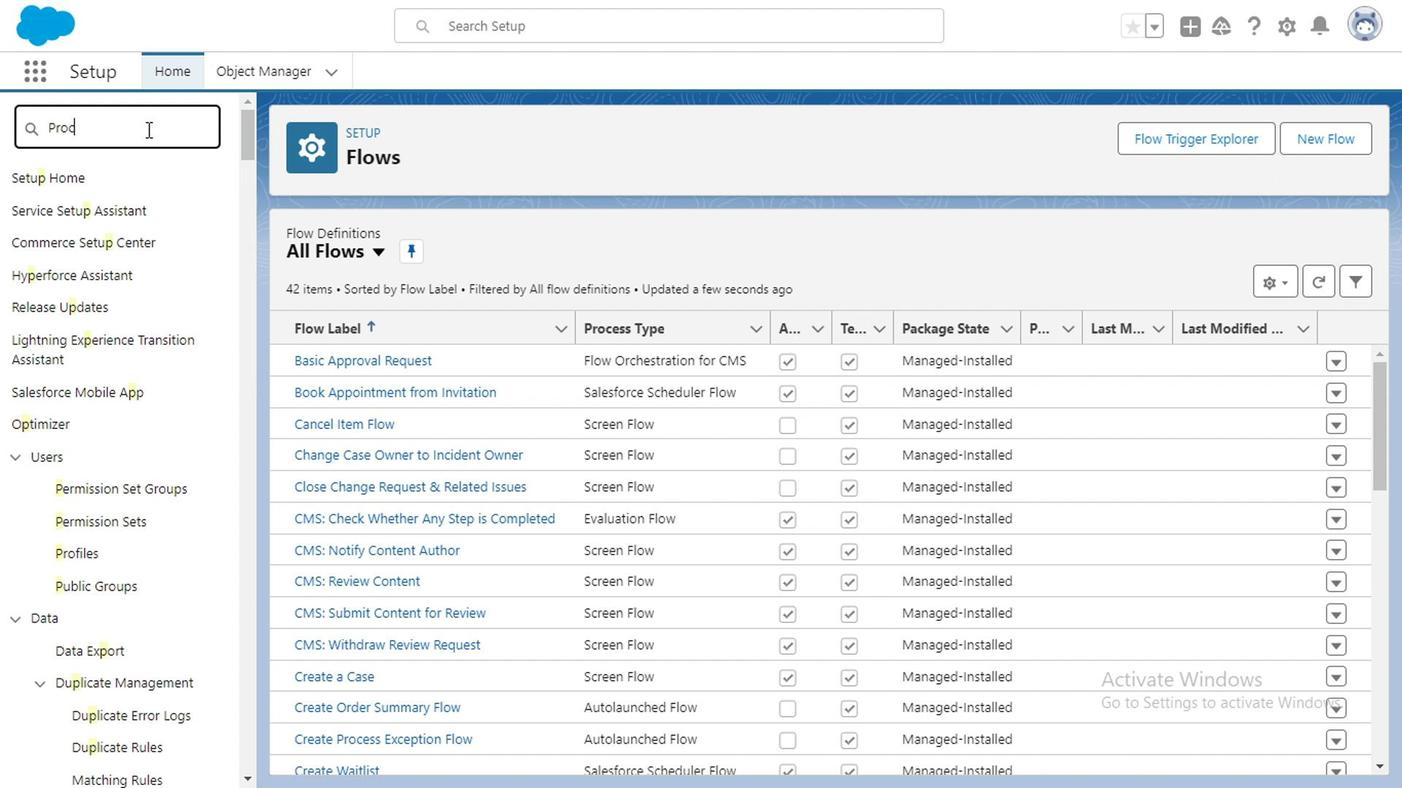 
Action: Mouse moved to (114, 619)
Screenshot: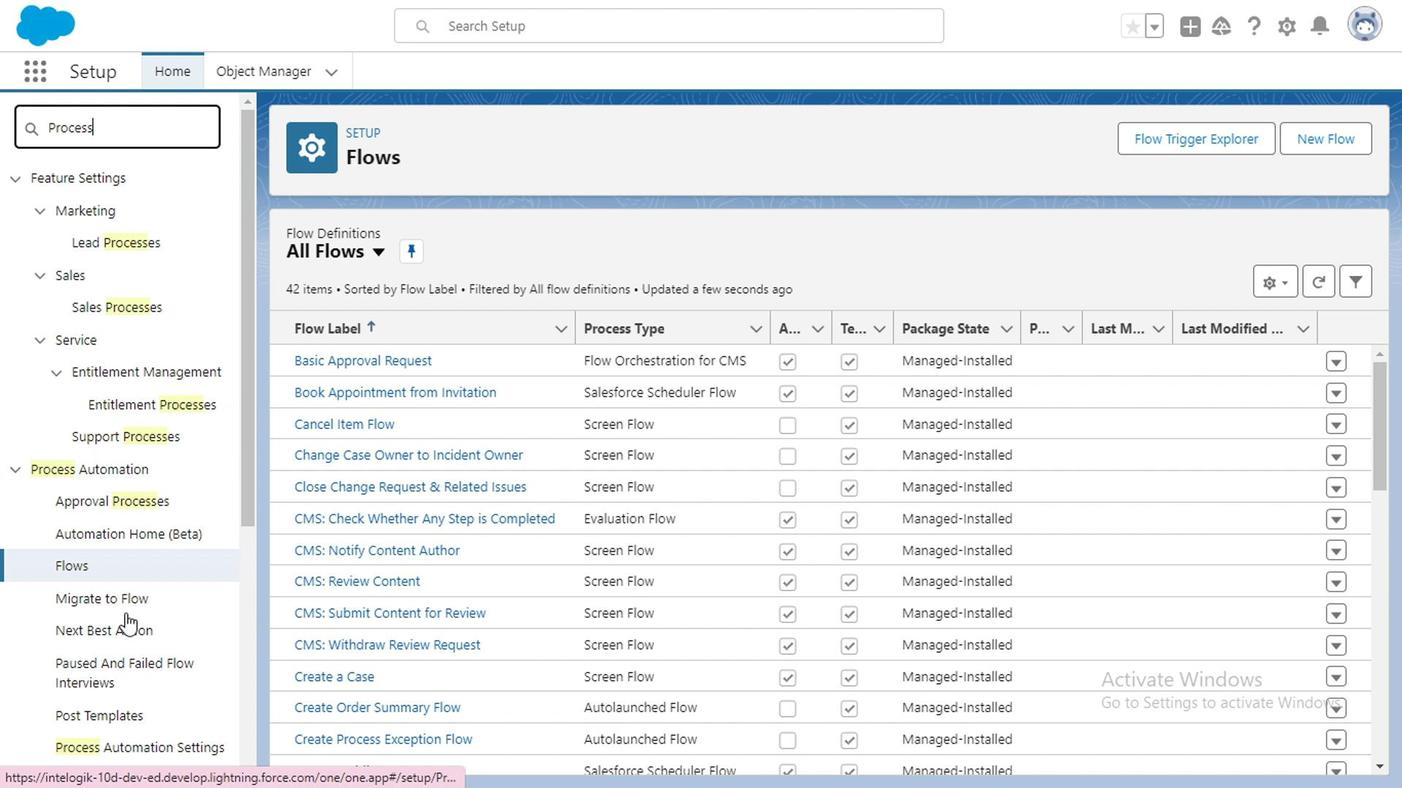 
Action: Mouse scrolled (114, 617) with delta (0, -1)
Screenshot: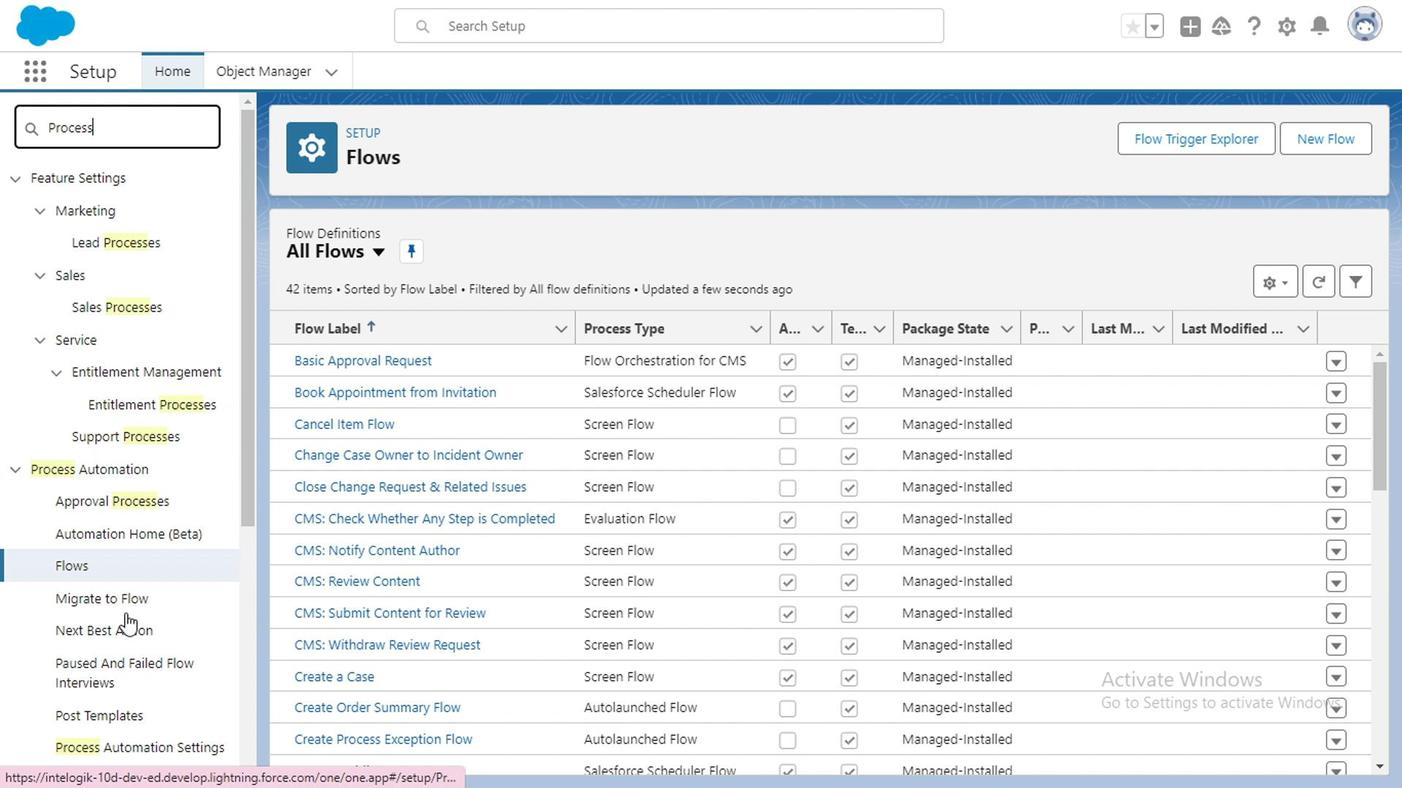 
Action: Mouse moved to (99, 374)
Screenshot: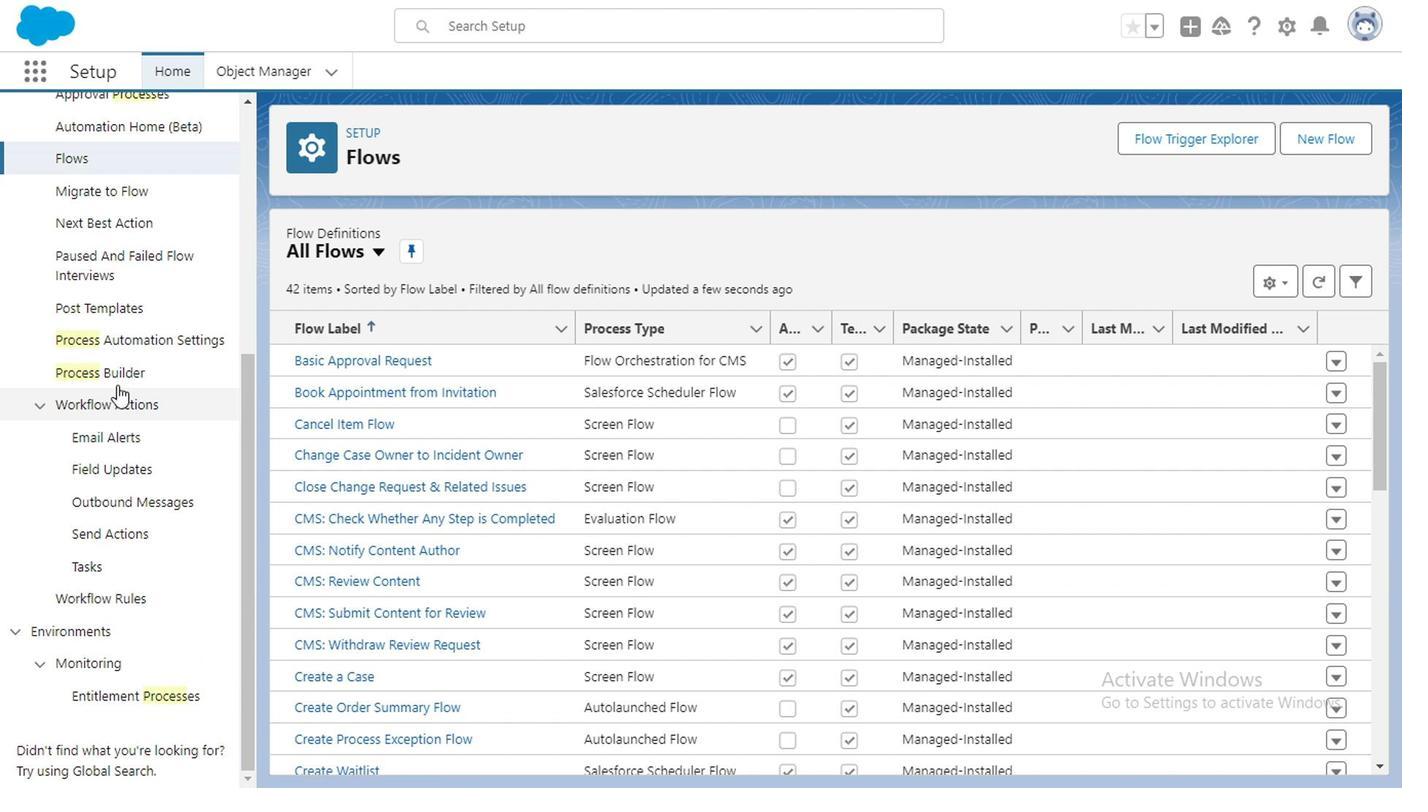 
Action: Mouse pressed left at (99, 374)
Screenshot: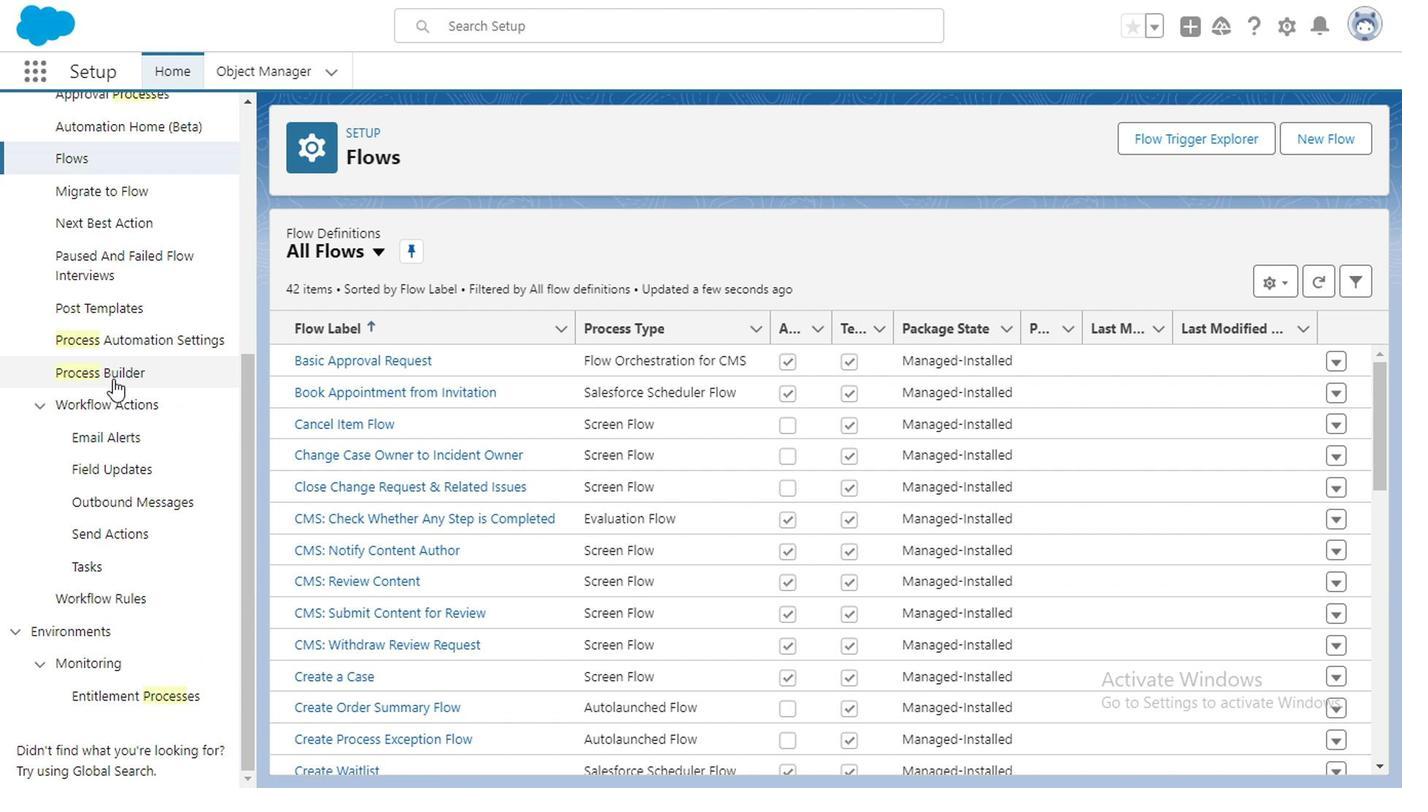 
Action: Mouse moved to (191, 340)
Screenshot: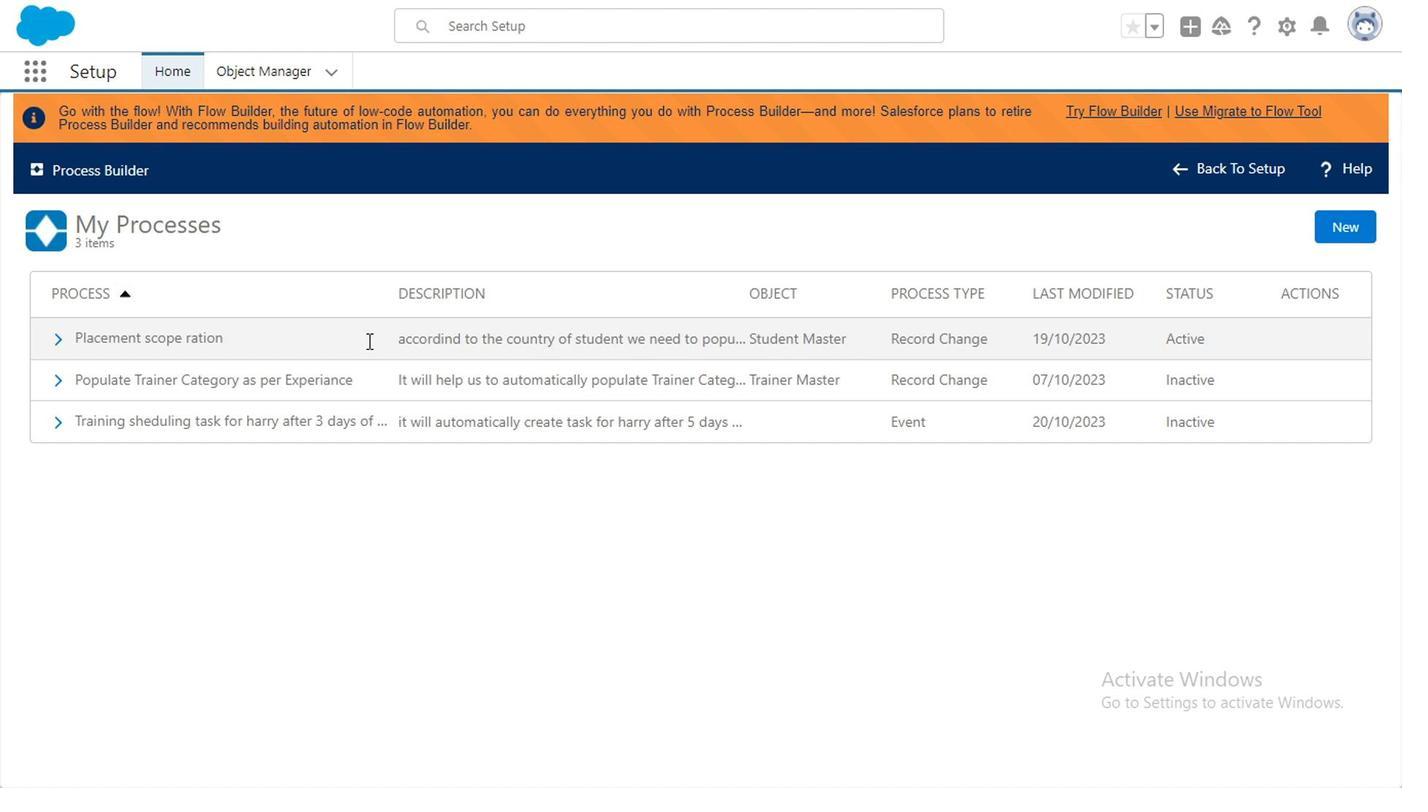 
Action: Mouse pressed left at (191, 340)
Screenshot: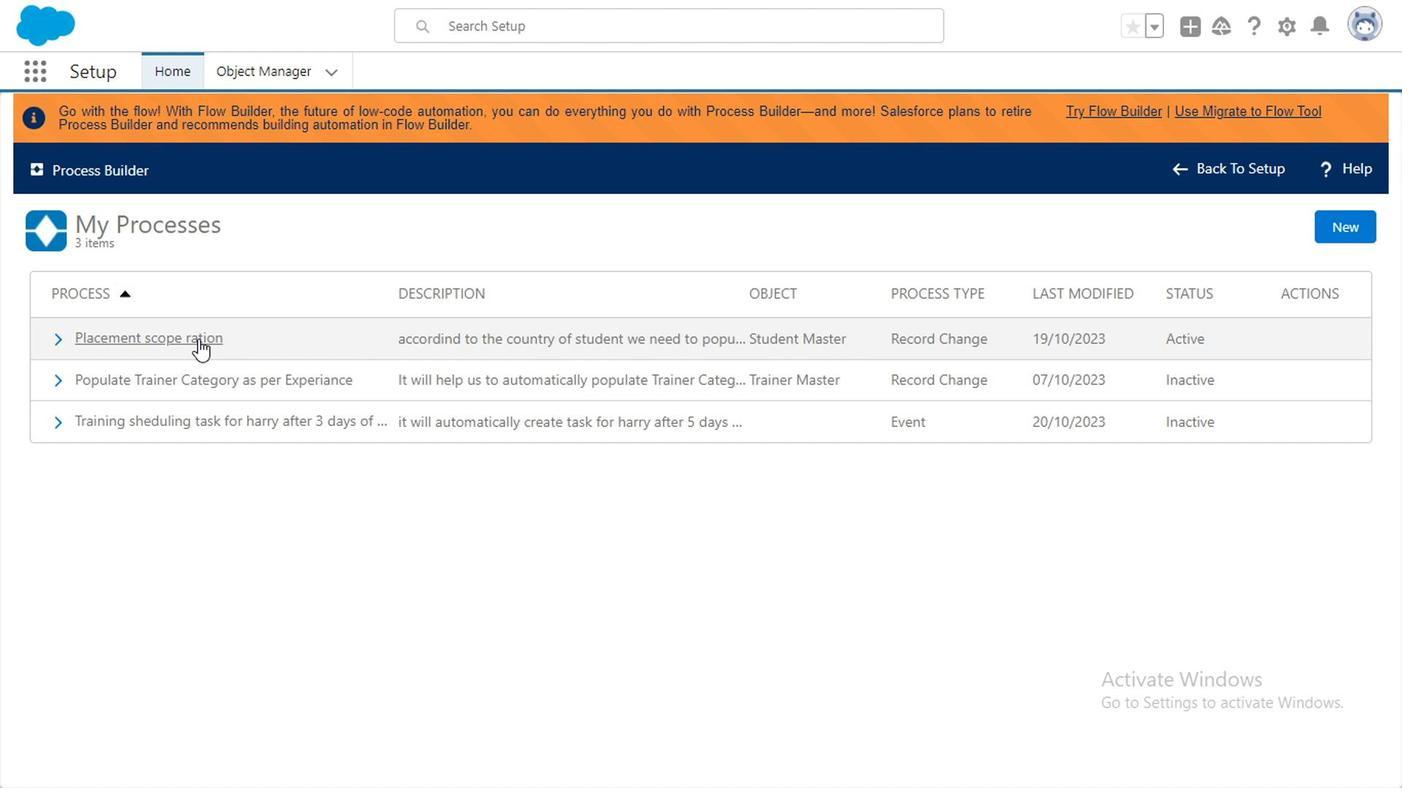 
Action: Mouse moved to (303, 517)
Screenshot: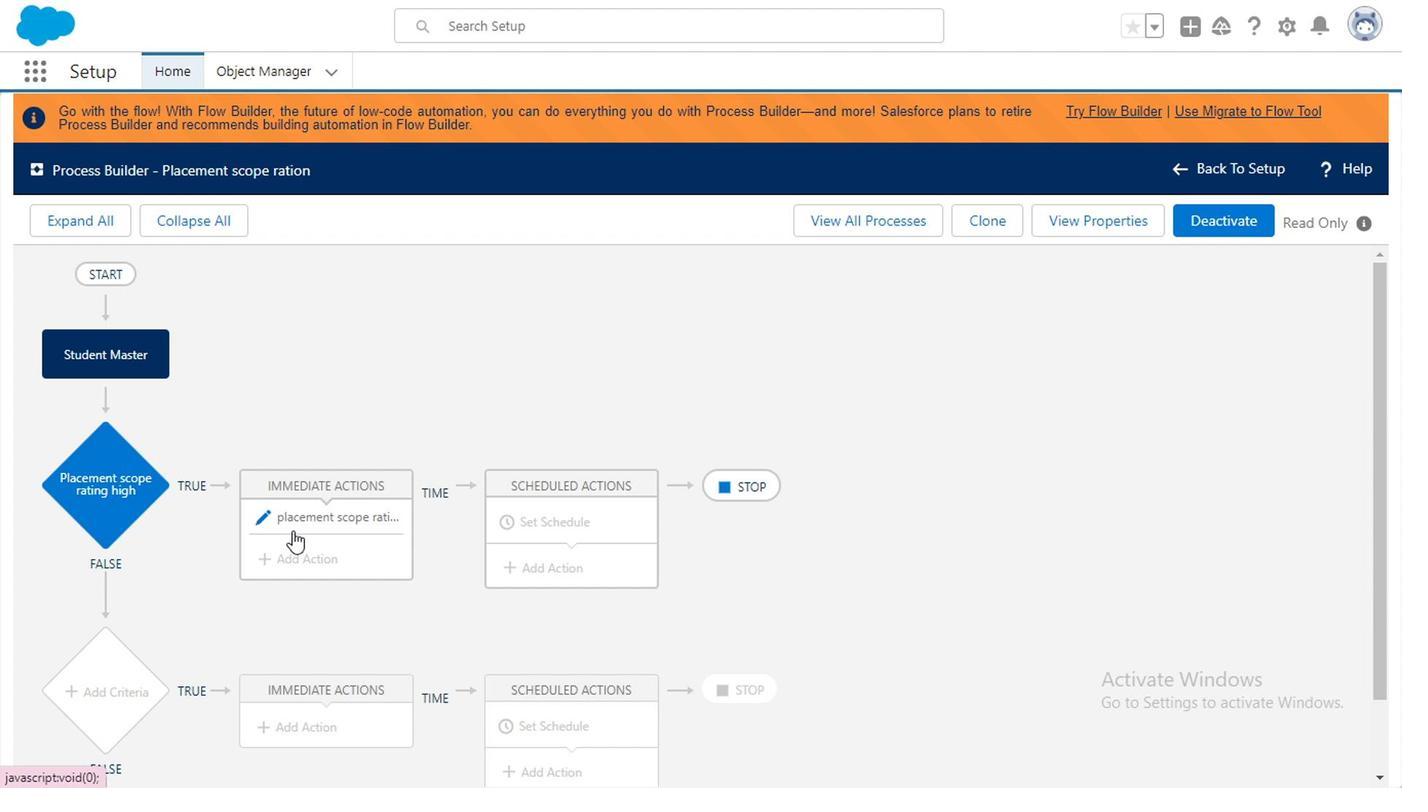 
Action: Mouse pressed left at (303, 517)
Screenshot: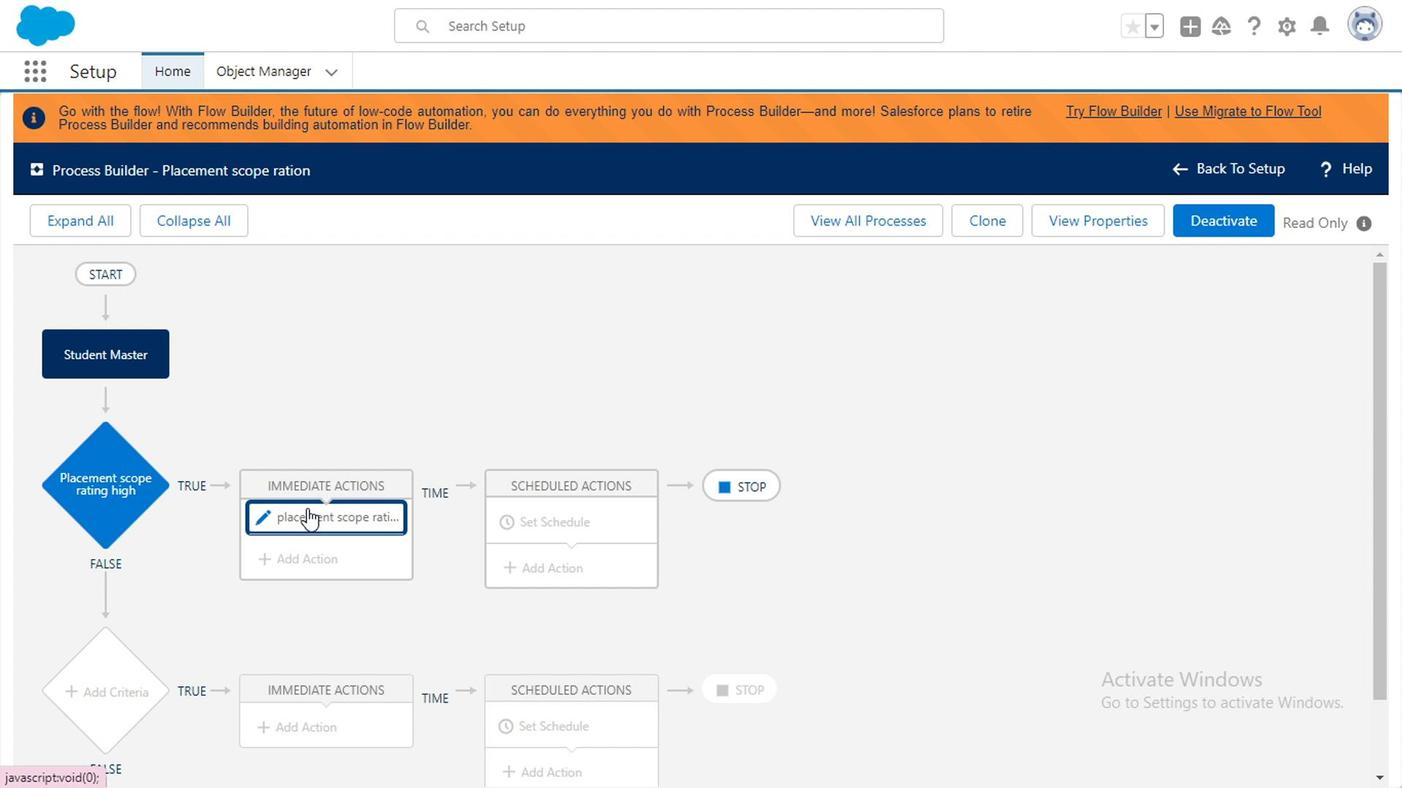 
Action: Mouse moved to (318, 481)
Screenshot: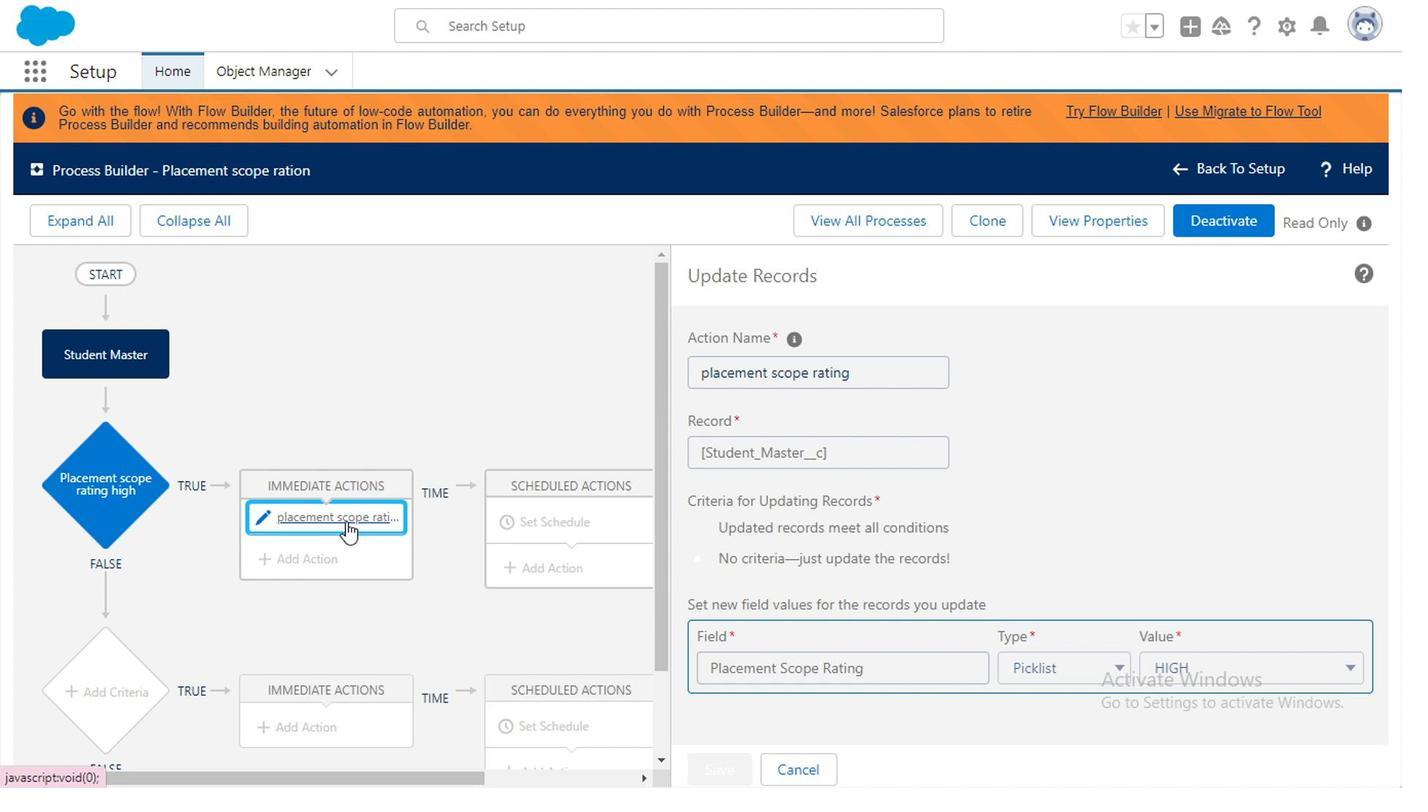 
Action: Mouse pressed left at (318, 481)
Screenshot: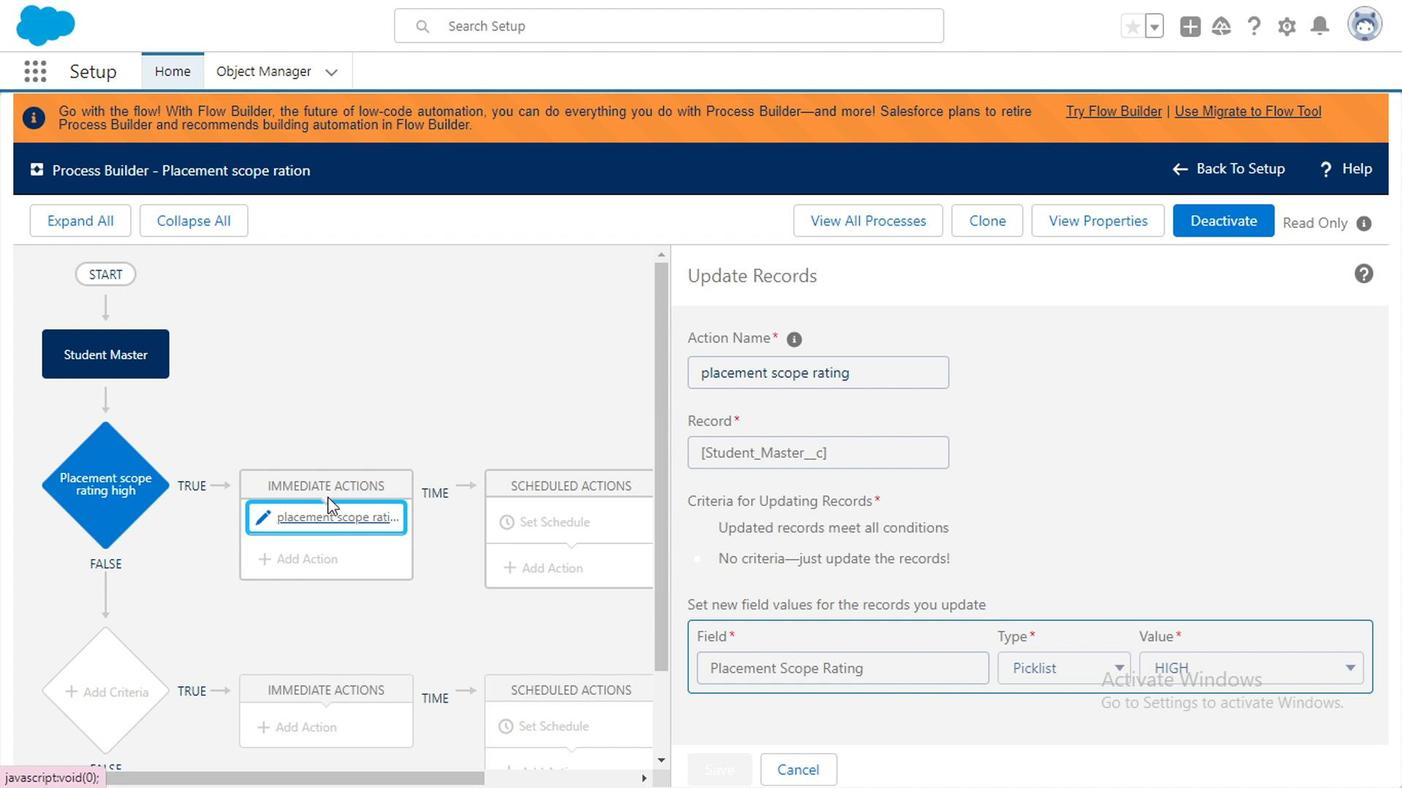 
Action: Mouse moved to (99, 494)
Screenshot: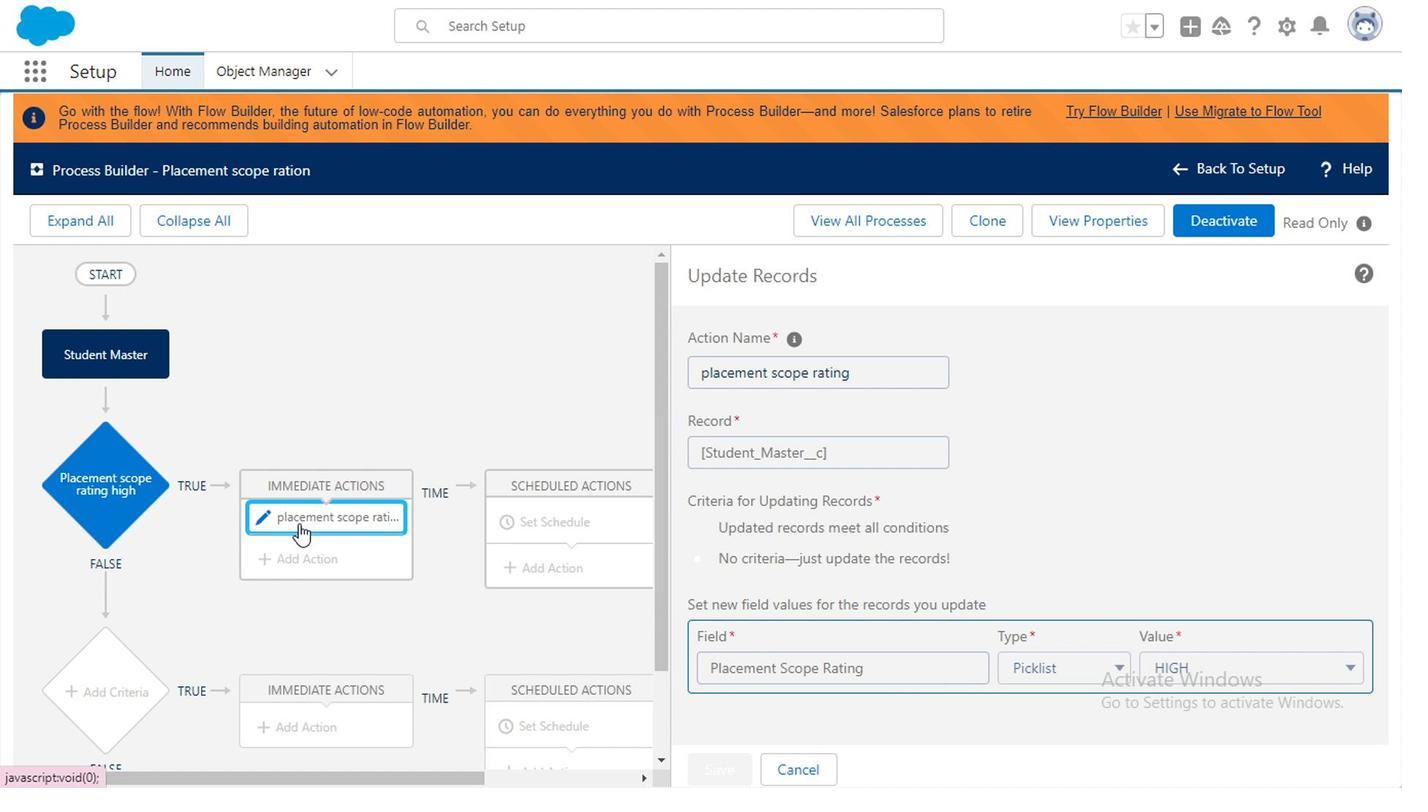 
Action: Mouse pressed left at (99, 494)
Screenshot: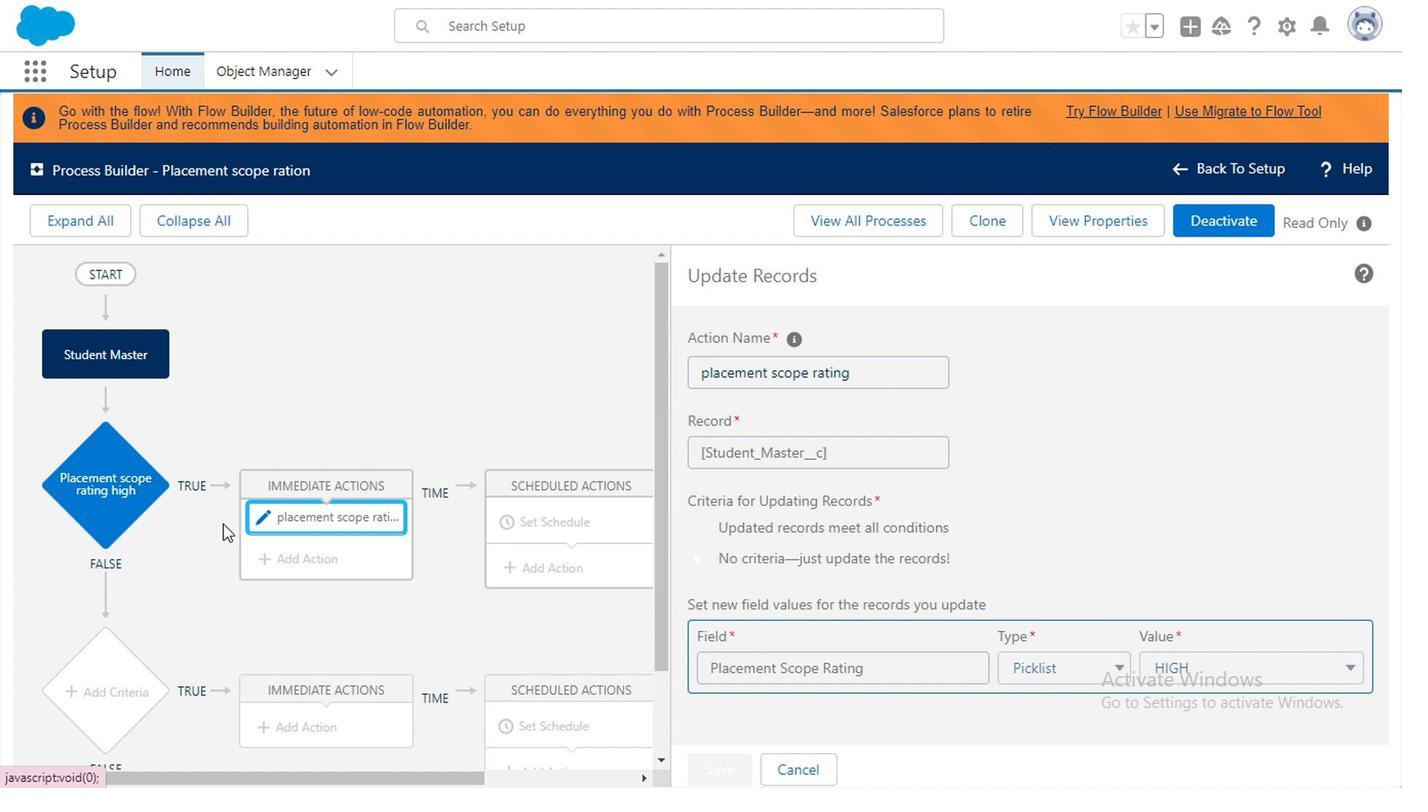 
Action: Mouse moved to (1236, 468)
Screenshot: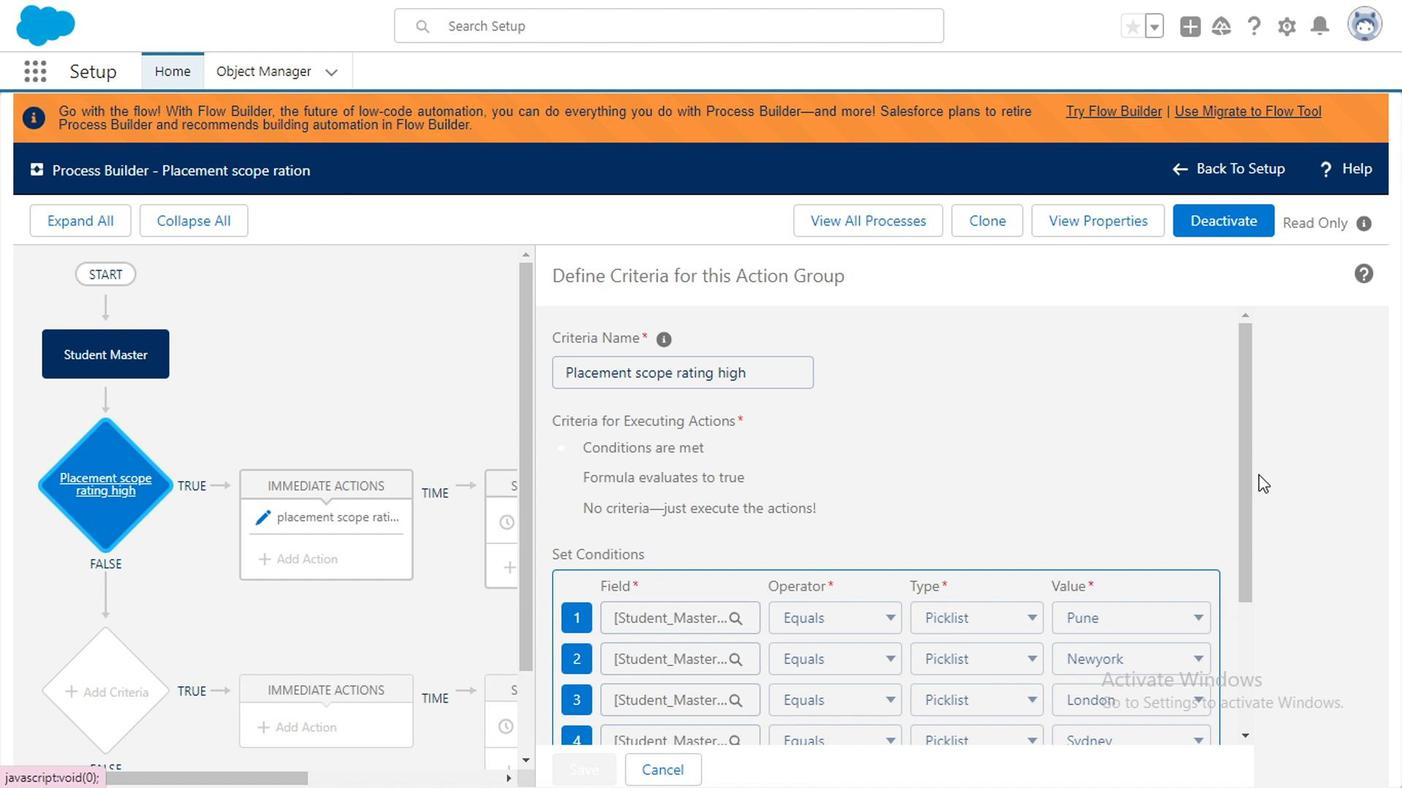 
Action: Mouse pressed left at (1236, 468)
Screenshot: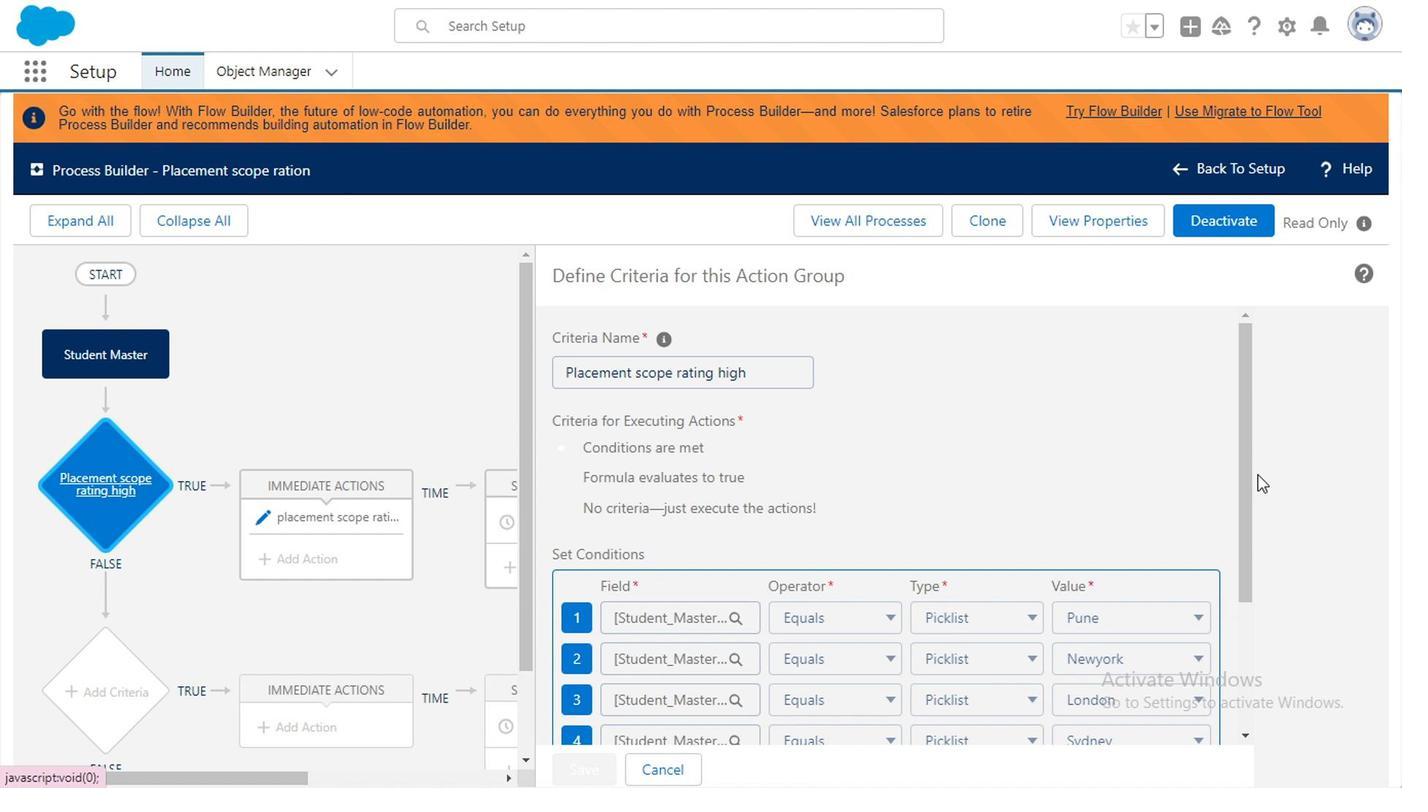 
Action: Mouse moved to (1227, 216)
Screenshot: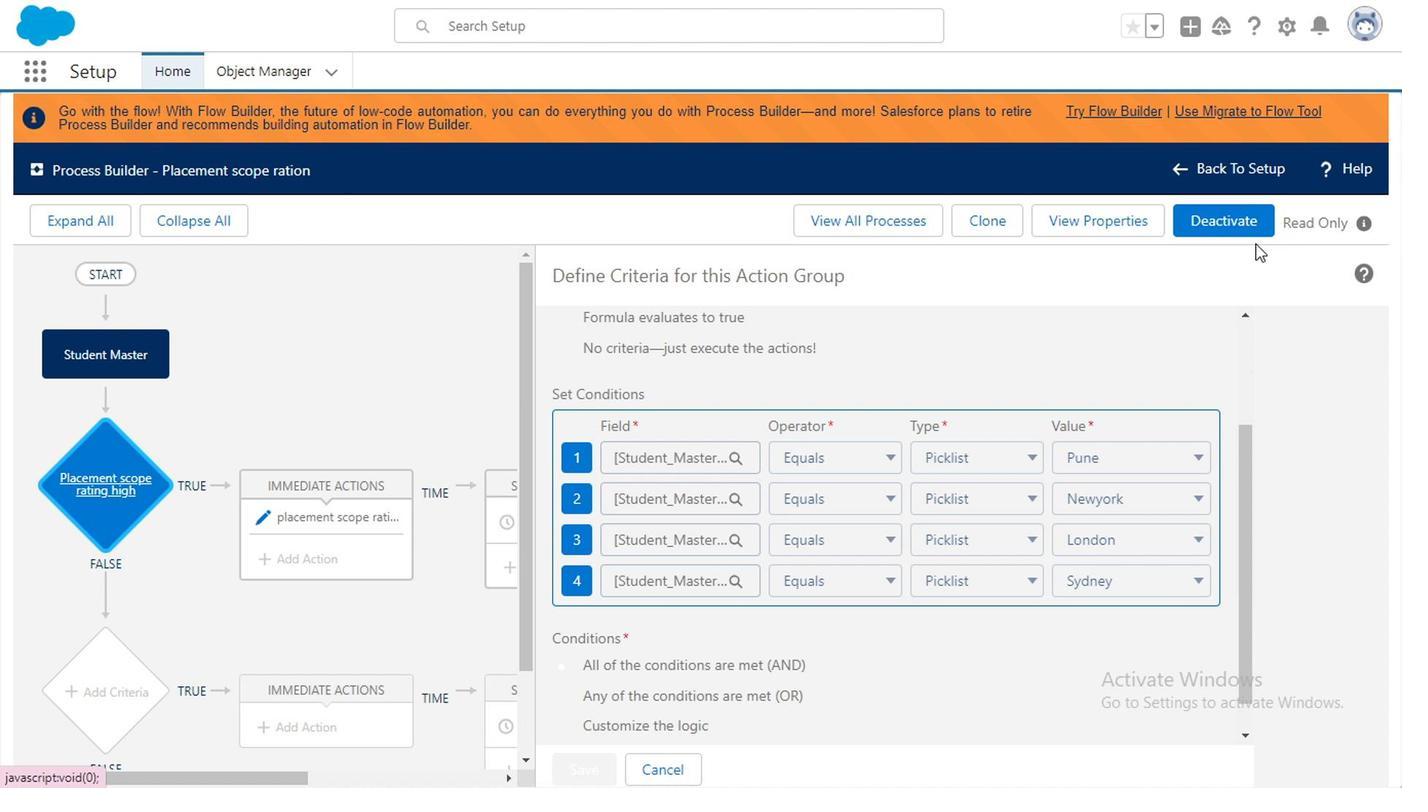 
Action: Mouse pressed left at (1227, 216)
Screenshot: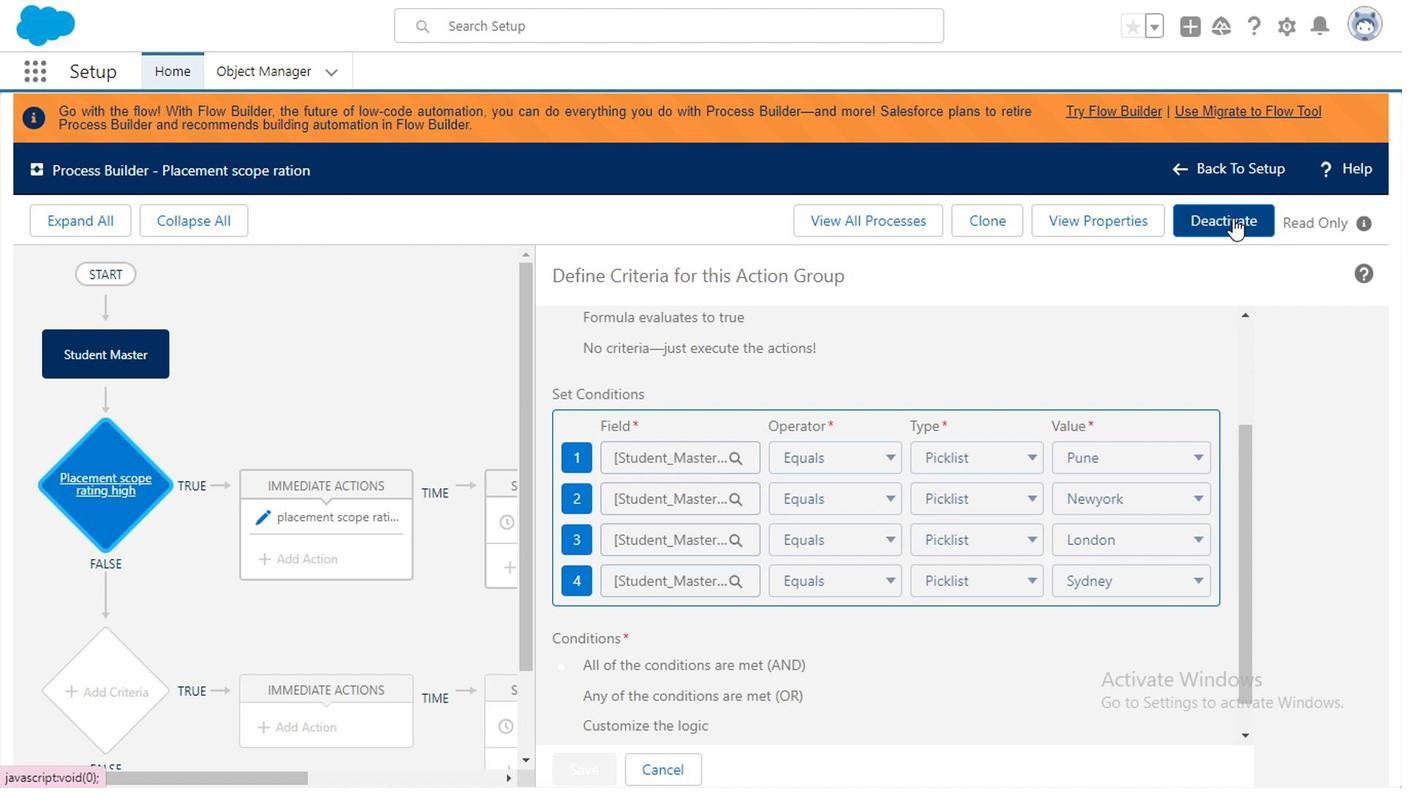 
Action: Mouse moved to (972, 516)
Screenshot: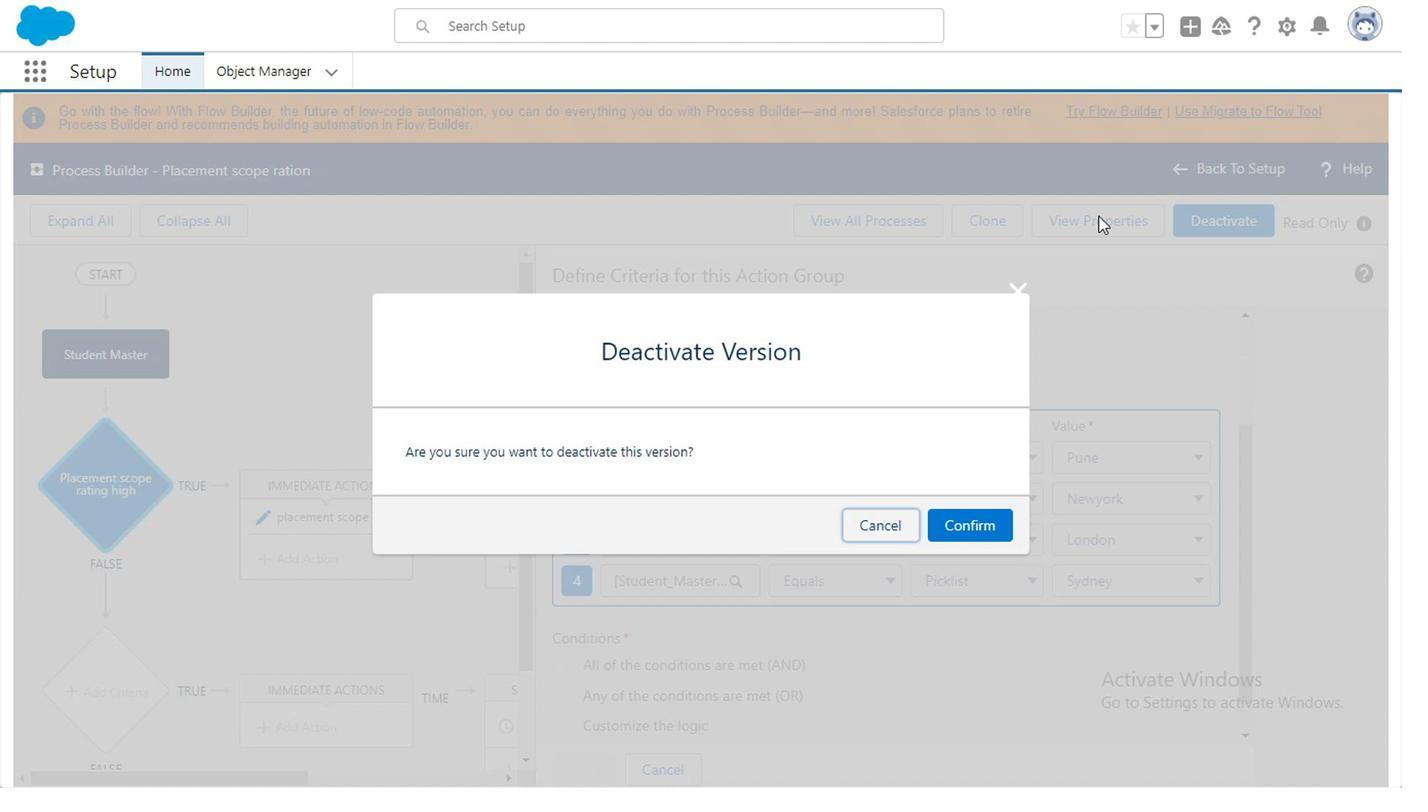 
Action: Mouse pressed left at (972, 516)
Screenshot: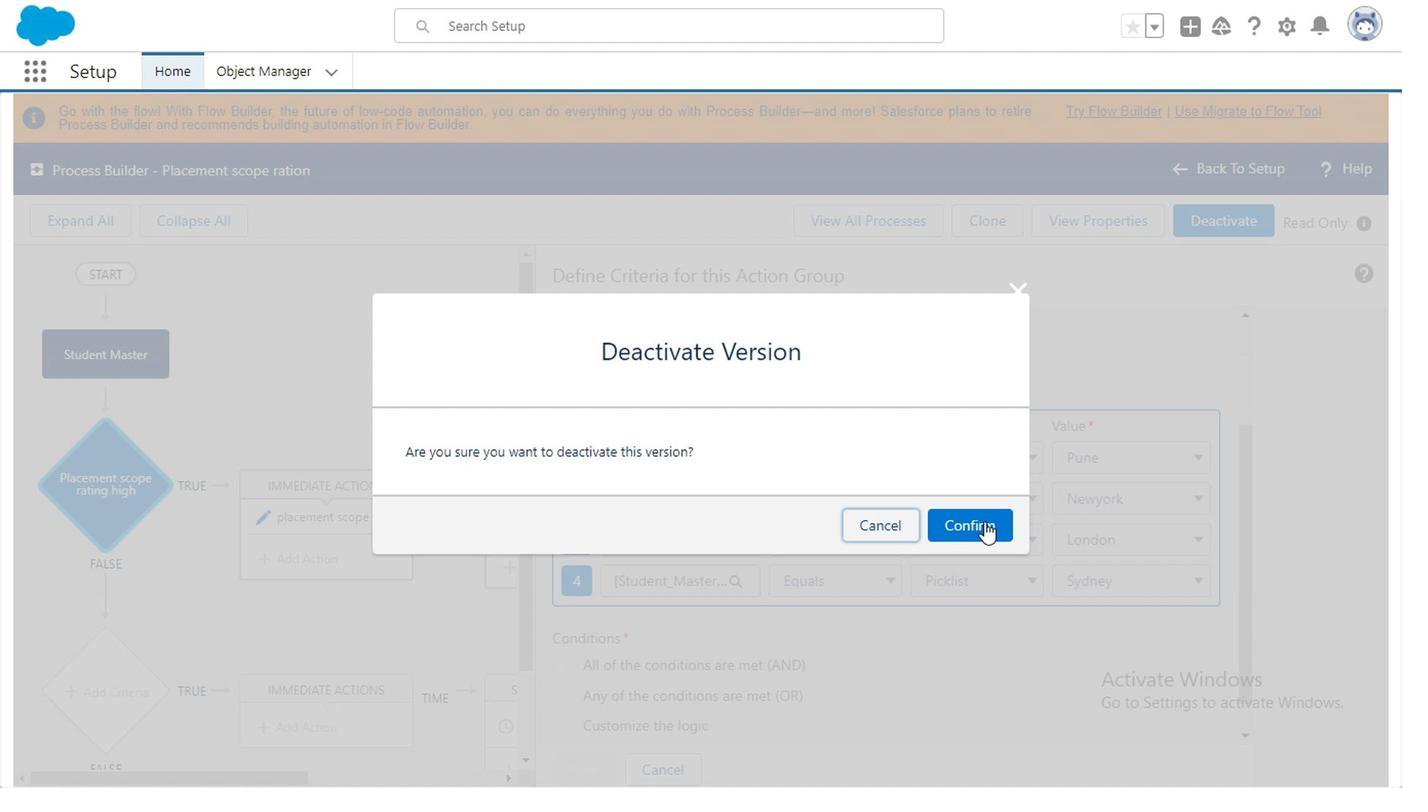 
Action: Mouse moved to (1170, 159)
Screenshot: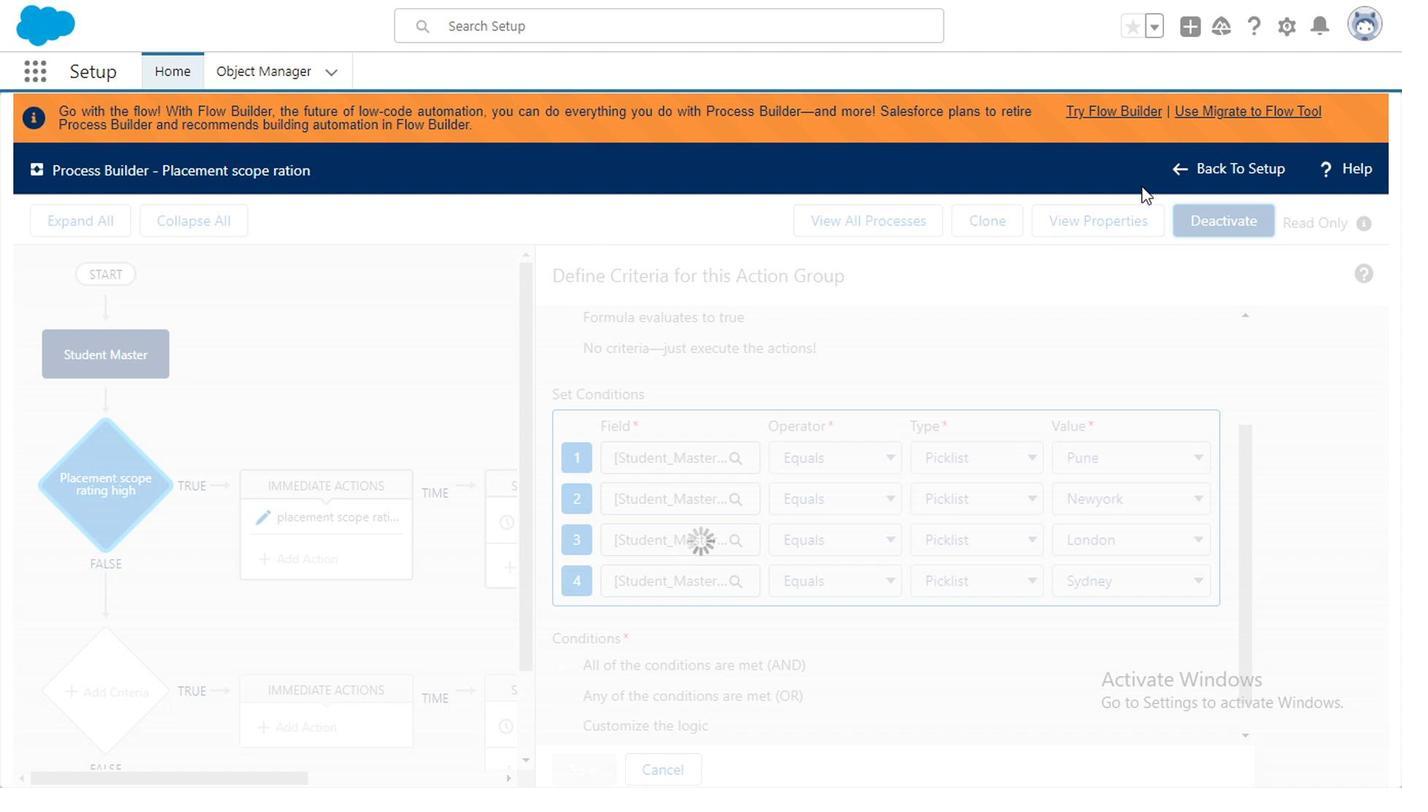 
Action: Mouse pressed left at (1170, 159)
Screenshot: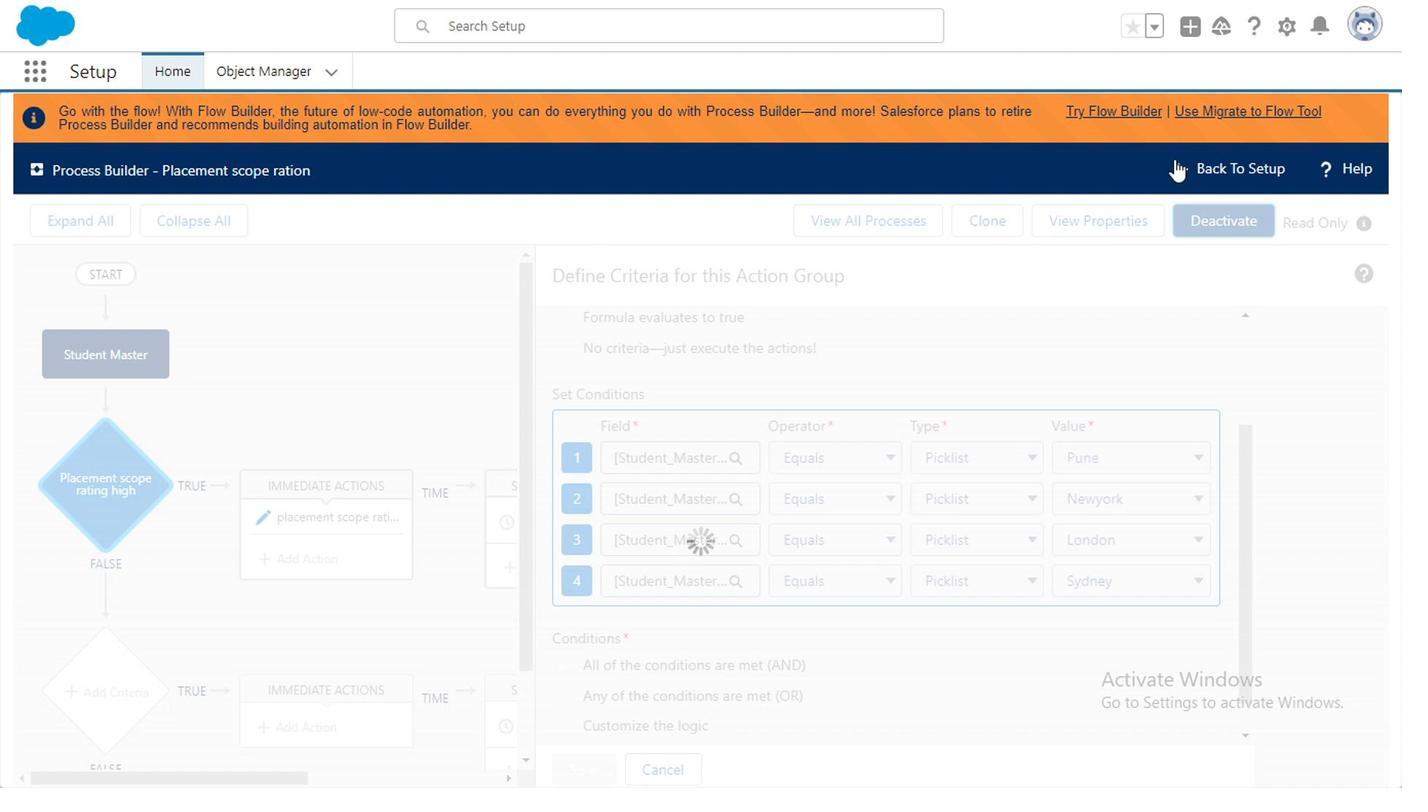 
Action: Mouse moved to (116, 360)
Screenshot: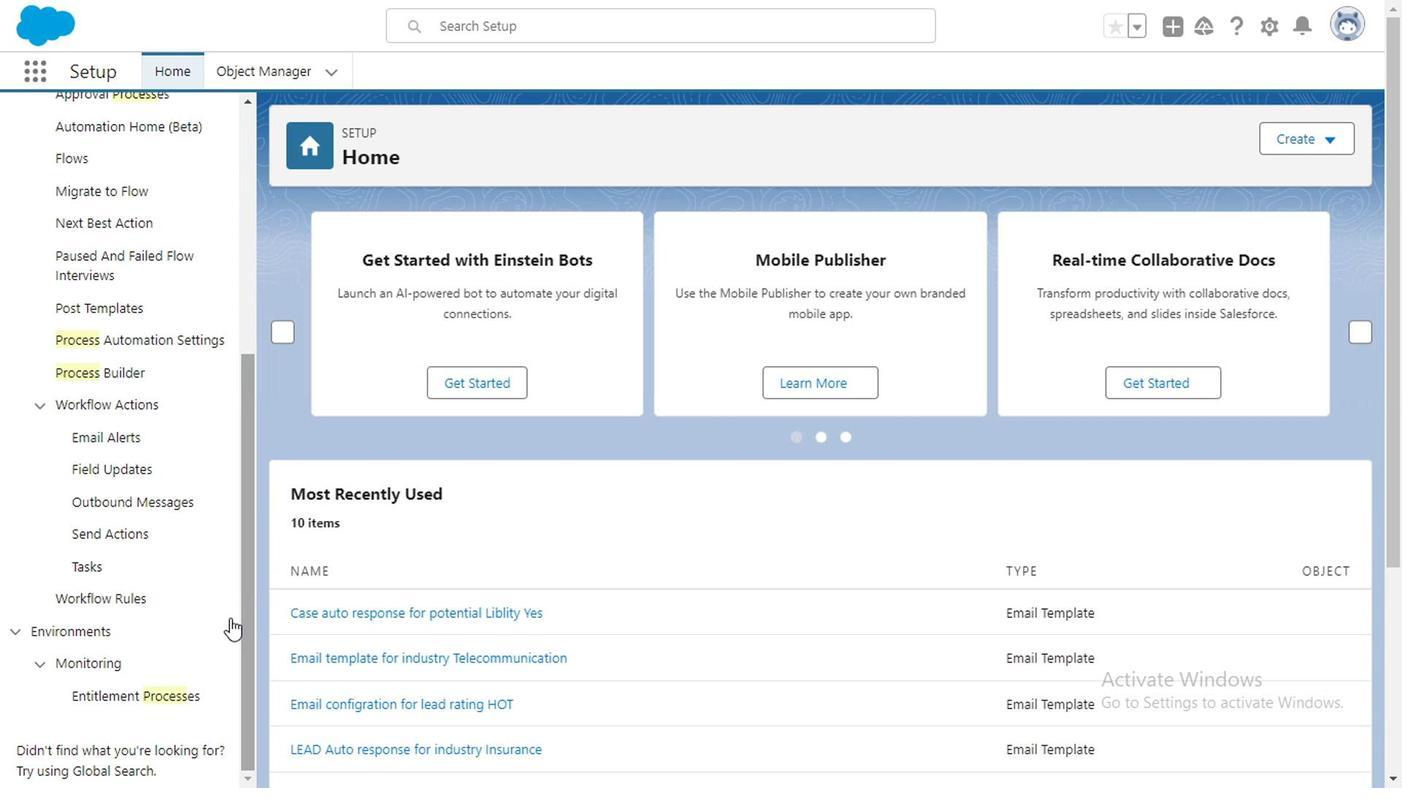 
Action: Mouse pressed left at (116, 360)
Screenshot: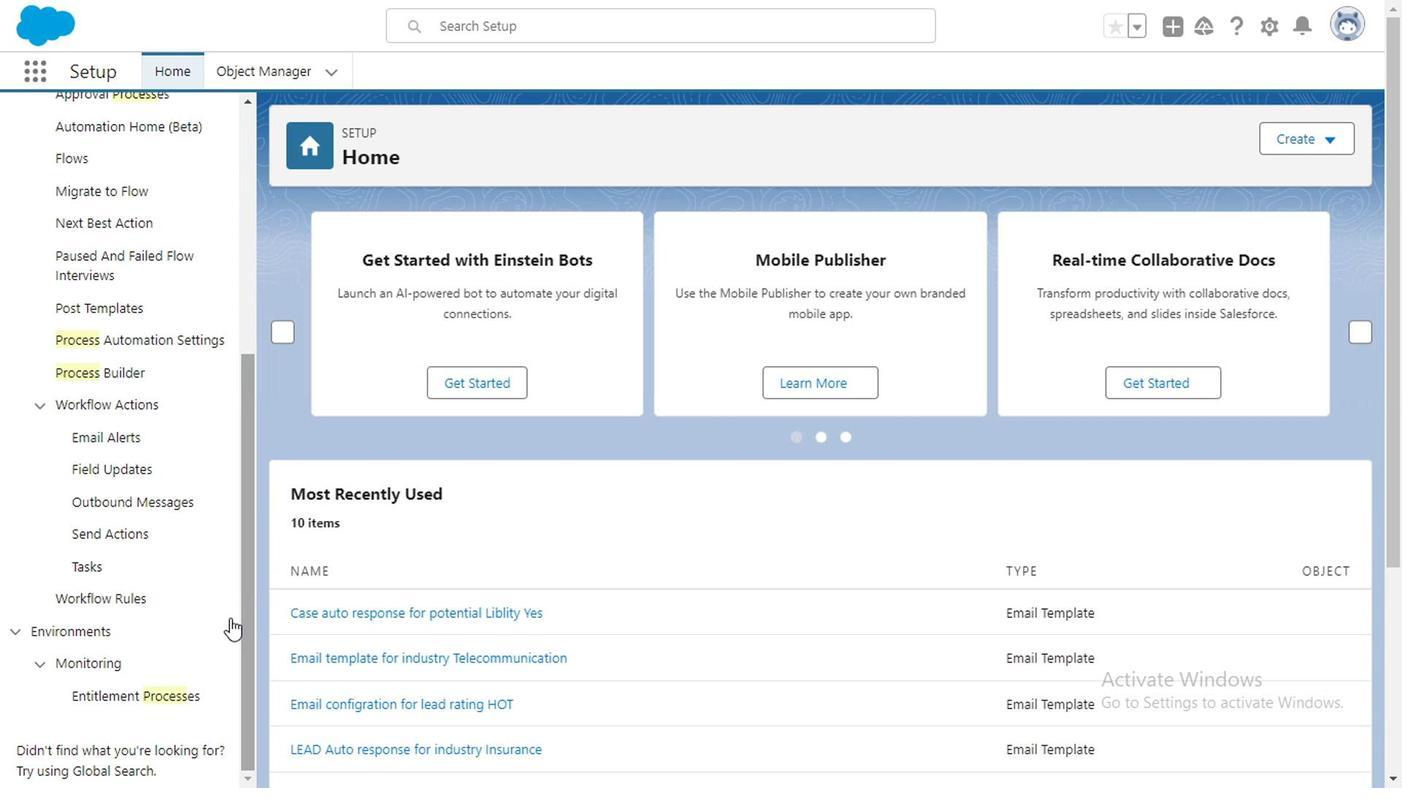 
Action: Mouse moved to (116, 363)
Screenshot: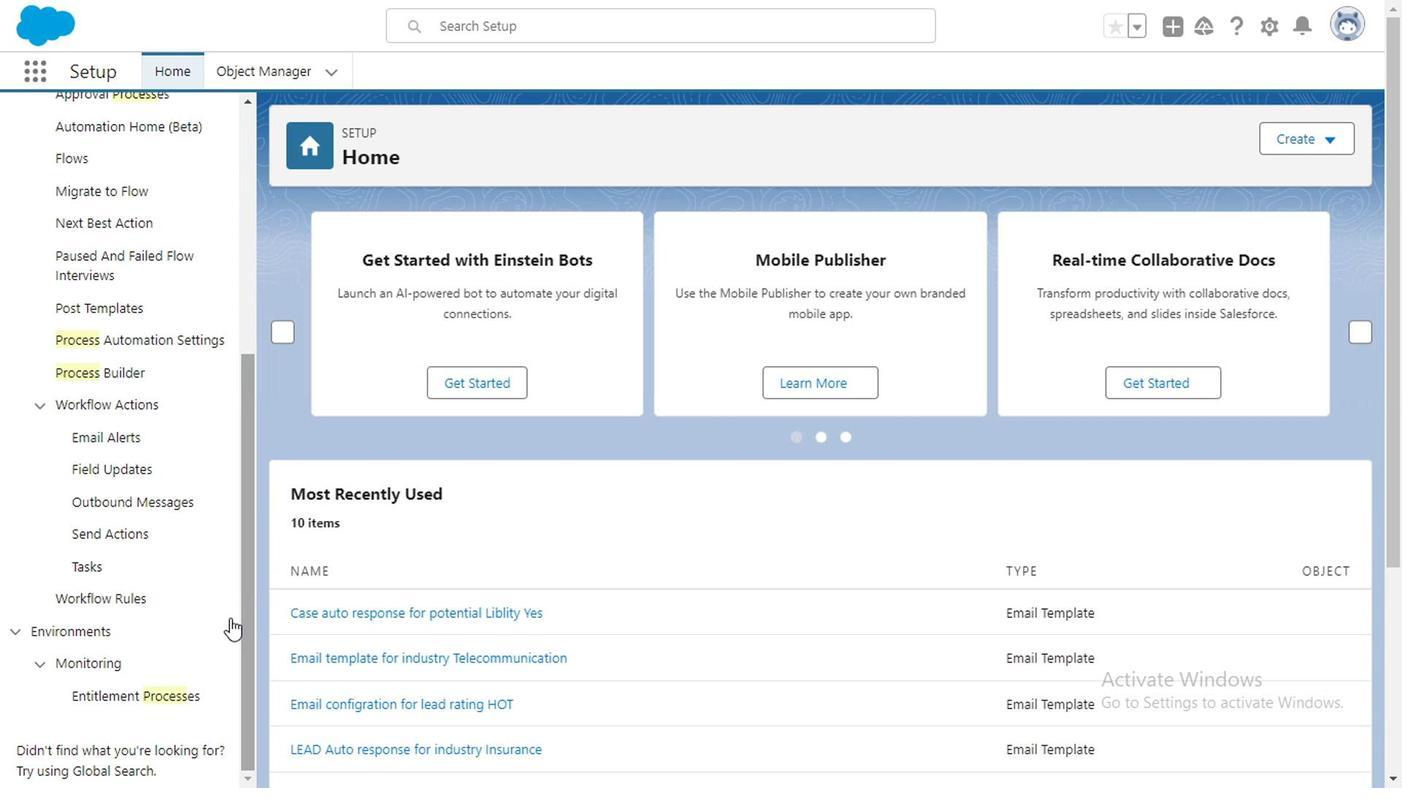 
